 Task: Find connections with filter location Rajpur with filter topic #marketswith filter profile language German with filter current company C&S ELECTRIC LTD. with filter school Goa University with filter industry Research Services with filter service category Computer Networking with filter keywords title Line Cook
Action: Mouse moved to (616, 49)
Screenshot: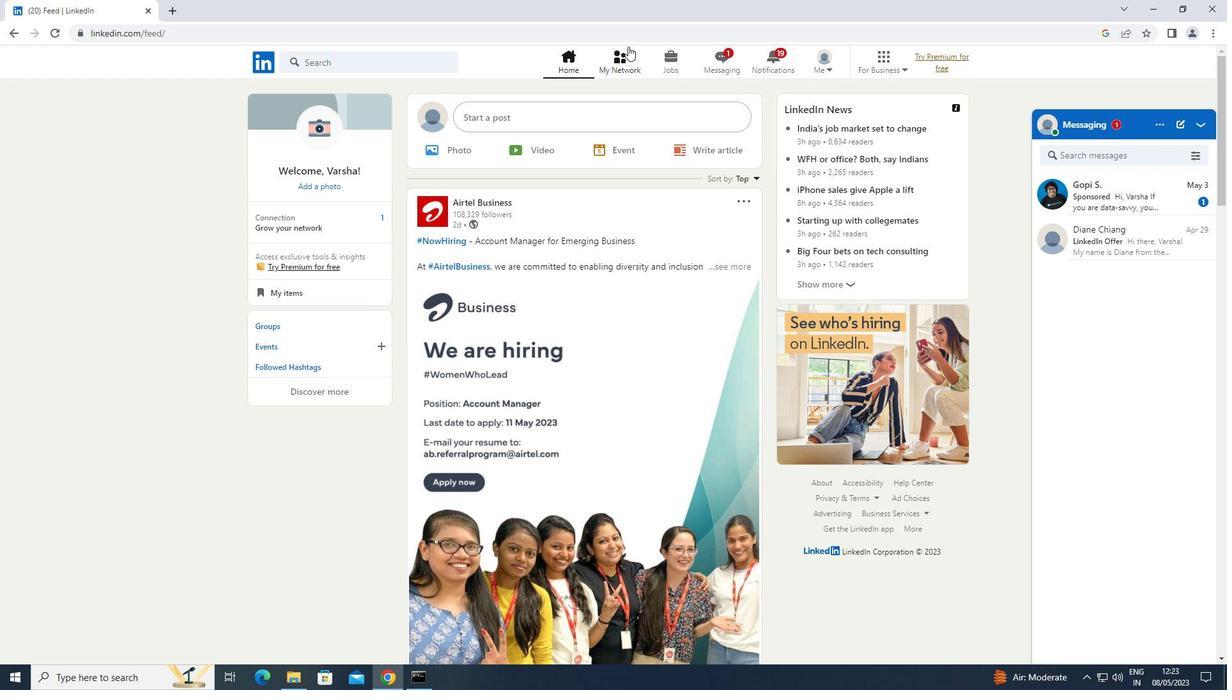 
Action: Mouse pressed left at (616, 49)
Screenshot: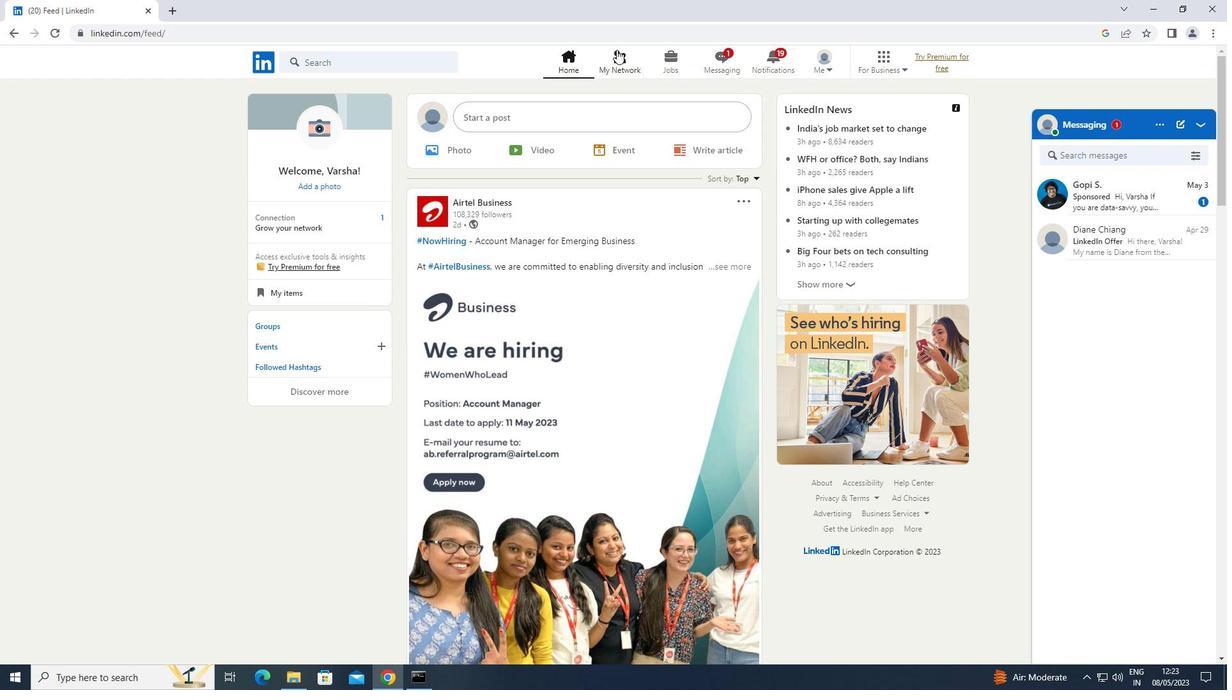 
Action: Mouse moved to (304, 131)
Screenshot: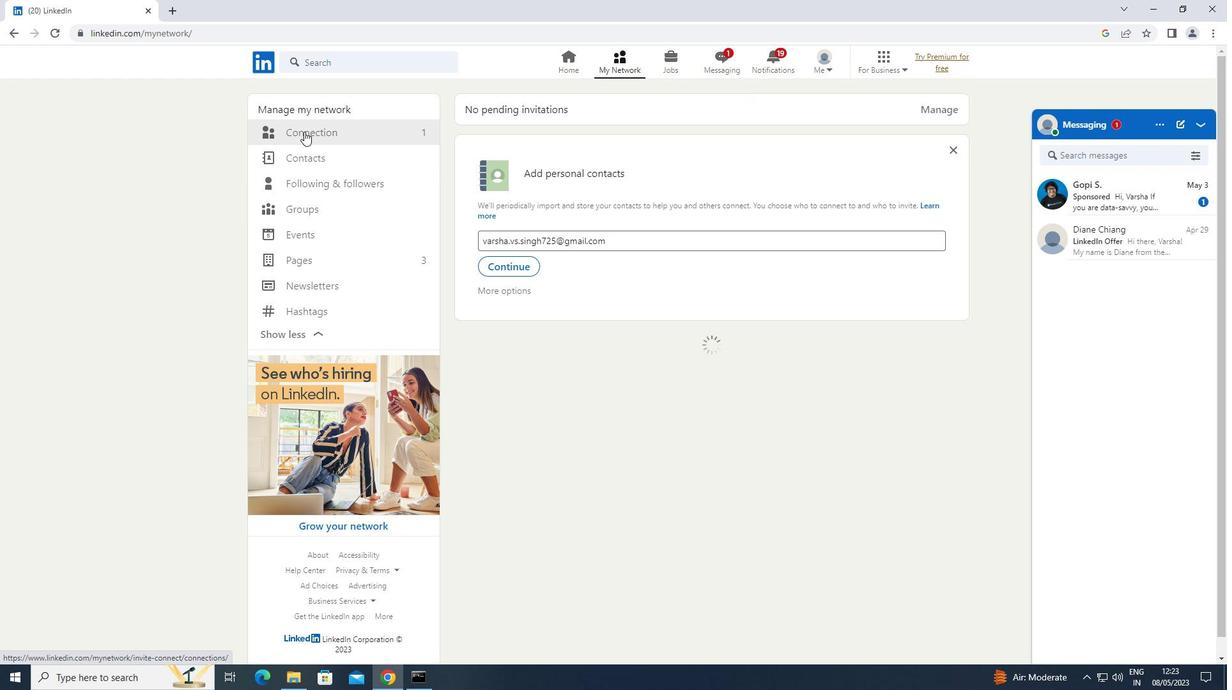 
Action: Mouse pressed left at (304, 131)
Screenshot: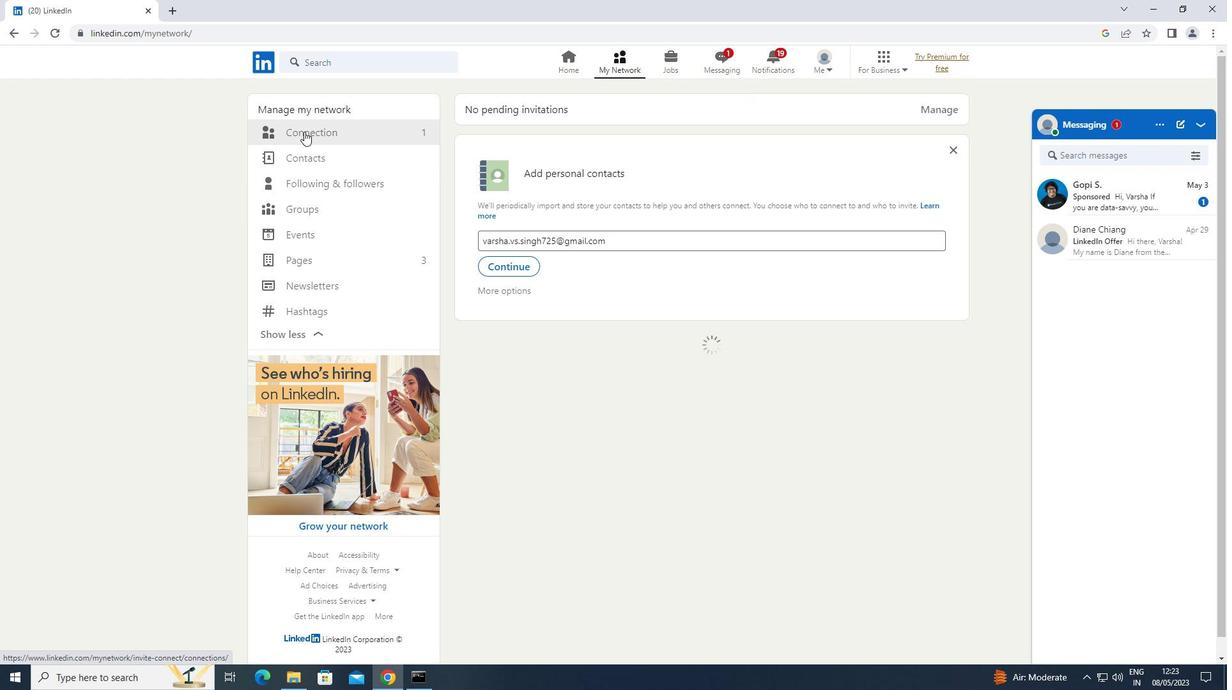 
Action: Mouse moved to (738, 136)
Screenshot: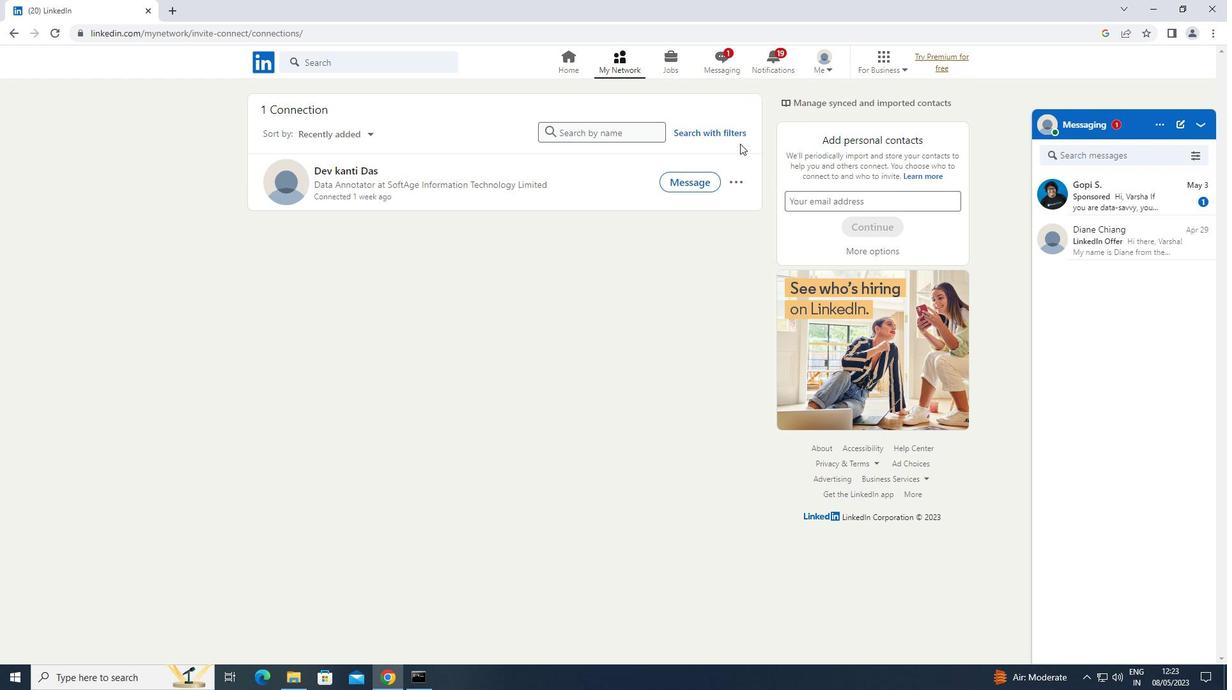 
Action: Mouse pressed left at (738, 136)
Screenshot: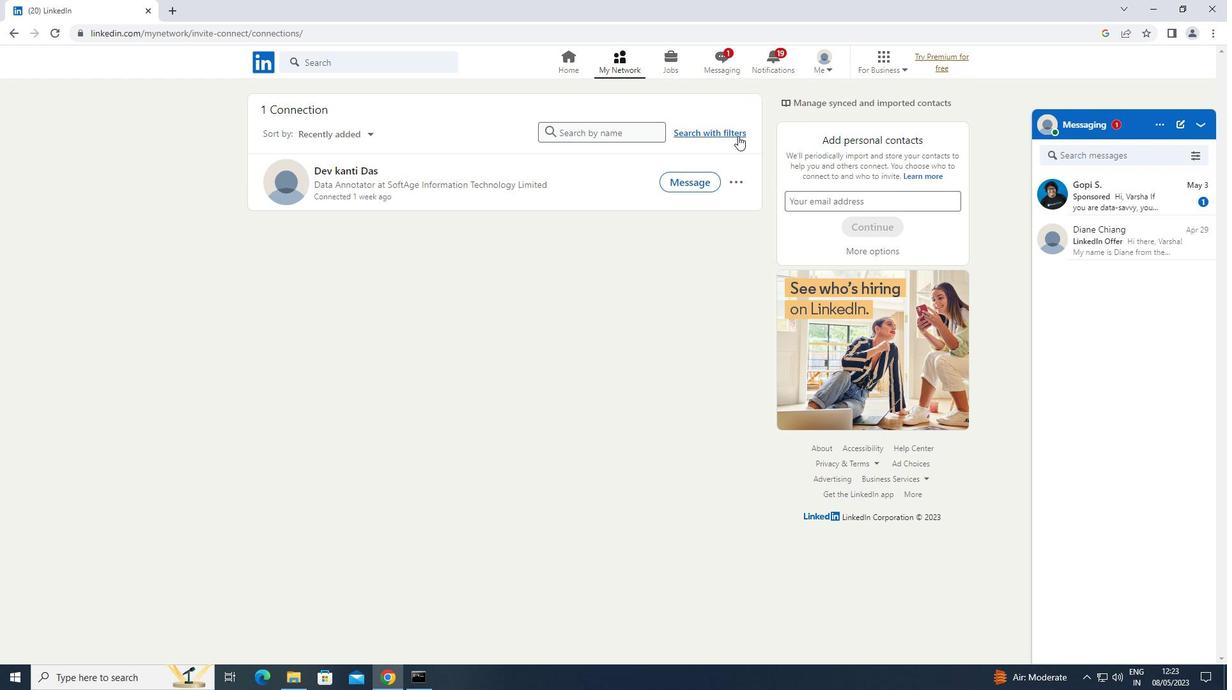 
Action: Mouse moved to (659, 94)
Screenshot: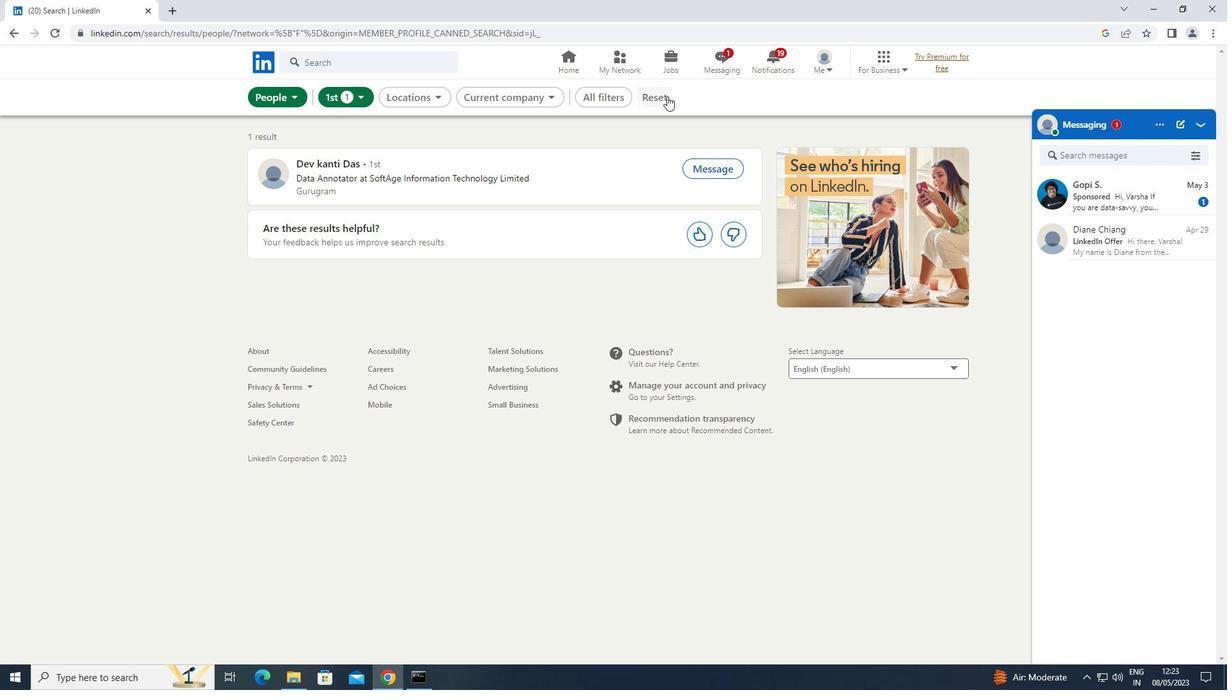 
Action: Mouse pressed left at (659, 94)
Screenshot: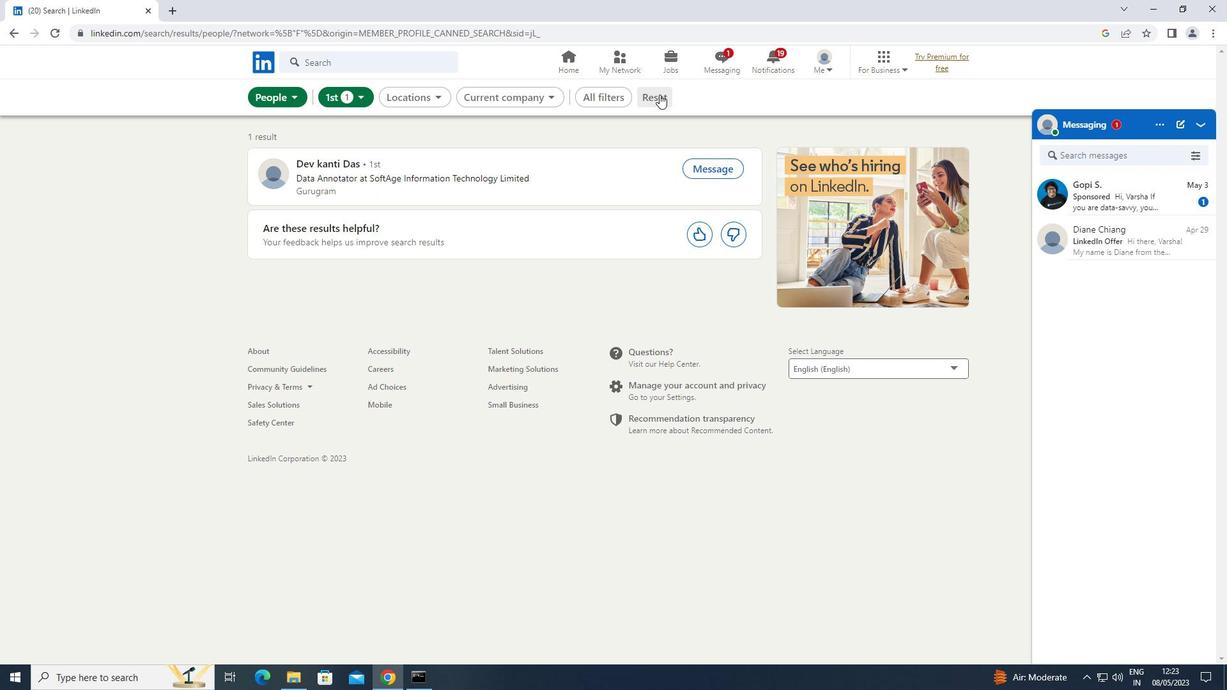 
Action: Mouse moved to (646, 99)
Screenshot: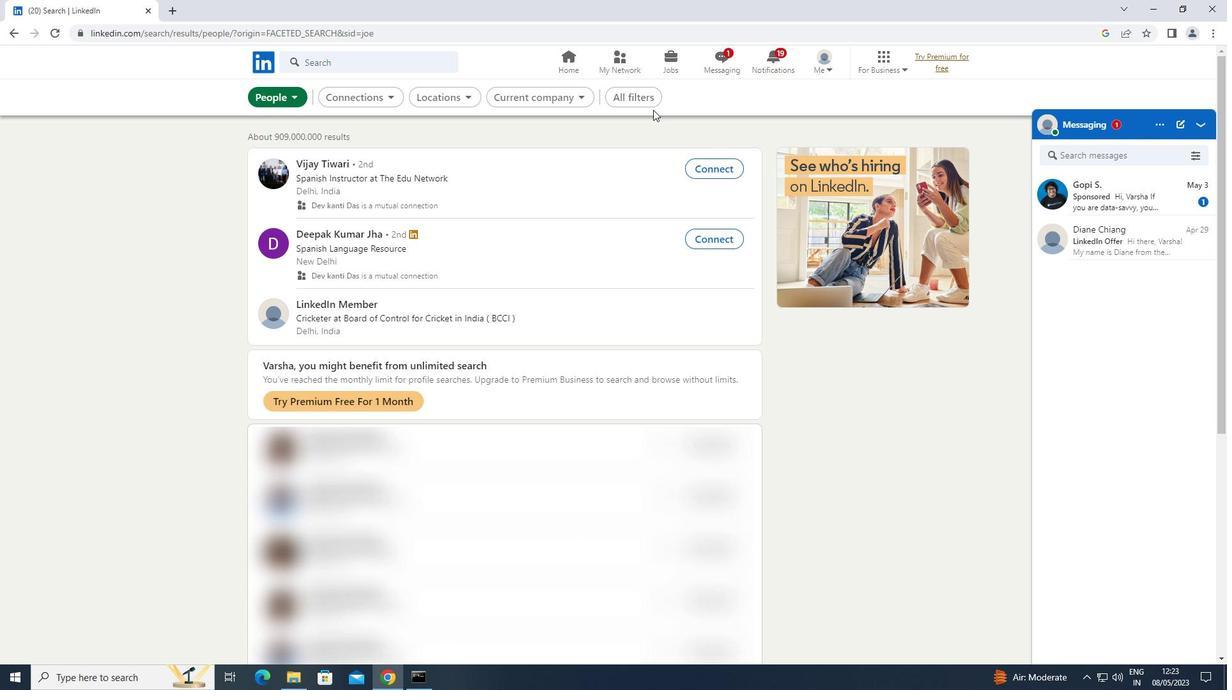 
Action: Mouse pressed left at (646, 99)
Screenshot: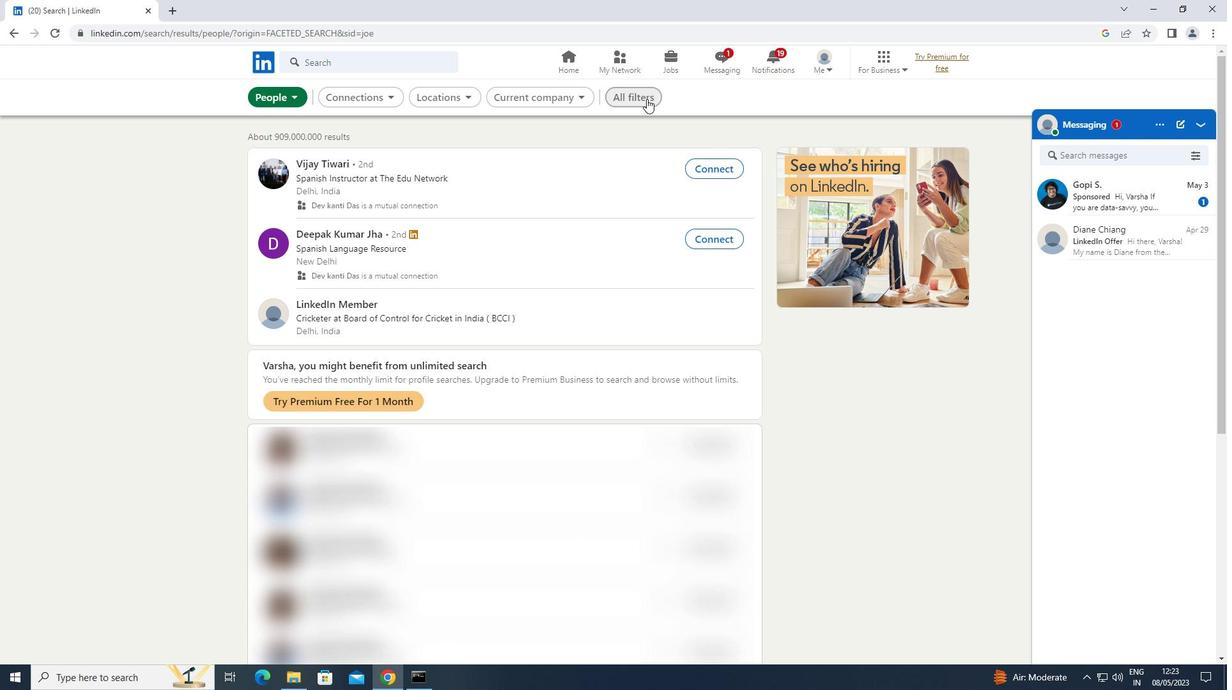 
Action: Mouse moved to (942, 242)
Screenshot: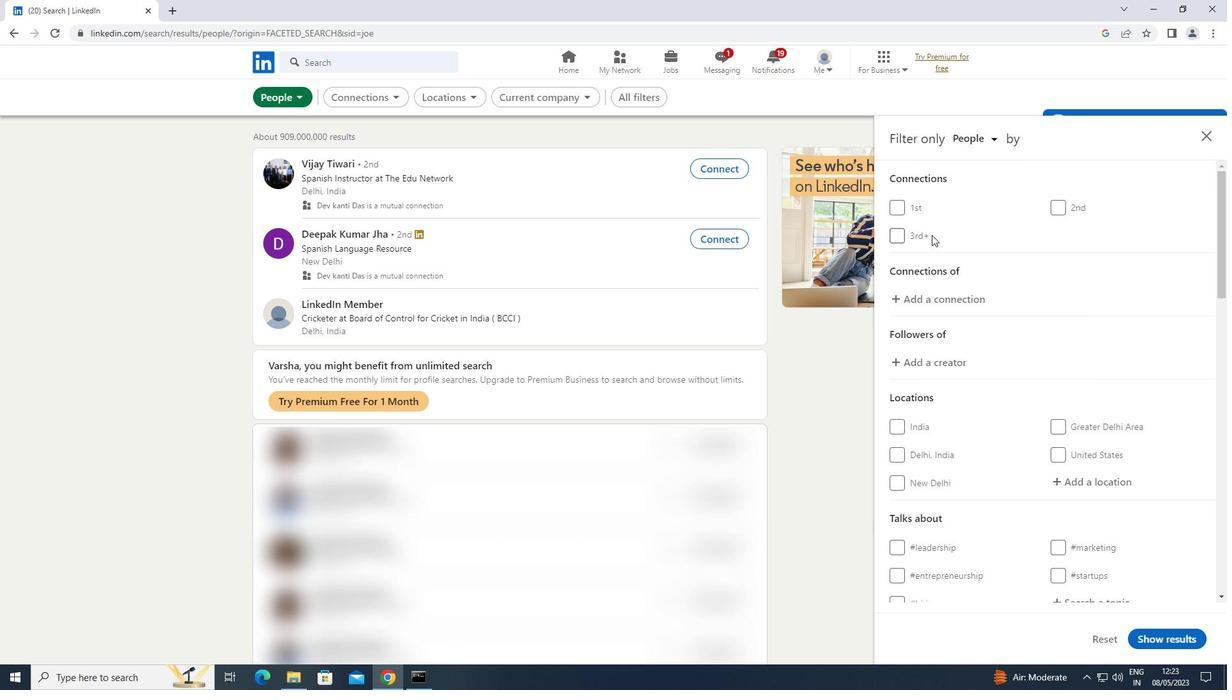 
Action: Mouse scrolled (942, 242) with delta (0, 0)
Screenshot: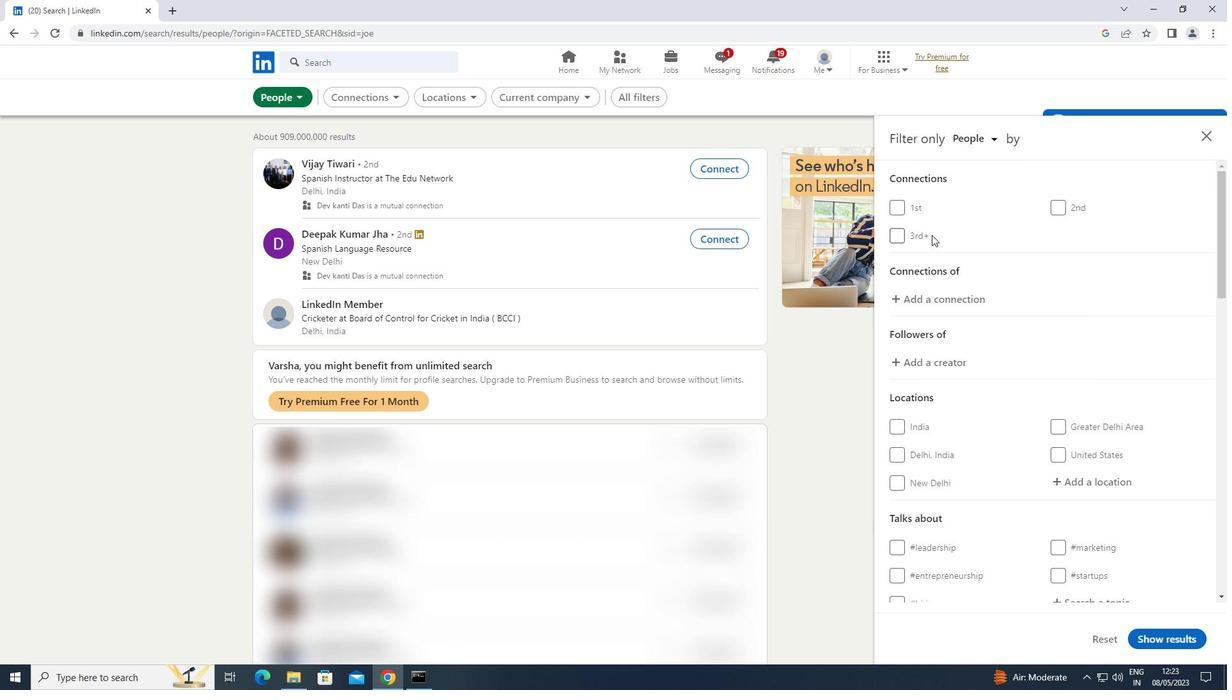 
Action: Mouse moved to (946, 245)
Screenshot: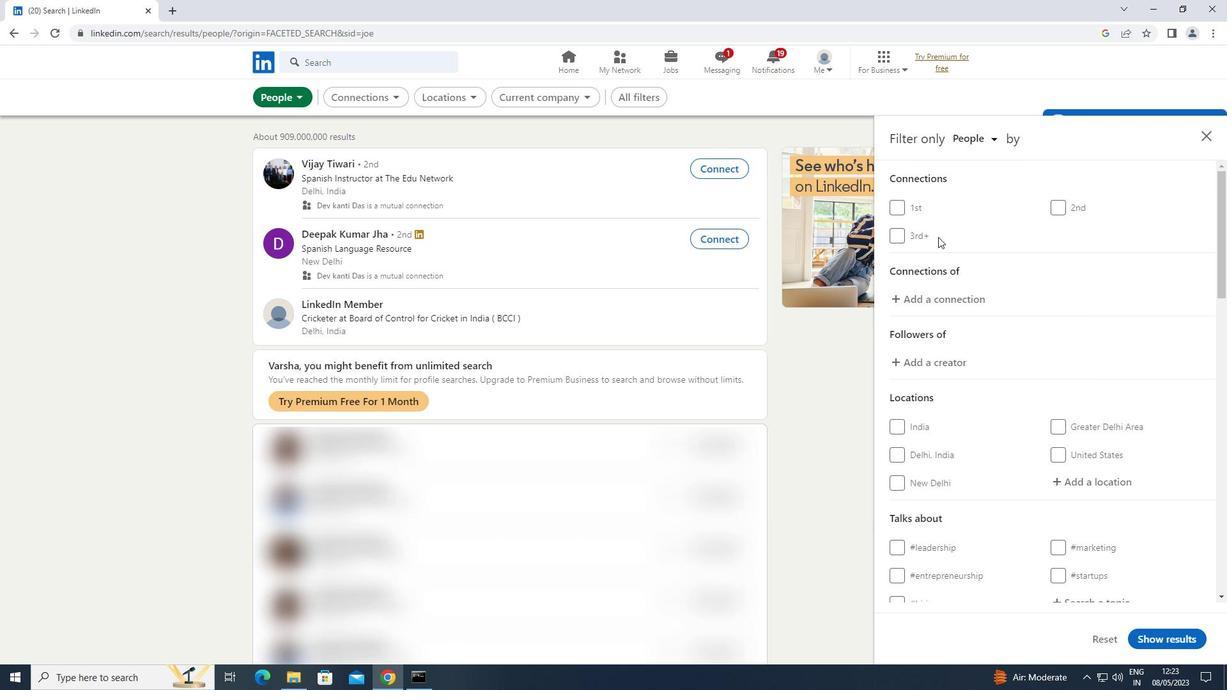
Action: Mouse scrolled (946, 244) with delta (0, 0)
Screenshot: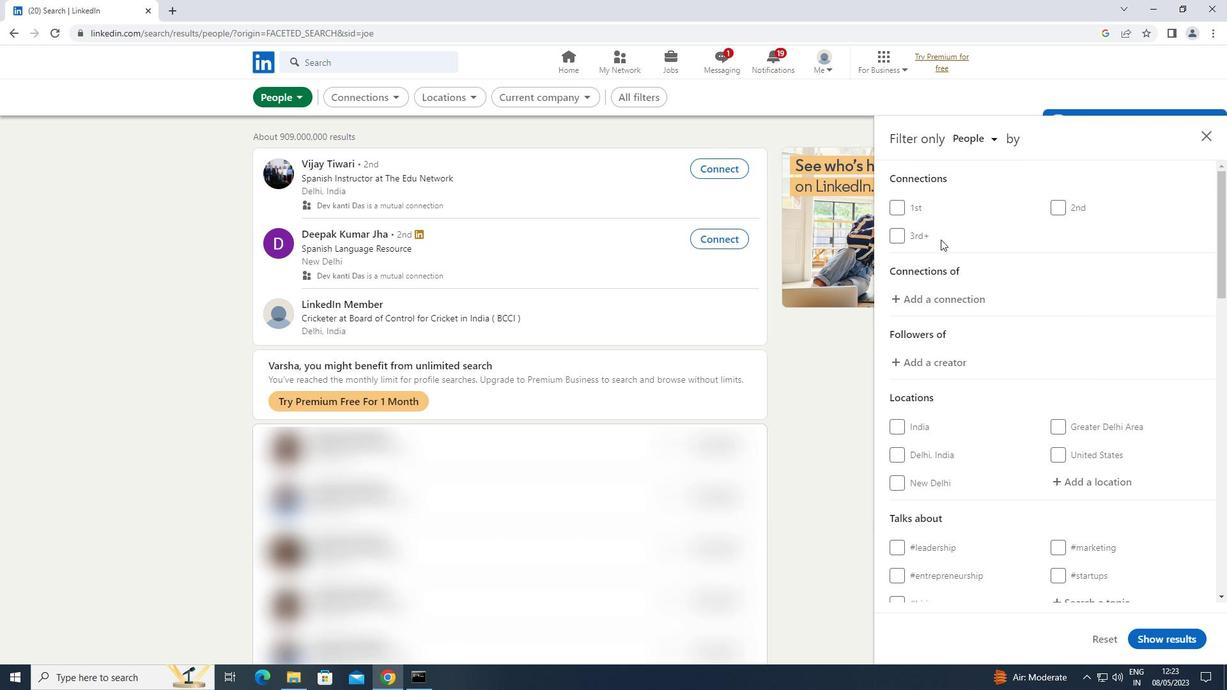 
Action: Mouse moved to (1070, 350)
Screenshot: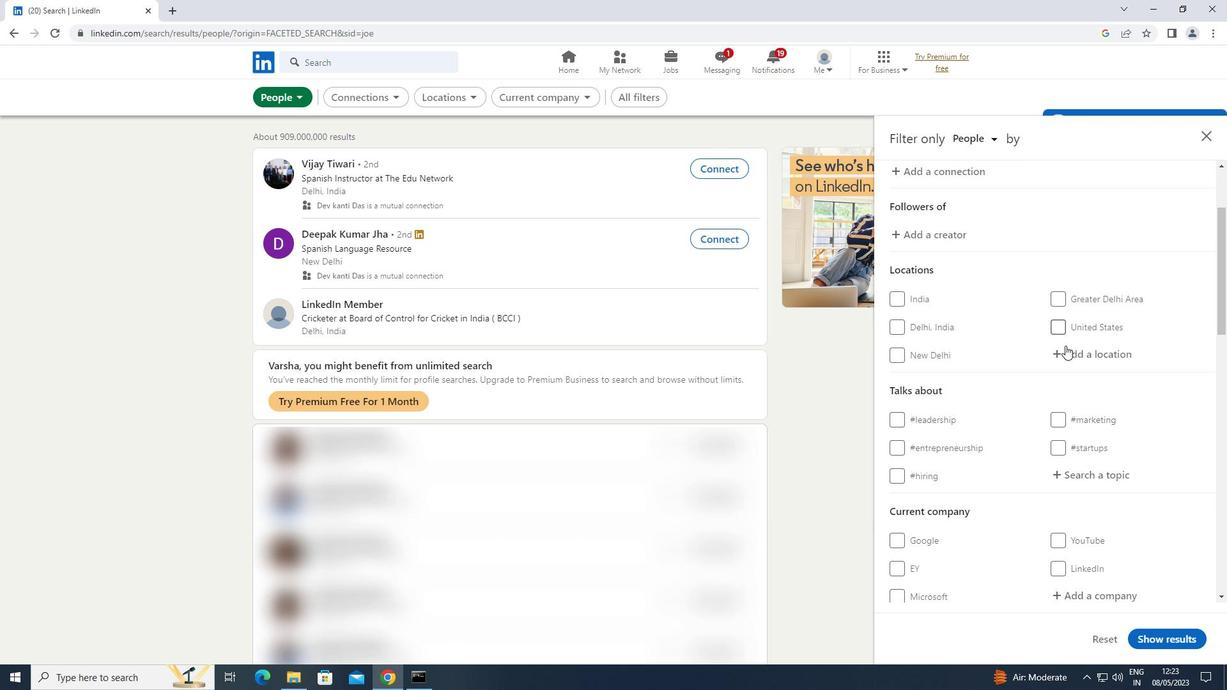 
Action: Mouse pressed left at (1070, 350)
Screenshot: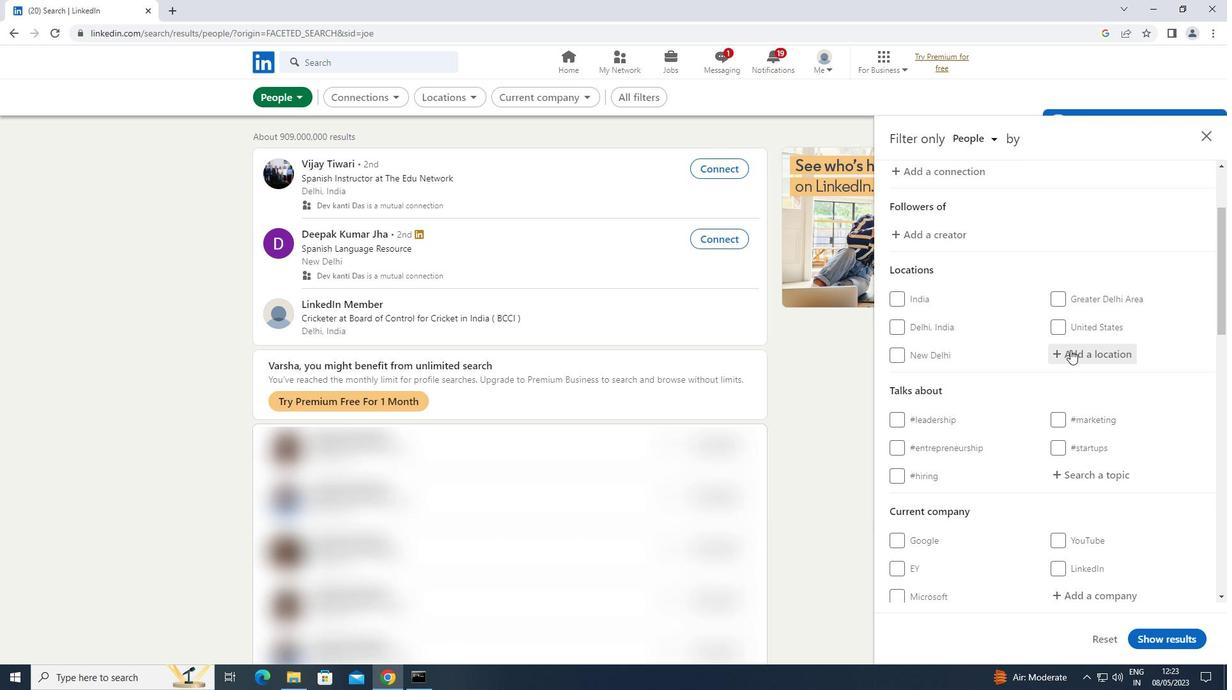 
Action: Mouse moved to (1072, 350)
Screenshot: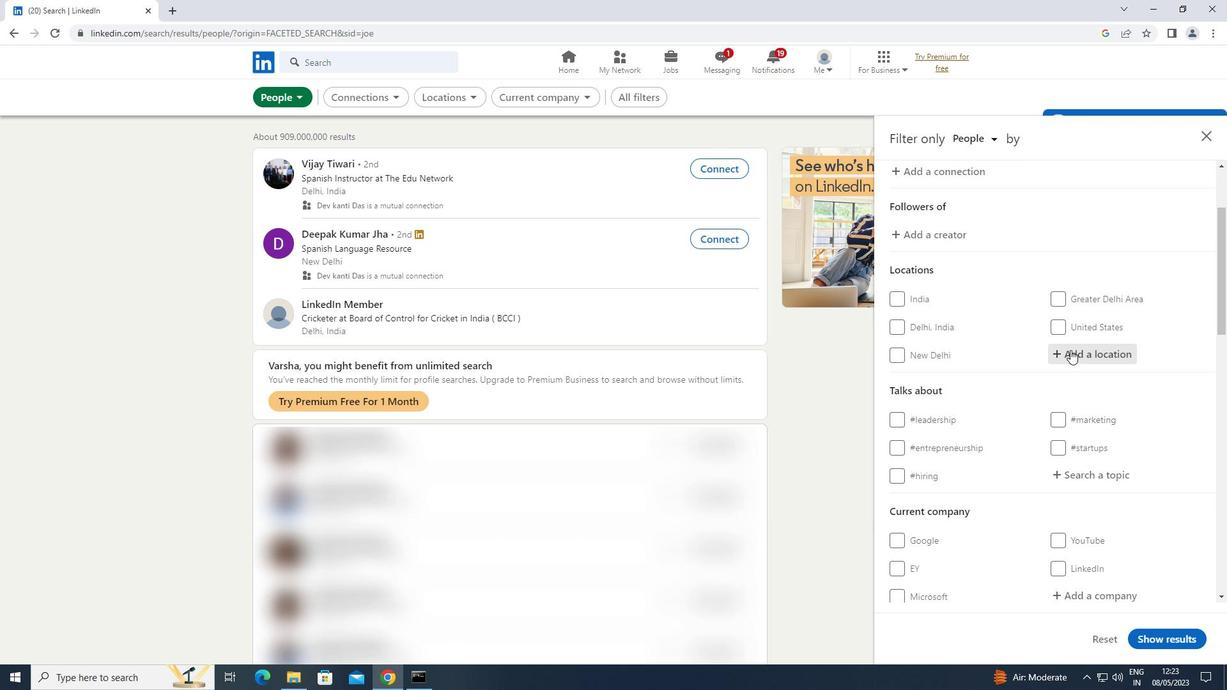 
Action: Key pressed <Key.shift>RAJPUR
Screenshot: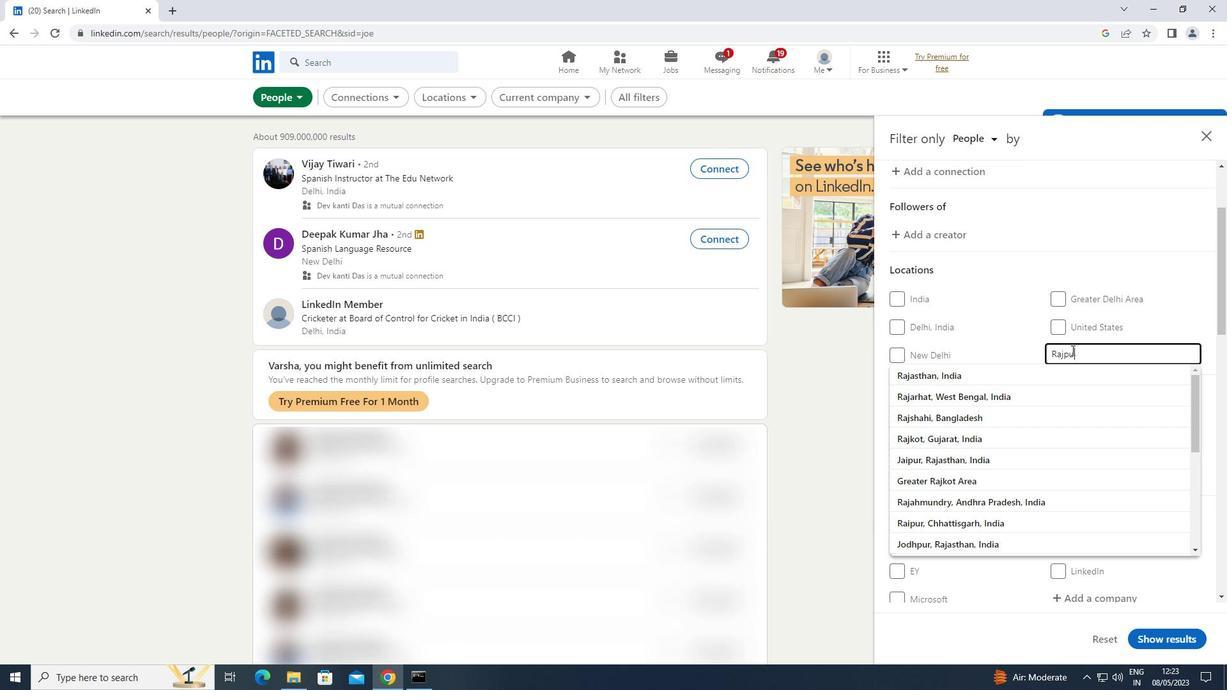 
Action: Mouse moved to (1072, 349)
Screenshot: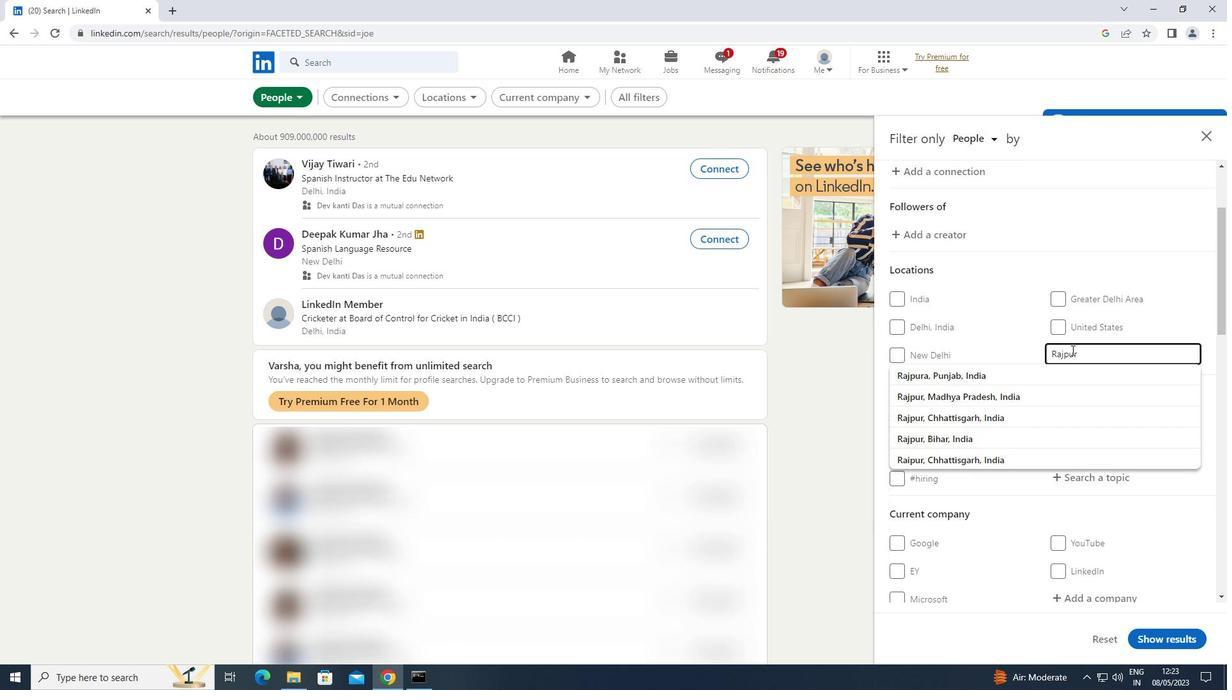 
Action: Mouse scrolled (1072, 349) with delta (0, 0)
Screenshot: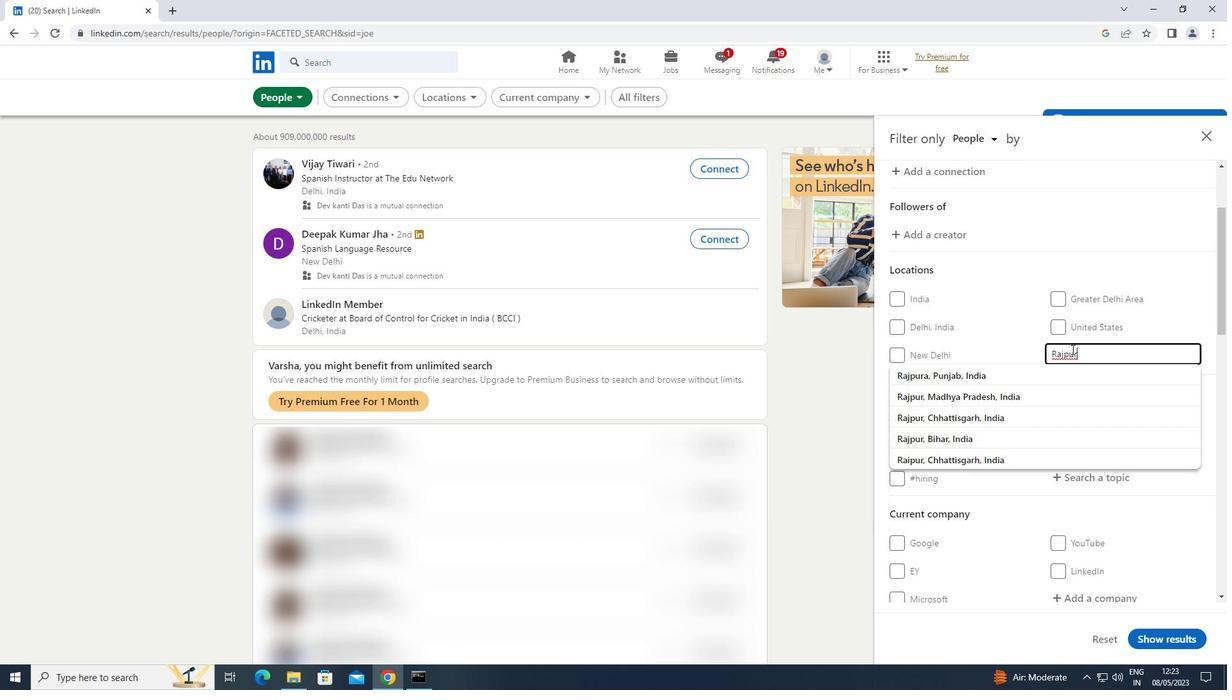 
Action: Mouse moved to (1102, 418)
Screenshot: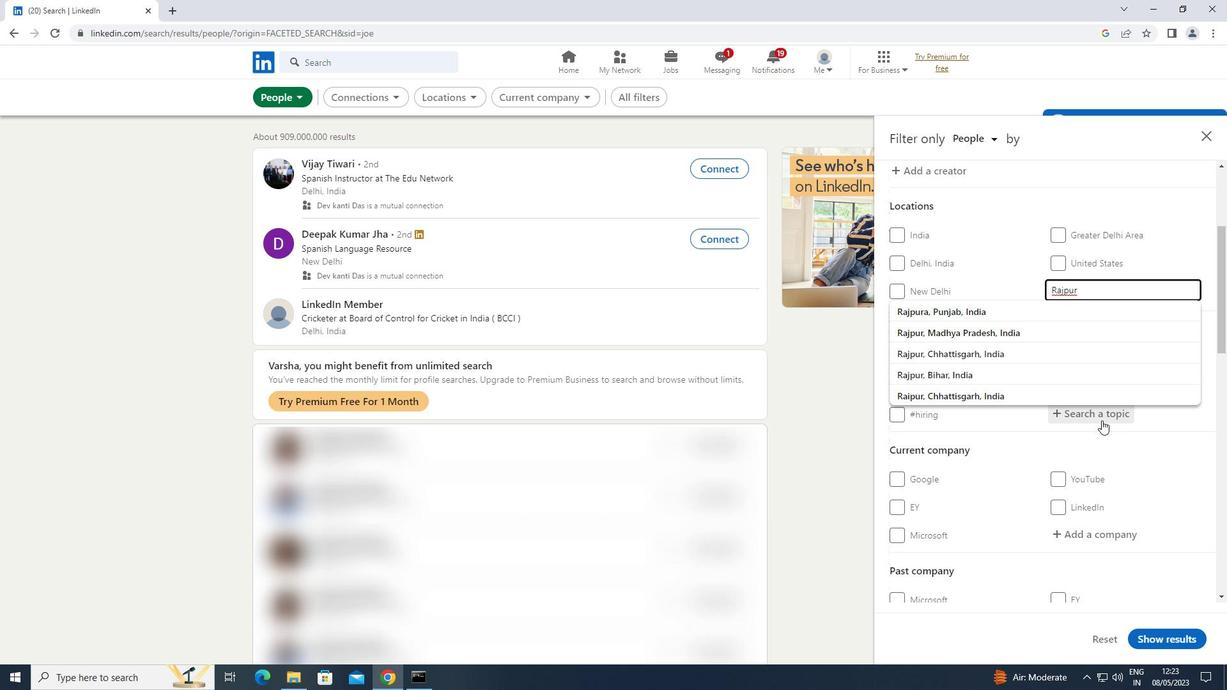 
Action: Mouse pressed left at (1102, 418)
Screenshot: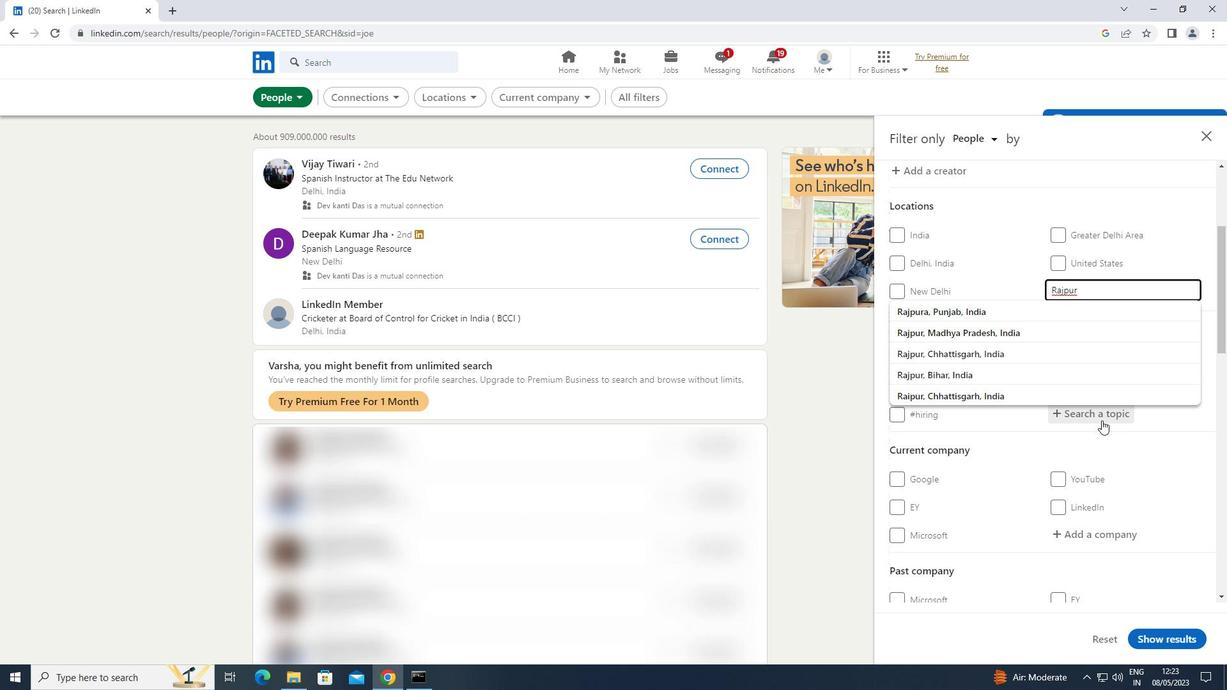 
Action: Mouse moved to (1102, 418)
Screenshot: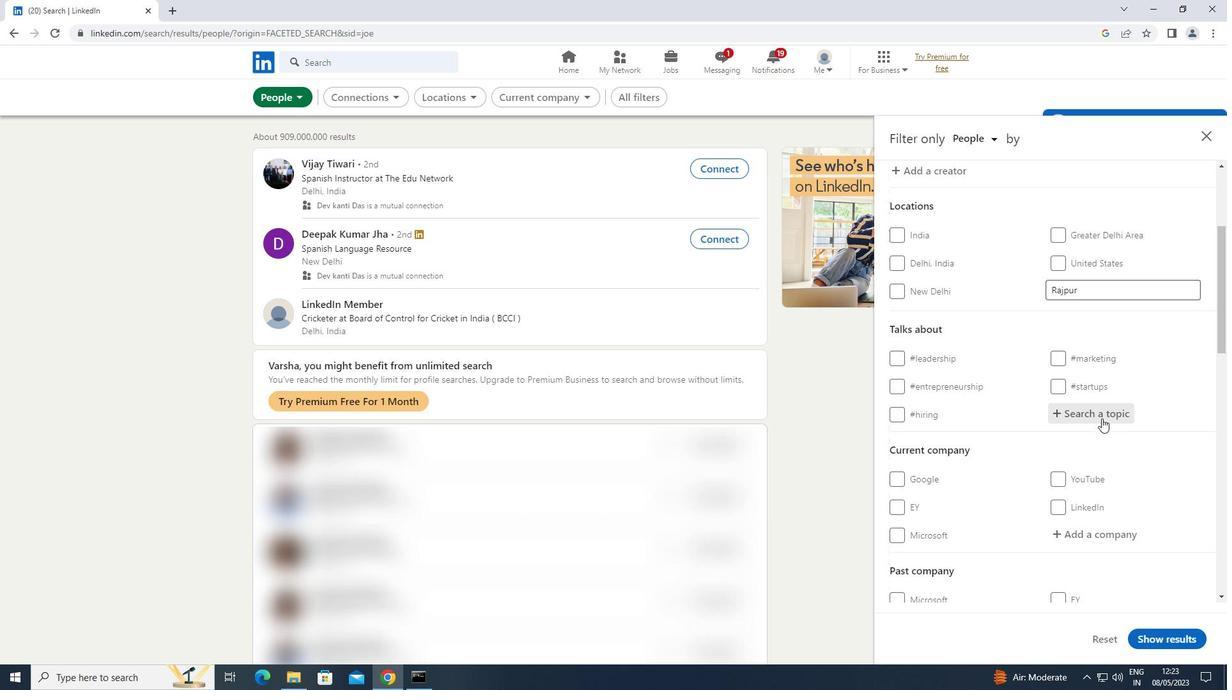
Action: Key pressed MARKETS
Screenshot: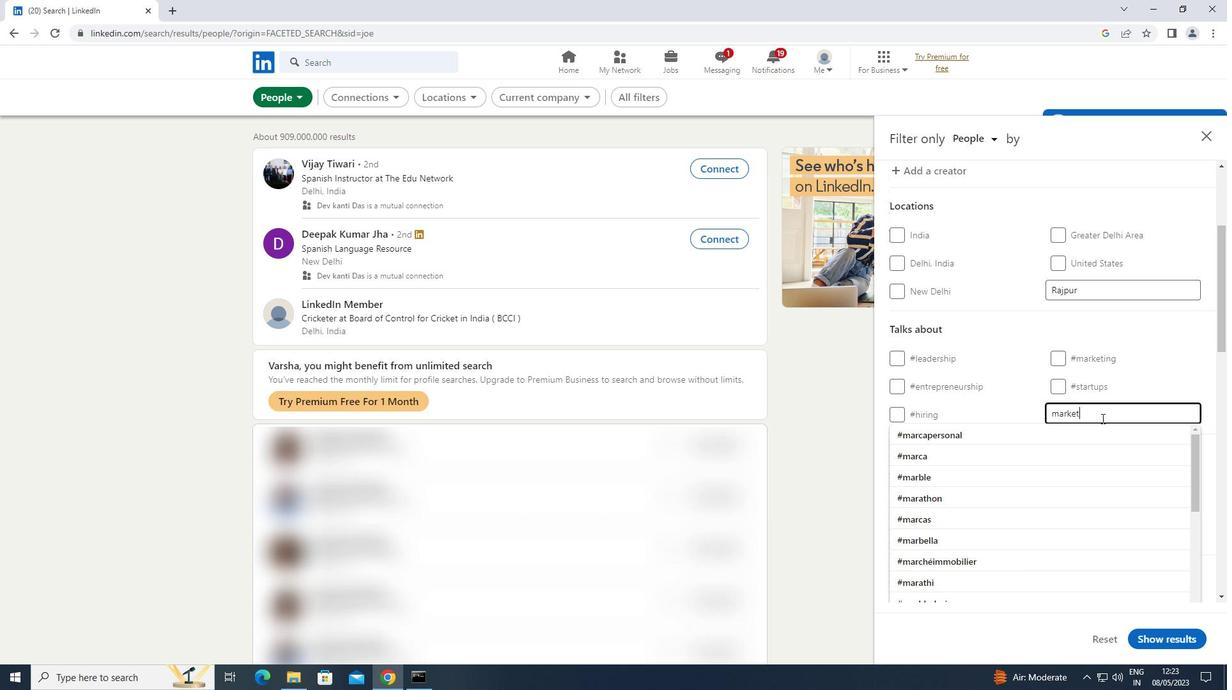 
Action: Mouse moved to (992, 432)
Screenshot: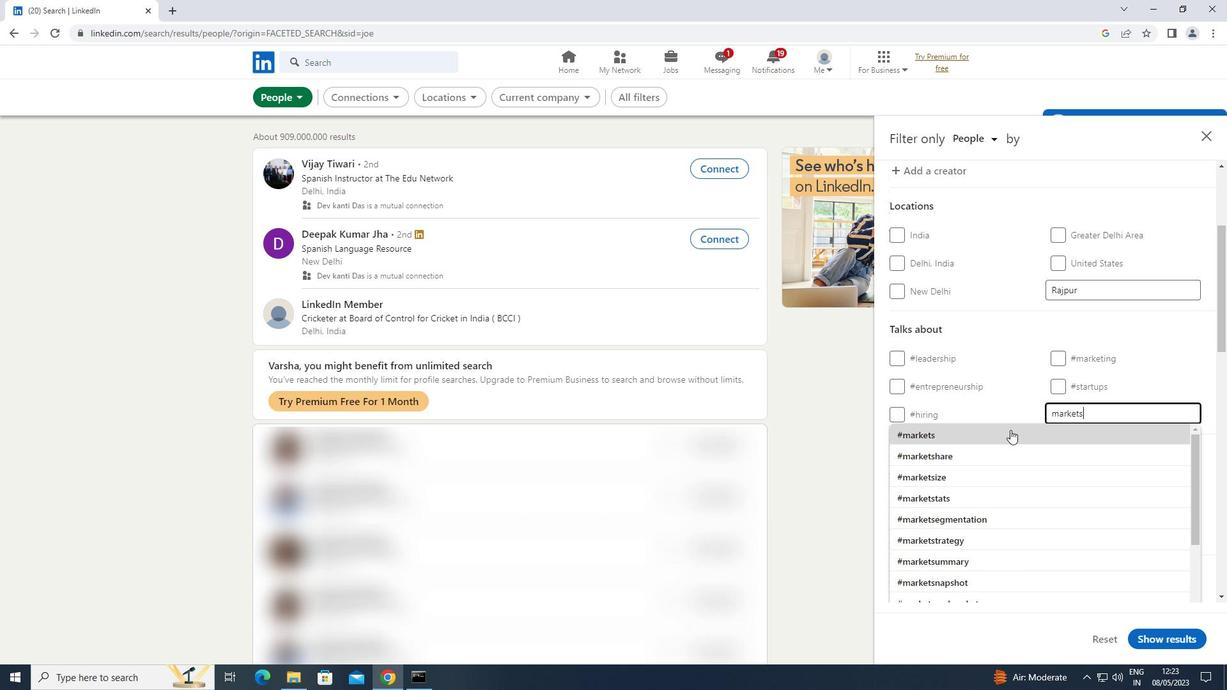 
Action: Mouse pressed left at (992, 432)
Screenshot: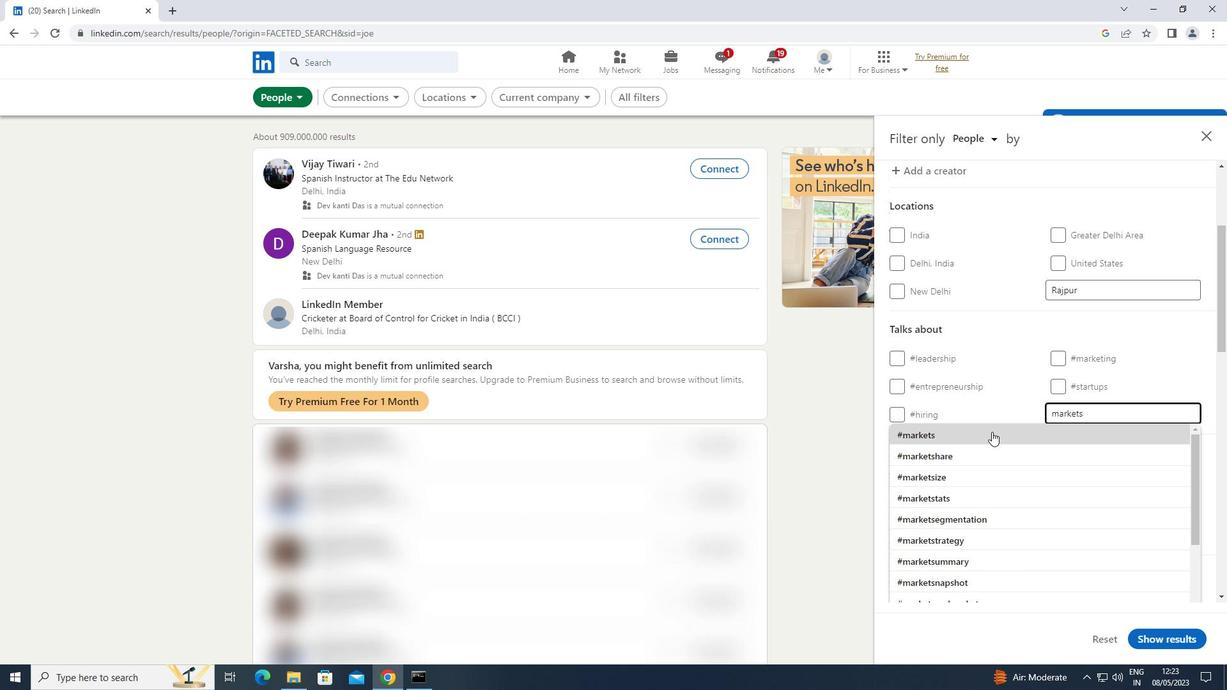 
Action: Mouse scrolled (992, 431) with delta (0, 0)
Screenshot: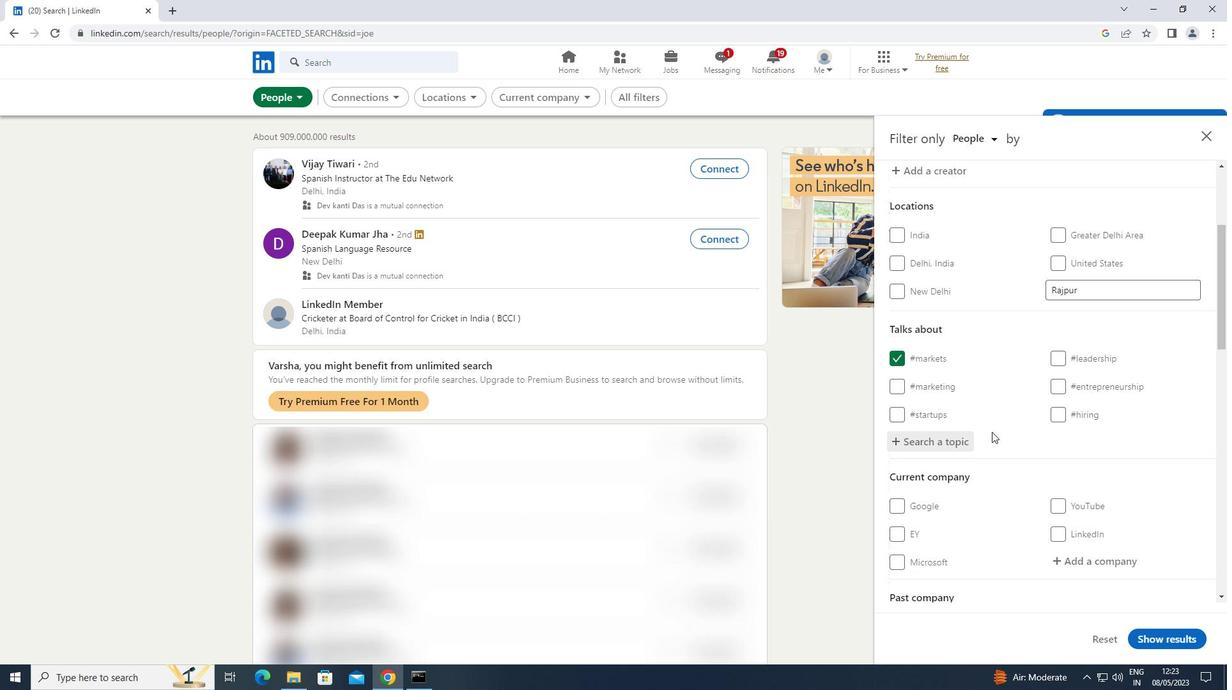 
Action: Mouse scrolled (992, 431) with delta (0, 0)
Screenshot: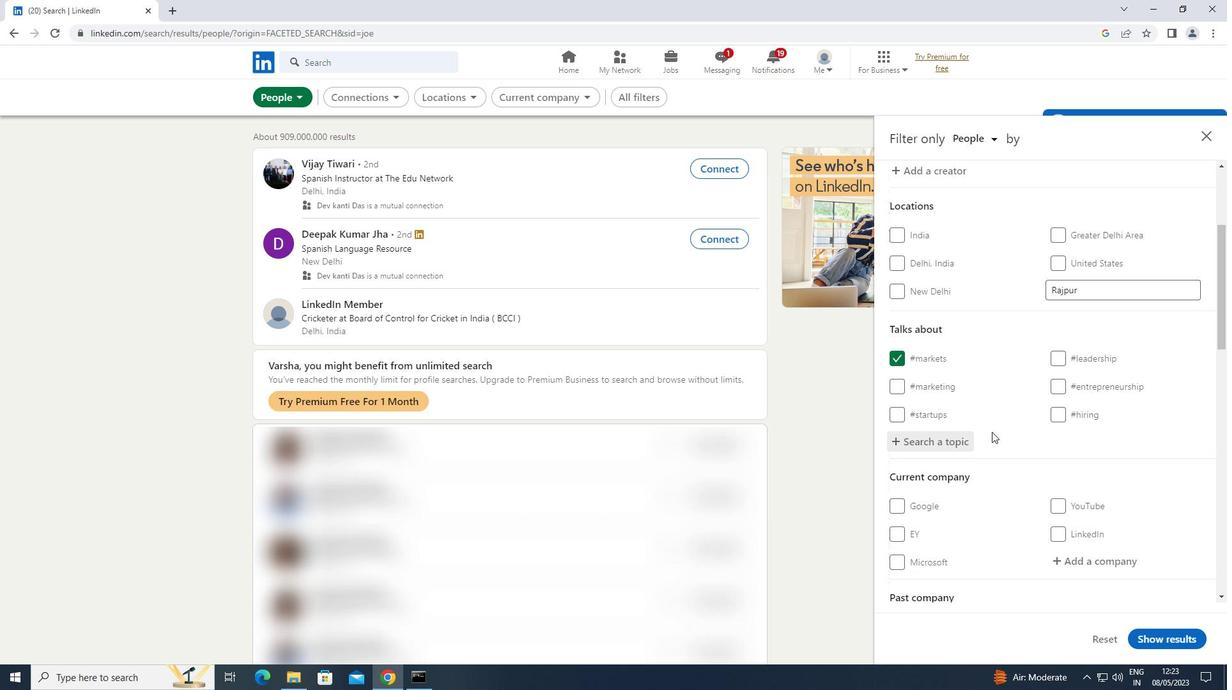 
Action: Mouse scrolled (992, 431) with delta (0, 0)
Screenshot: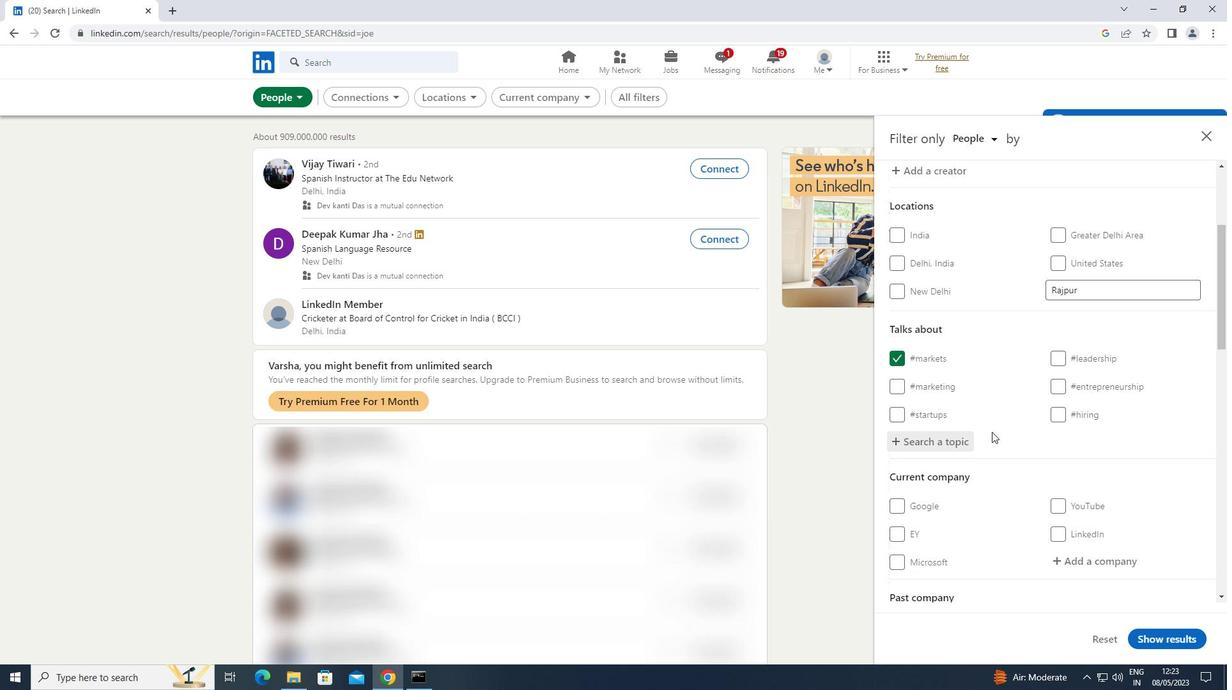 
Action: Mouse scrolled (992, 431) with delta (0, 0)
Screenshot: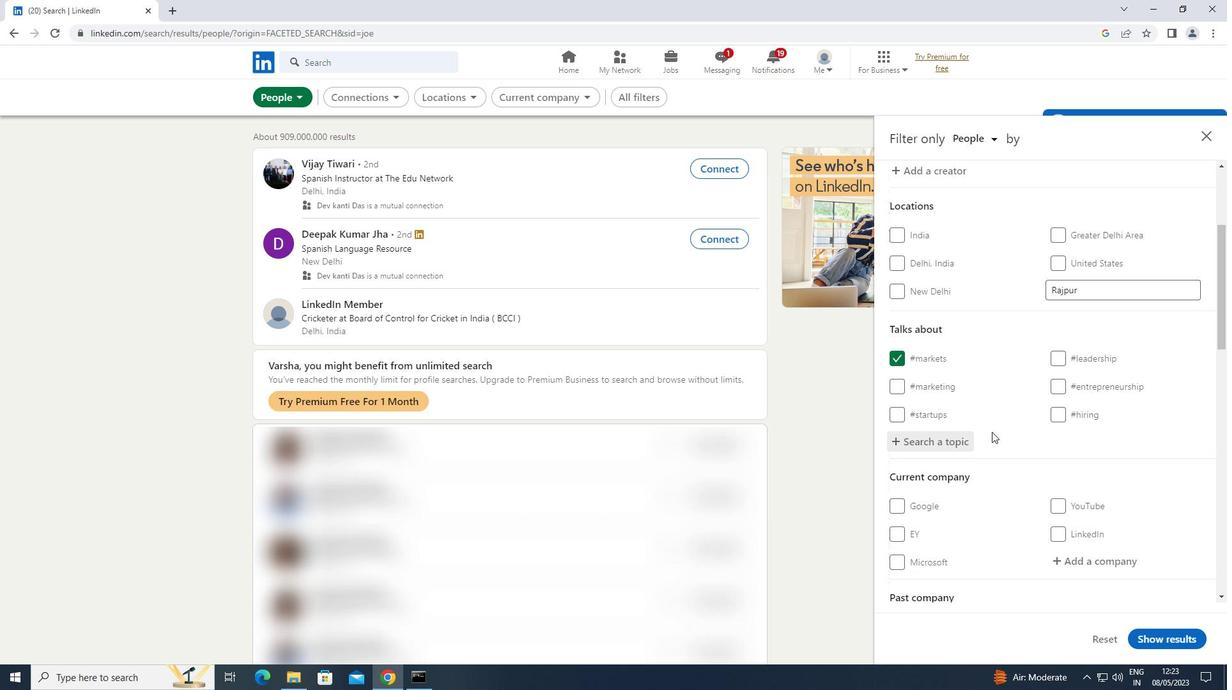 
Action: Mouse scrolled (992, 431) with delta (0, 0)
Screenshot: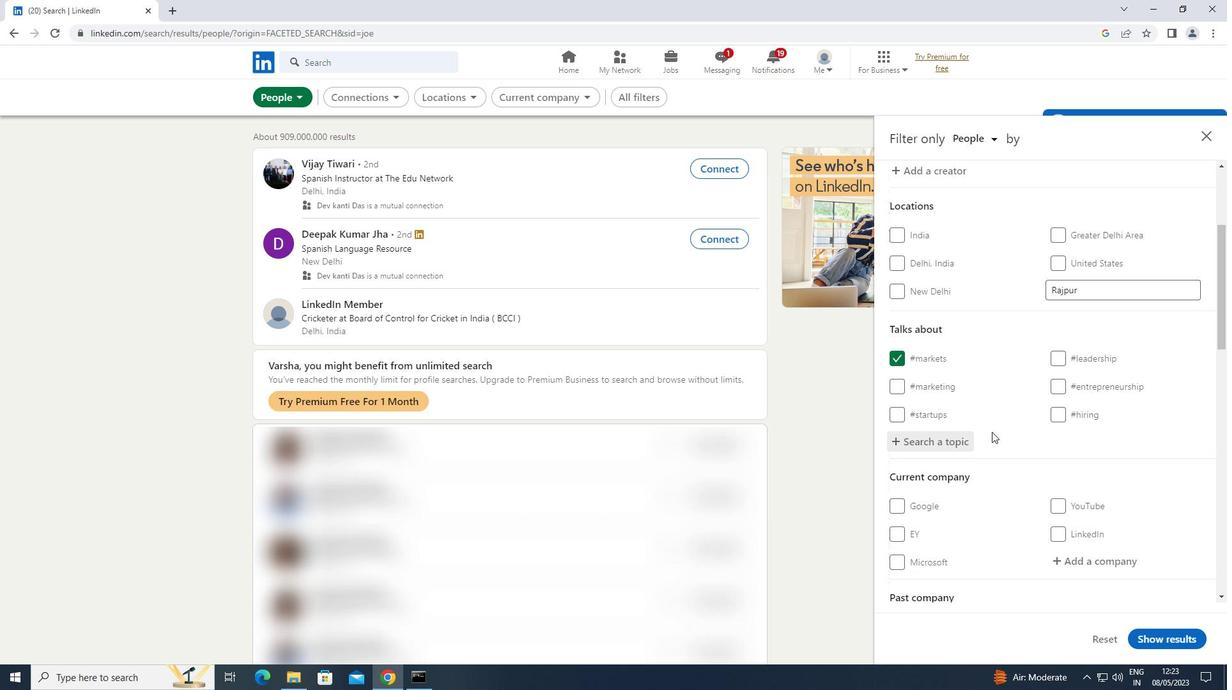 
Action: Mouse scrolled (992, 431) with delta (0, 0)
Screenshot: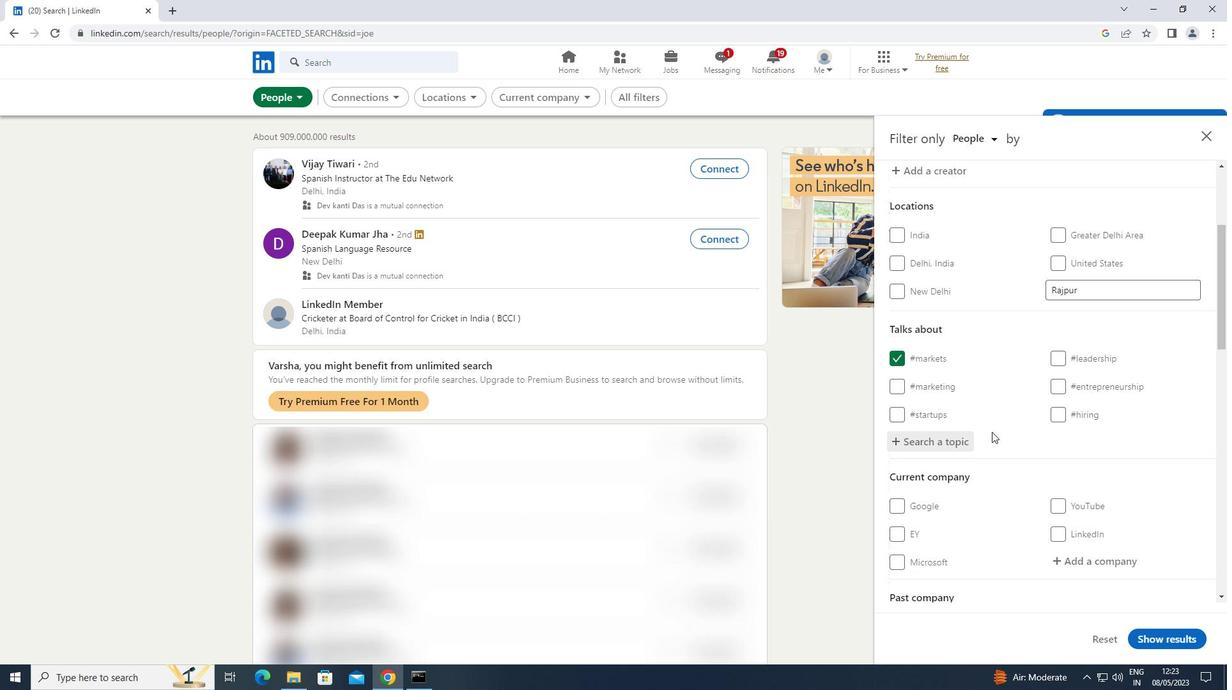 
Action: Mouse moved to (992, 432)
Screenshot: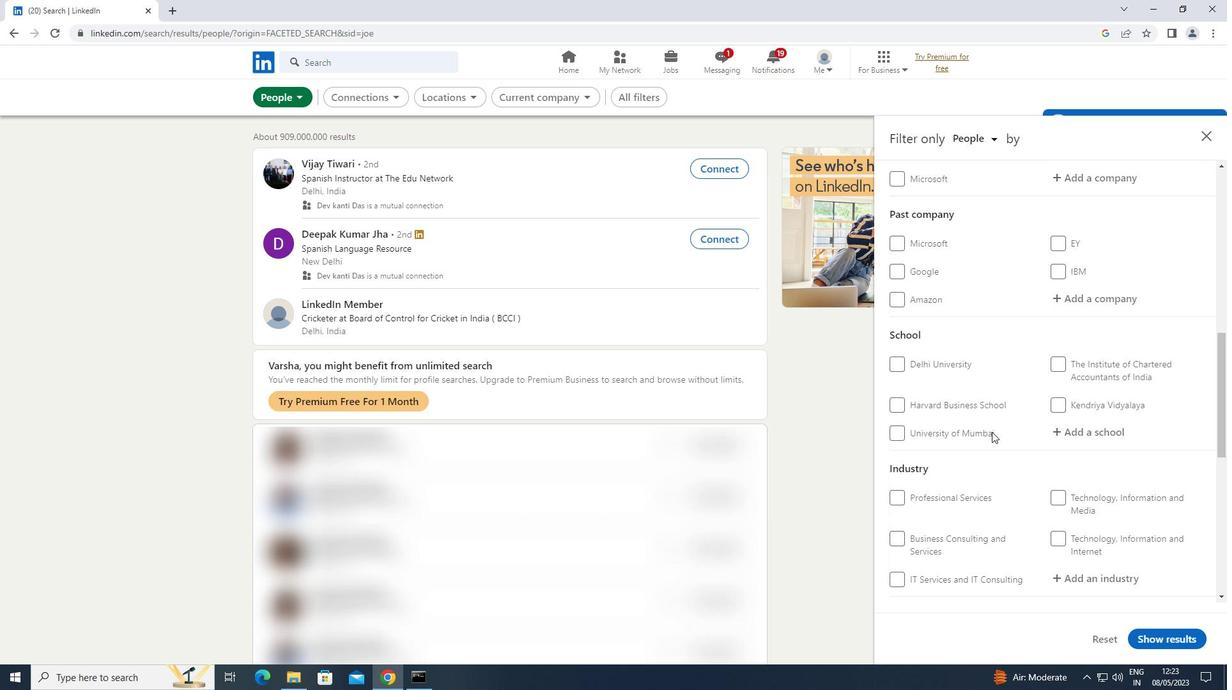 
Action: Mouse scrolled (992, 431) with delta (0, 0)
Screenshot: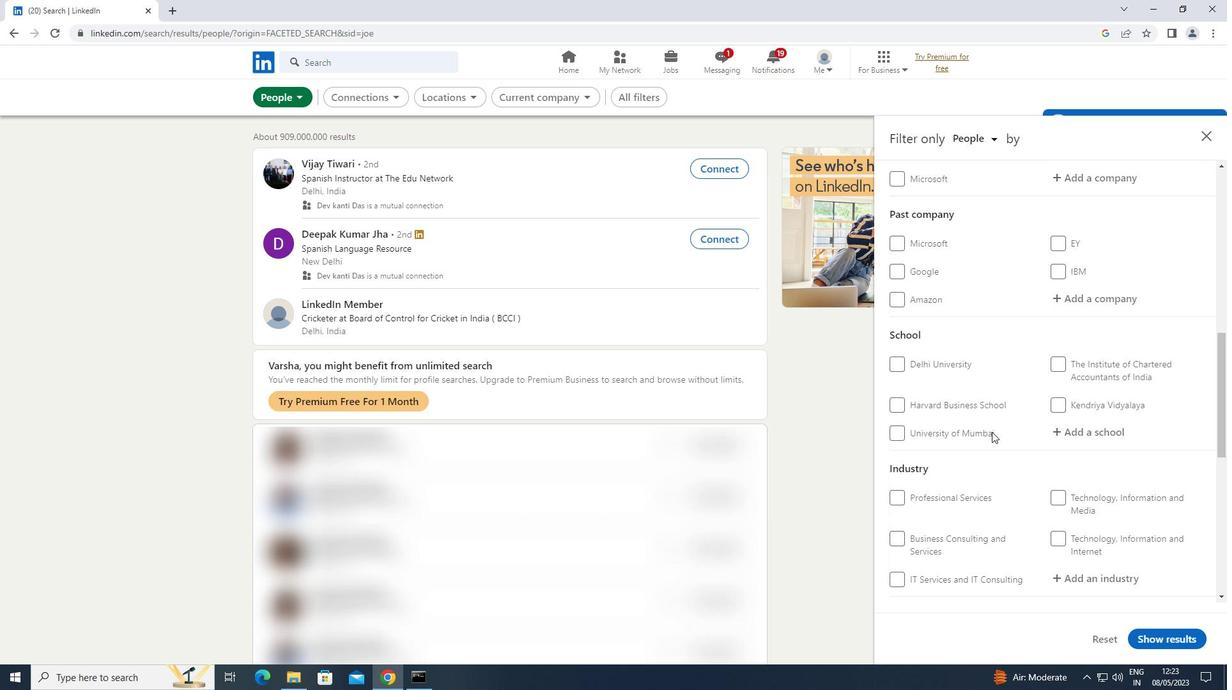 
Action: Mouse scrolled (992, 431) with delta (0, 0)
Screenshot: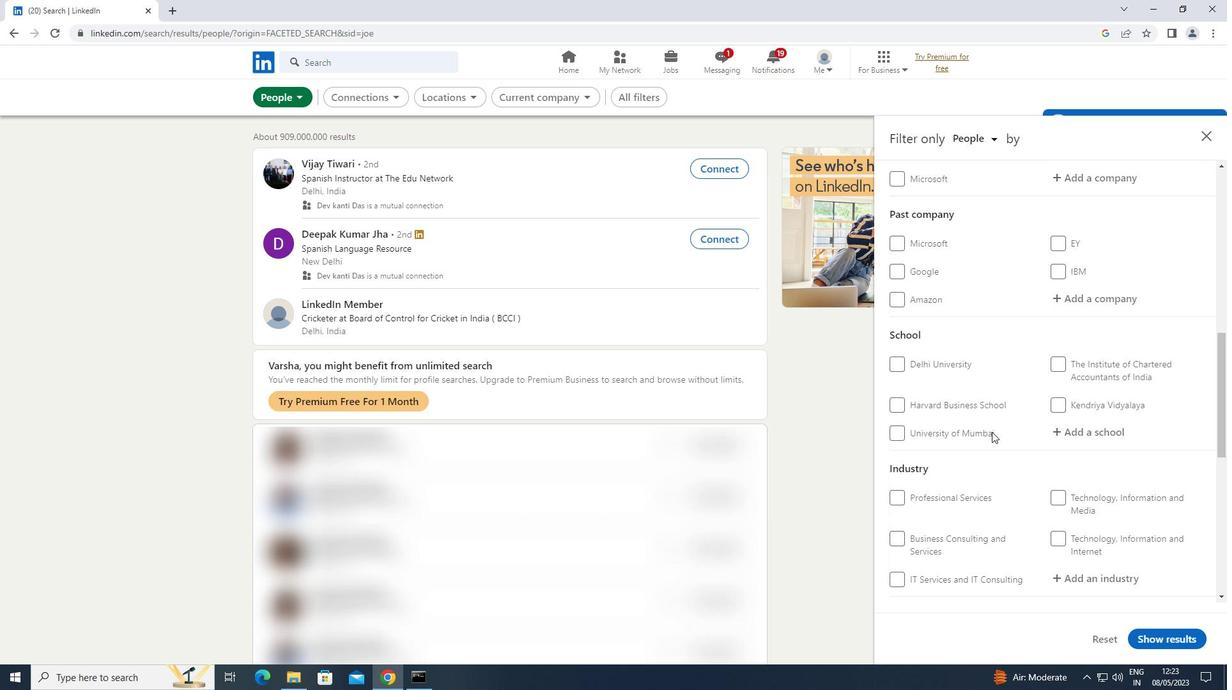 
Action: Mouse scrolled (992, 431) with delta (0, 0)
Screenshot: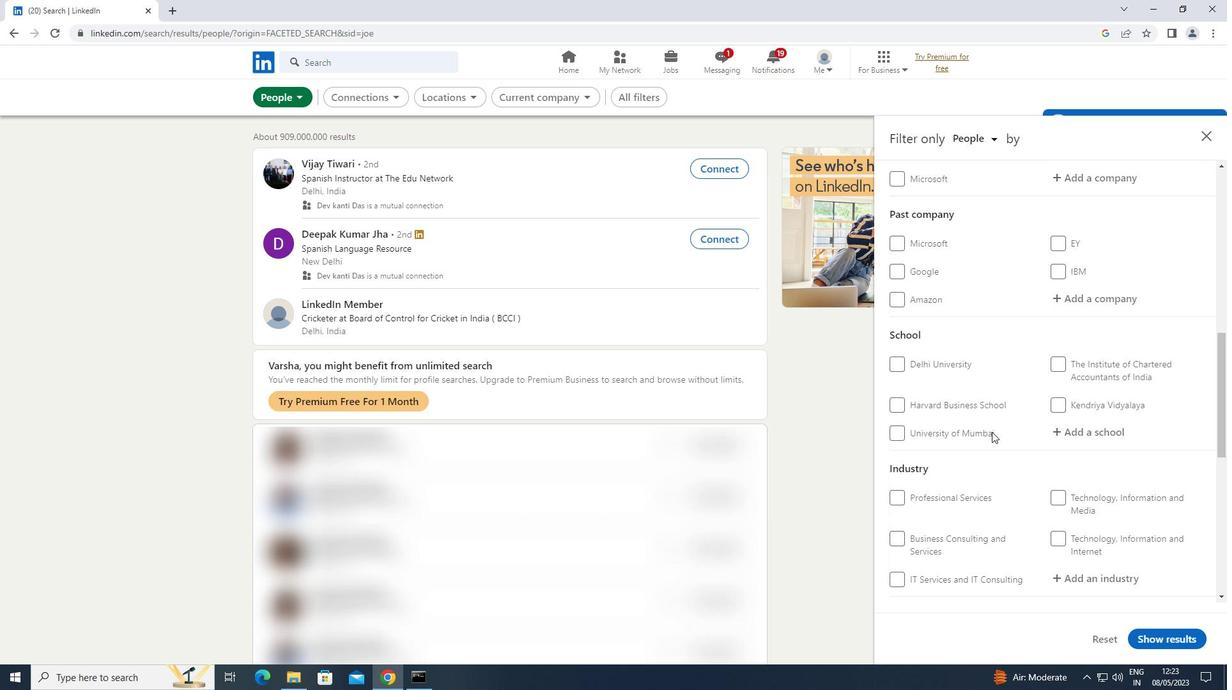 
Action: Mouse scrolled (992, 431) with delta (0, 0)
Screenshot: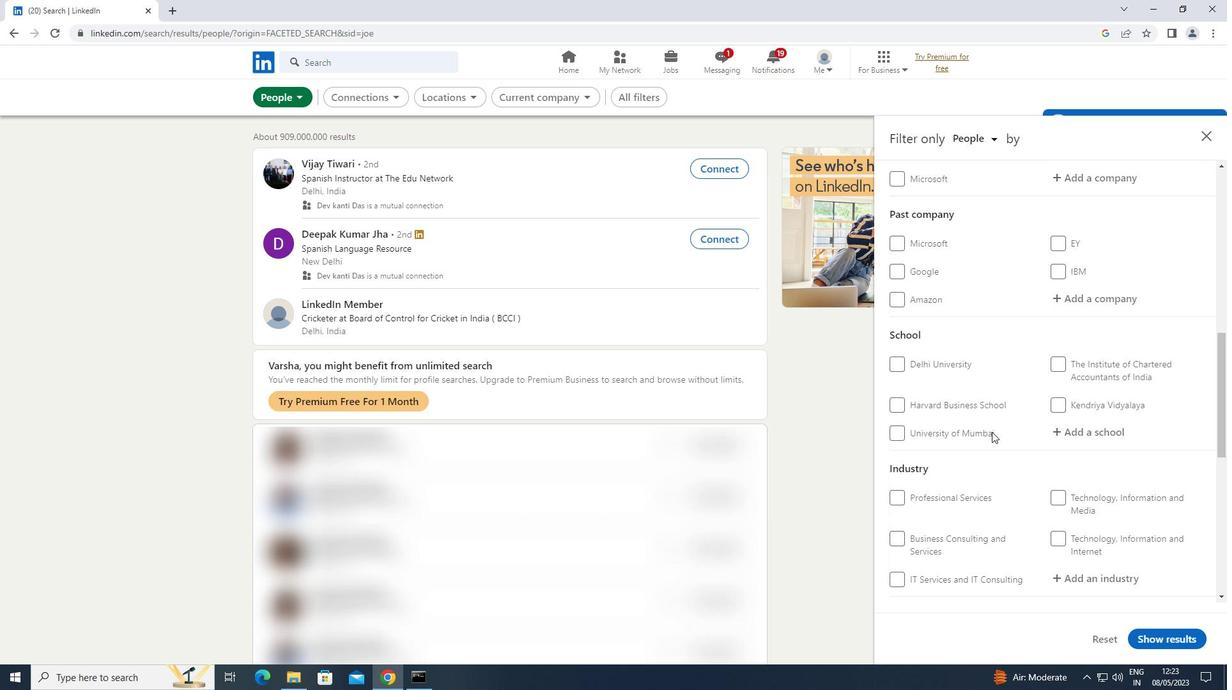 
Action: Mouse moved to (896, 436)
Screenshot: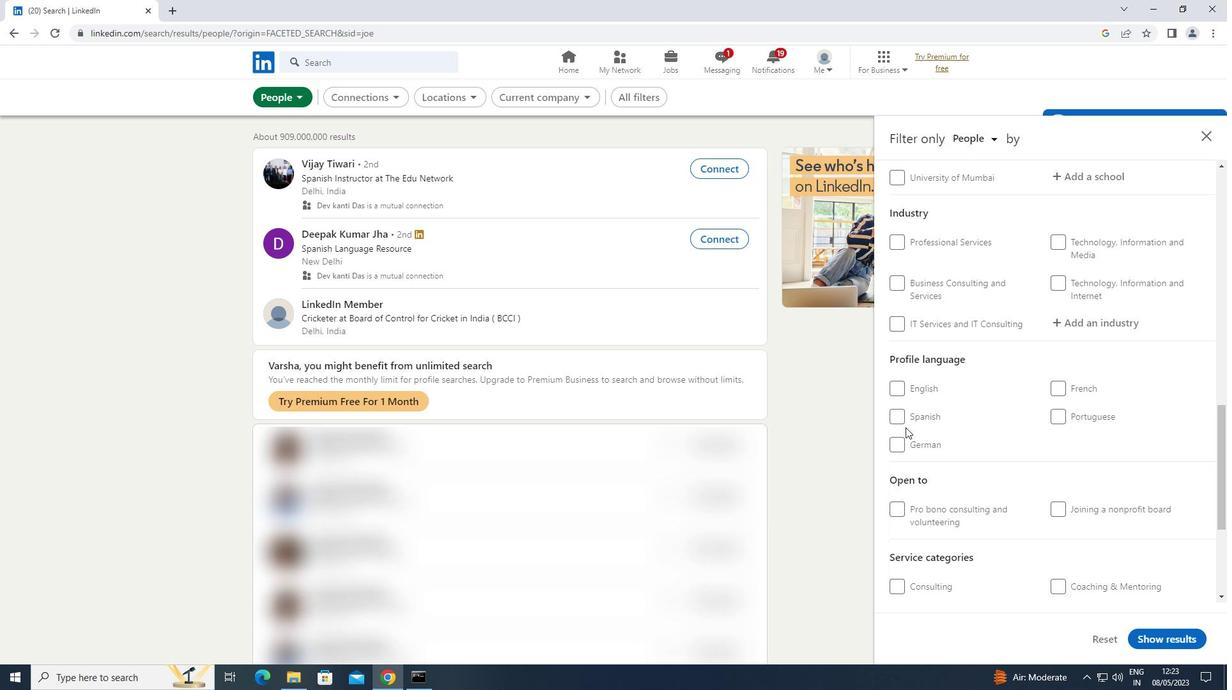 
Action: Mouse pressed left at (896, 436)
Screenshot: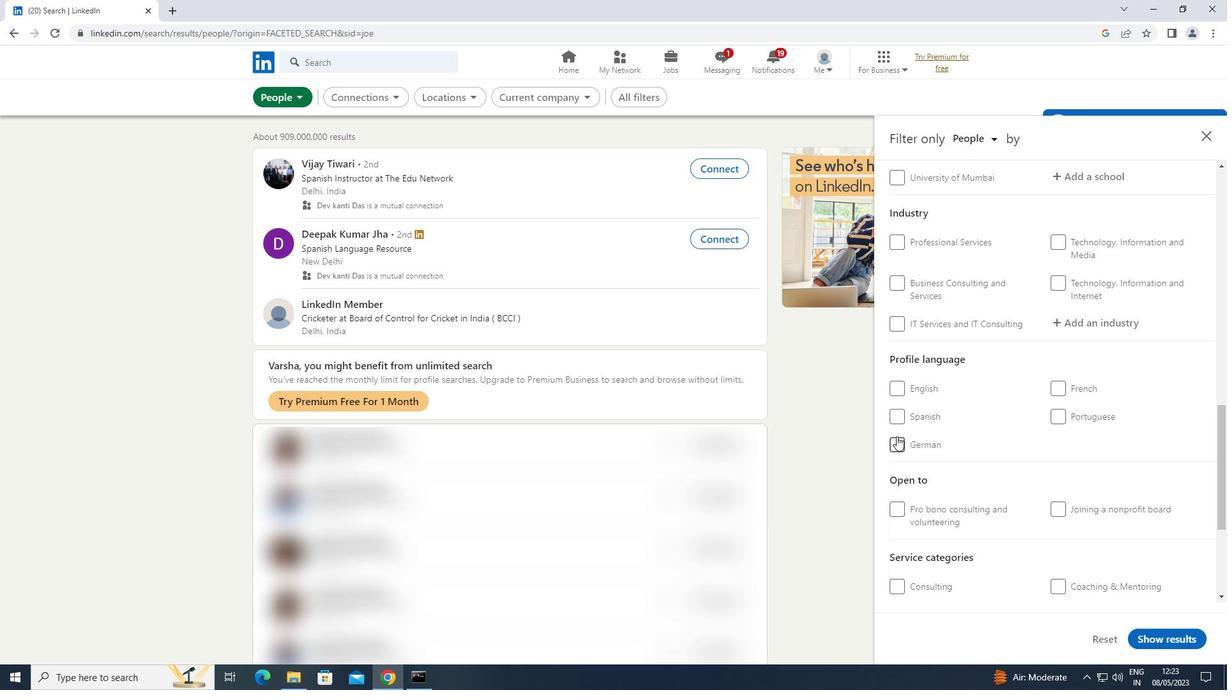 
Action: Mouse moved to (902, 435)
Screenshot: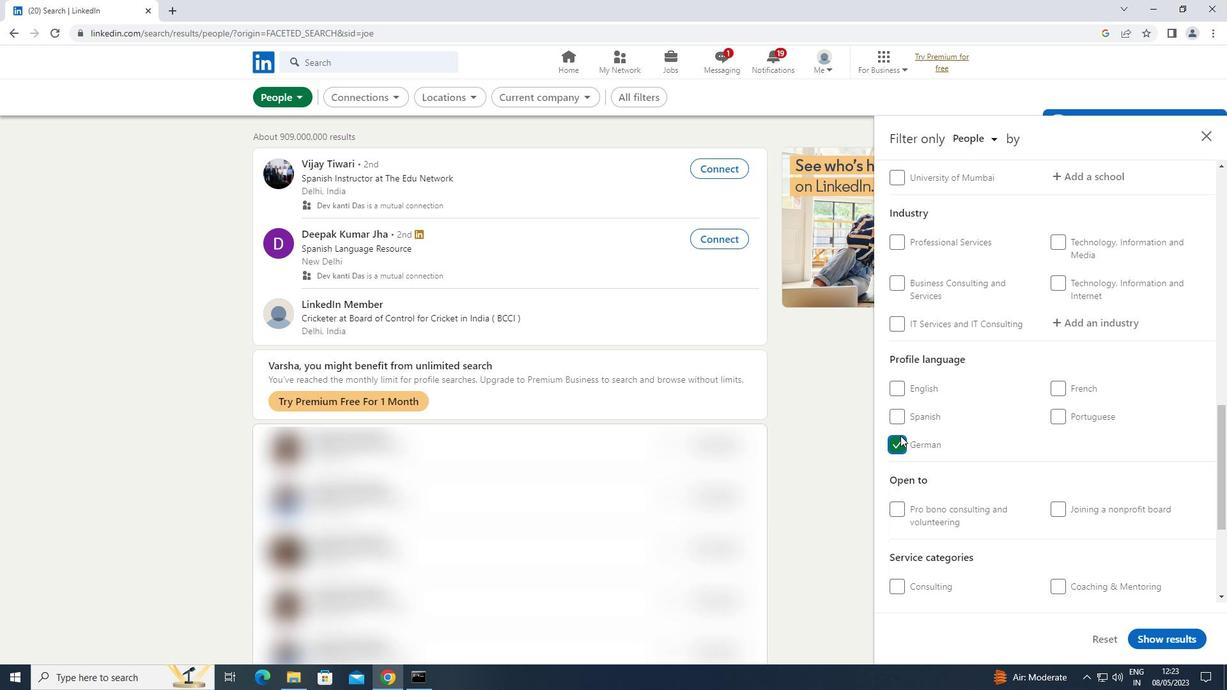 
Action: Mouse scrolled (902, 435) with delta (0, 0)
Screenshot: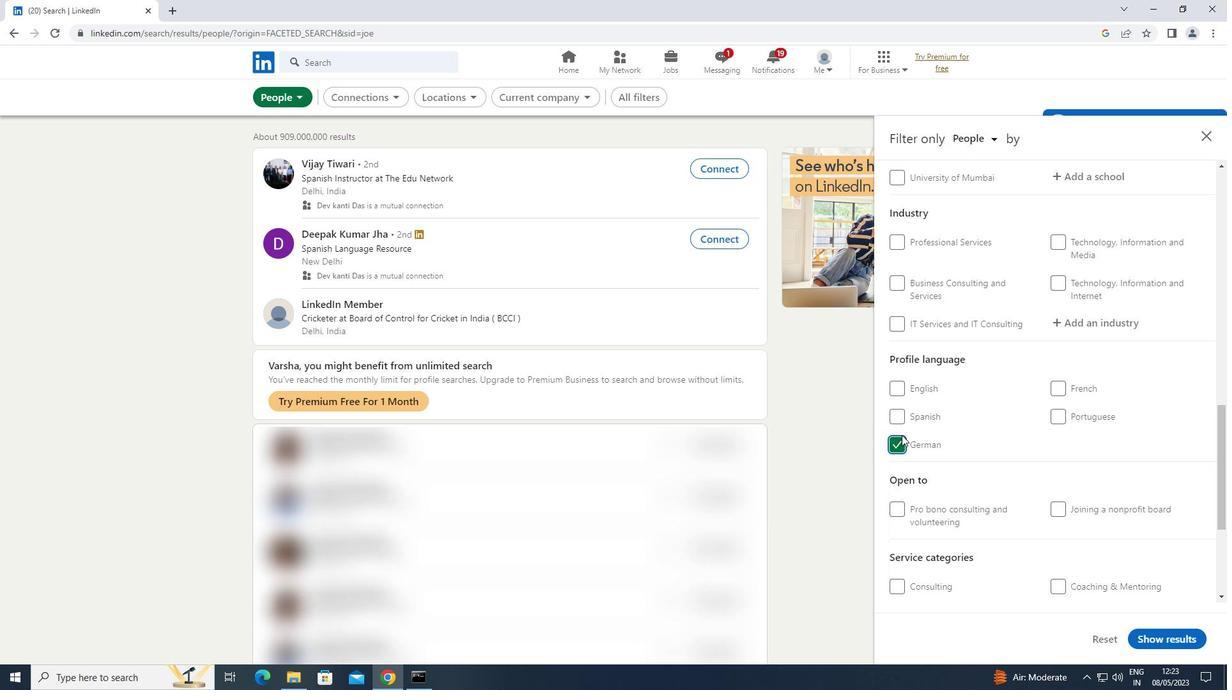 
Action: Mouse scrolled (902, 435) with delta (0, 0)
Screenshot: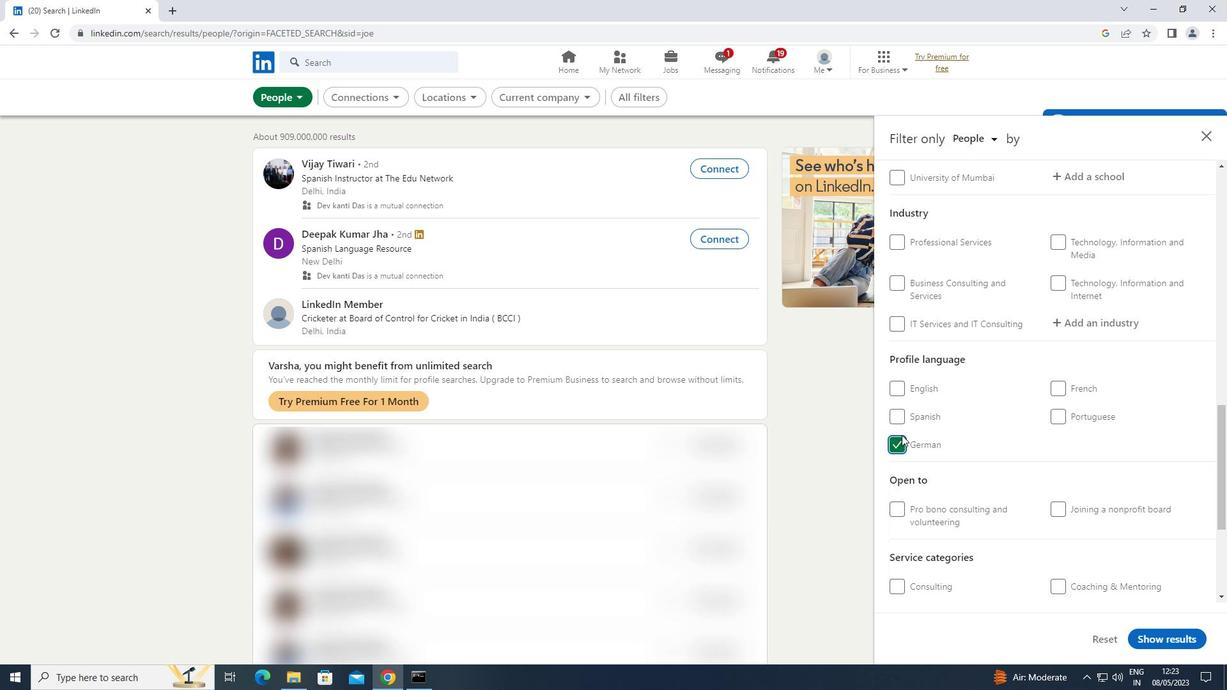 
Action: Mouse moved to (902, 435)
Screenshot: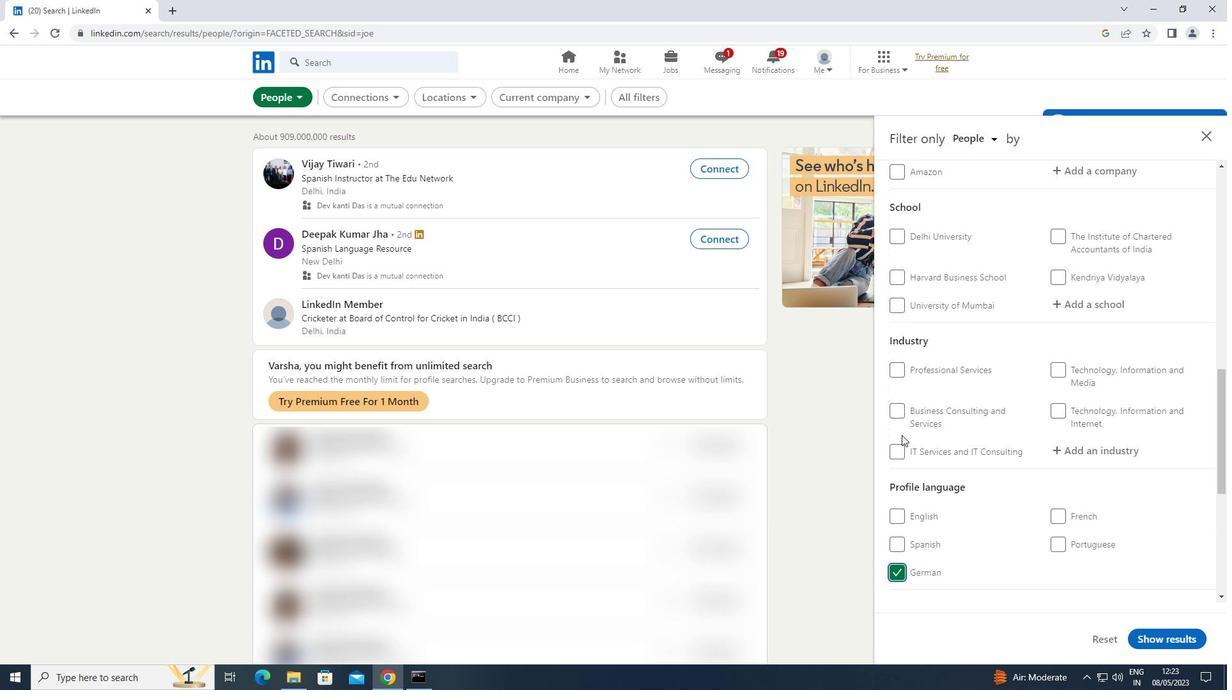 
Action: Mouse scrolled (902, 435) with delta (0, 0)
Screenshot: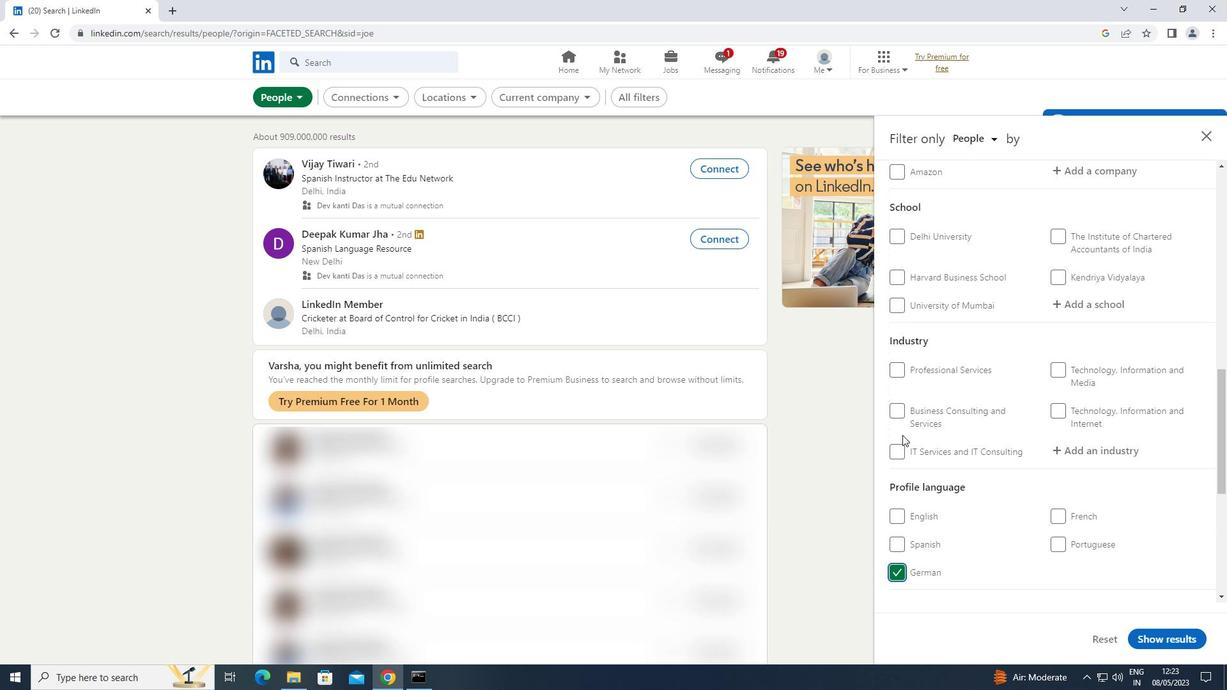 
Action: Mouse scrolled (902, 435) with delta (0, 0)
Screenshot: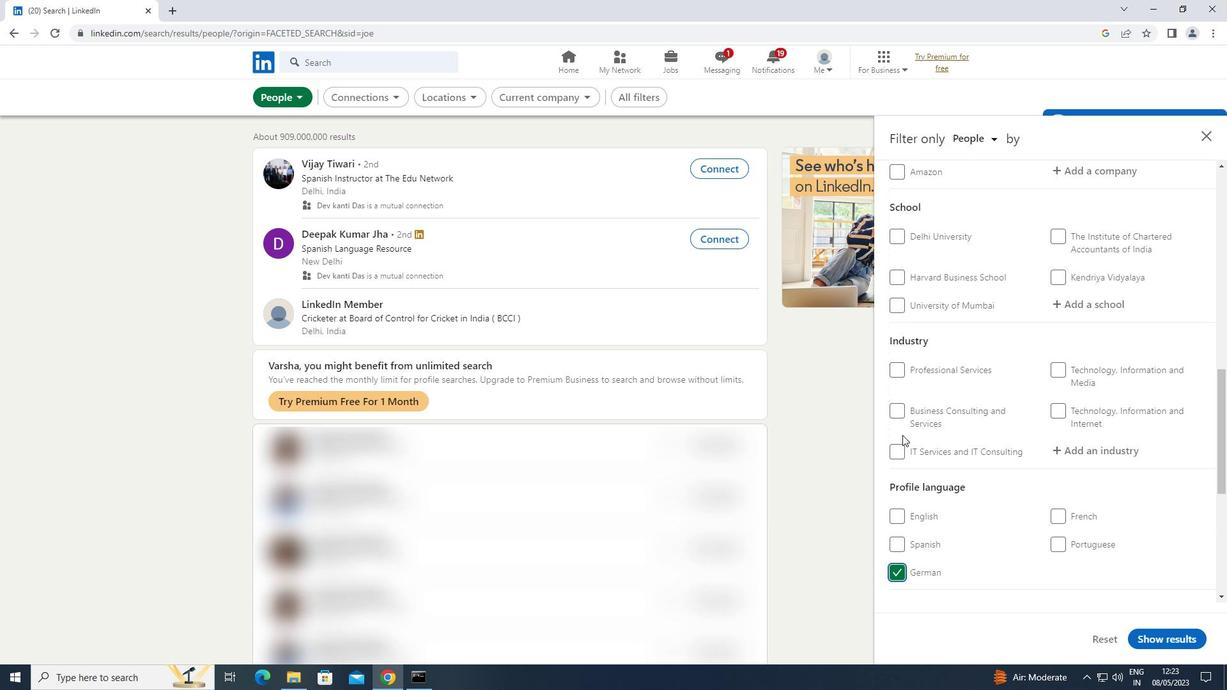
Action: Mouse scrolled (902, 435) with delta (0, 0)
Screenshot: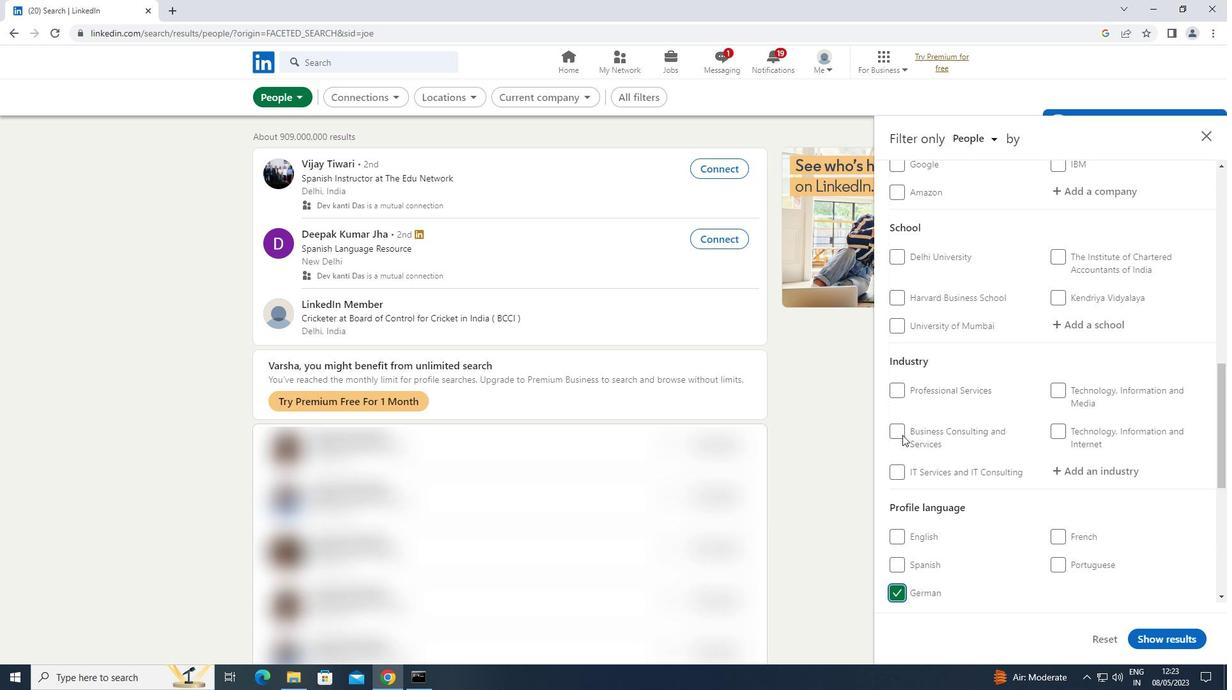 
Action: Mouse scrolled (902, 435) with delta (0, 0)
Screenshot: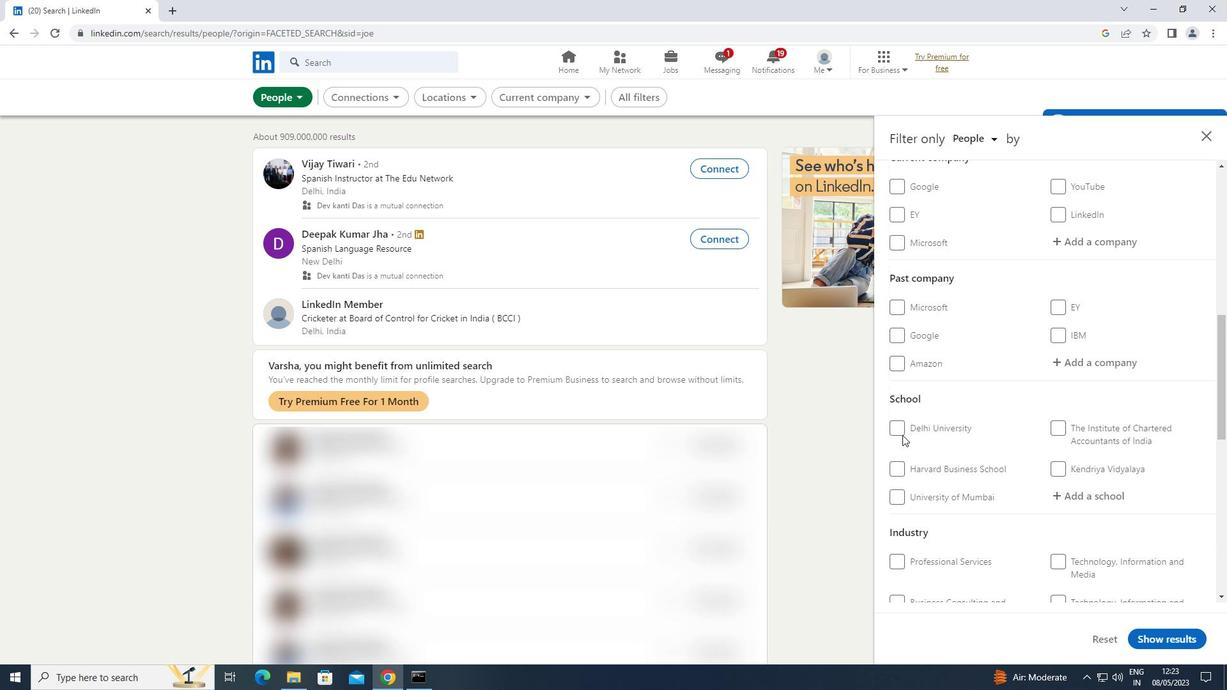 
Action: Mouse moved to (1084, 301)
Screenshot: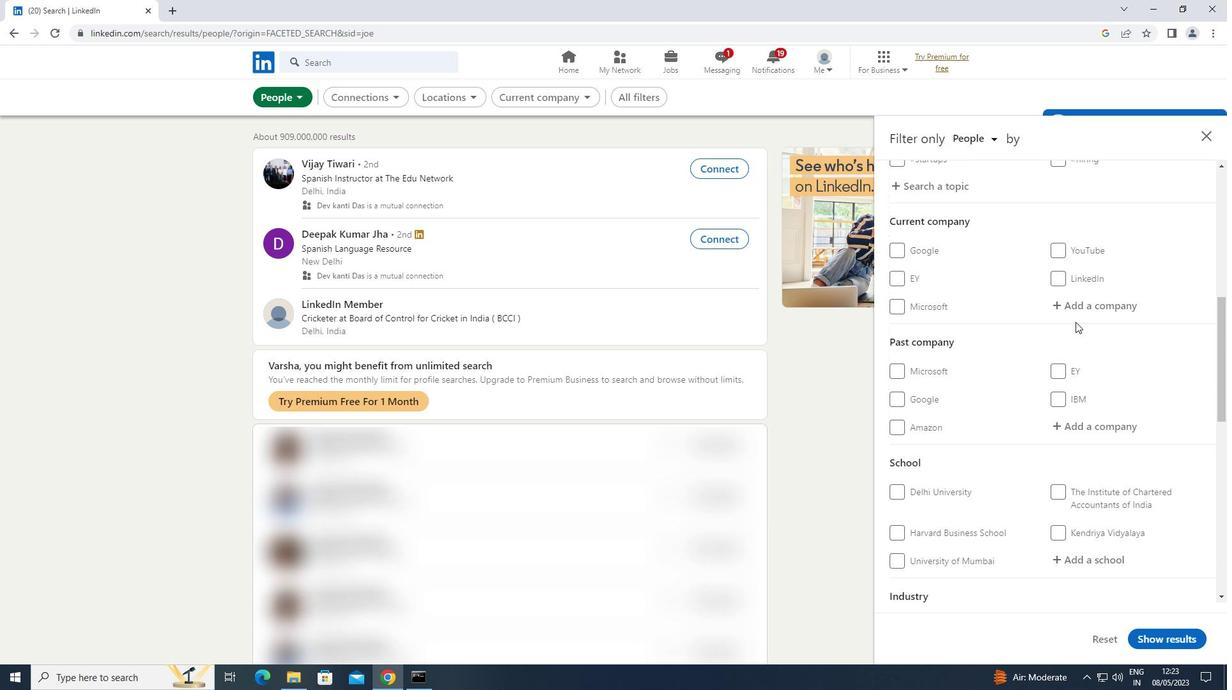 
Action: Mouse pressed left at (1084, 301)
Screenshot: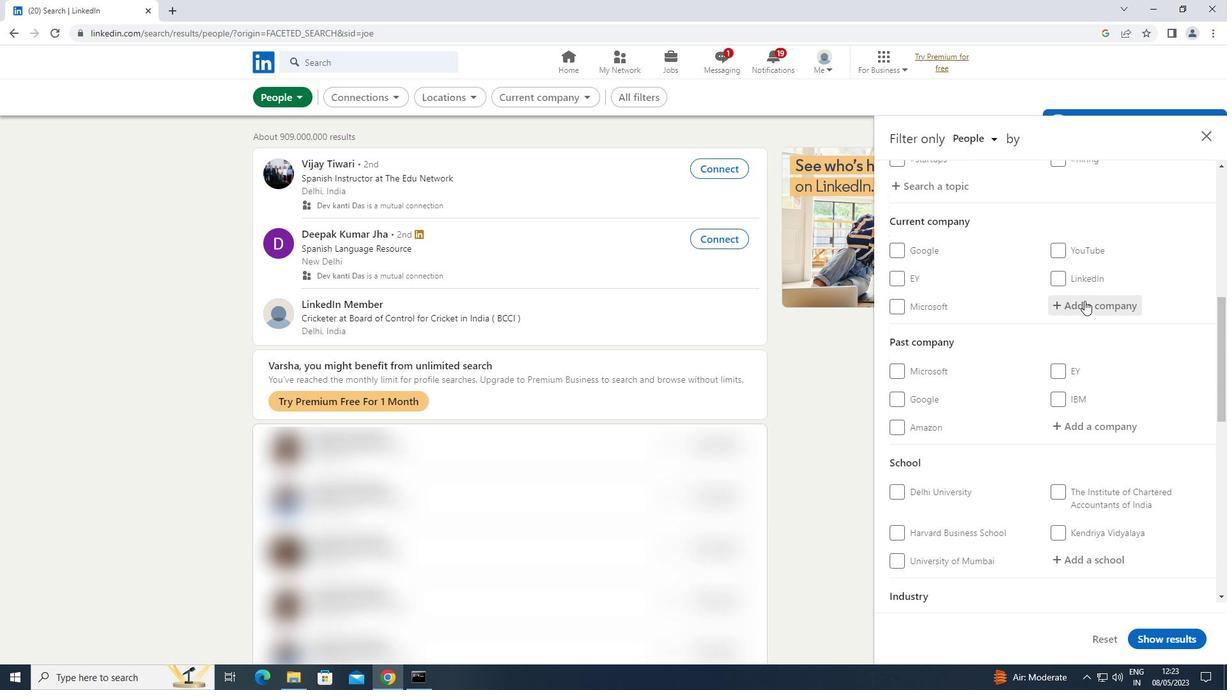 
Action: Key pressed <Key.shift>C<Key.shift>&<Key.shift>S
Screenshot: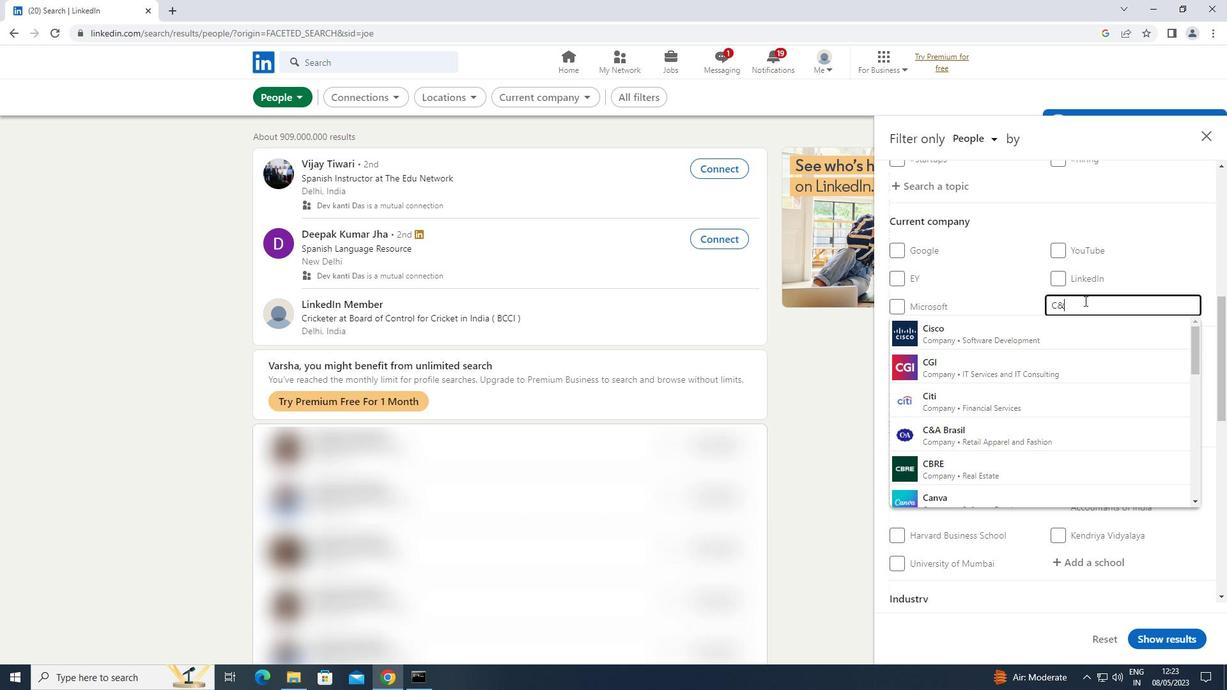 
Action: Mouse moved to (968, 425)
Screenshot: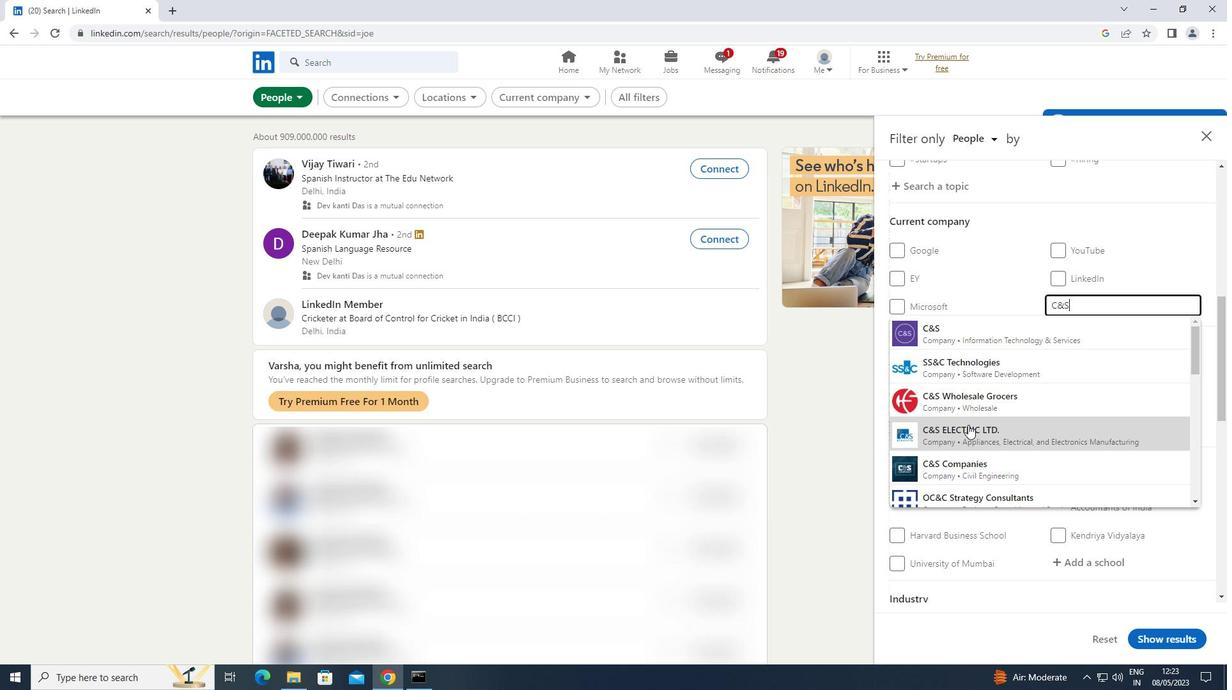 
Action: Mouse pressed left at (968, 425)
Screenshot: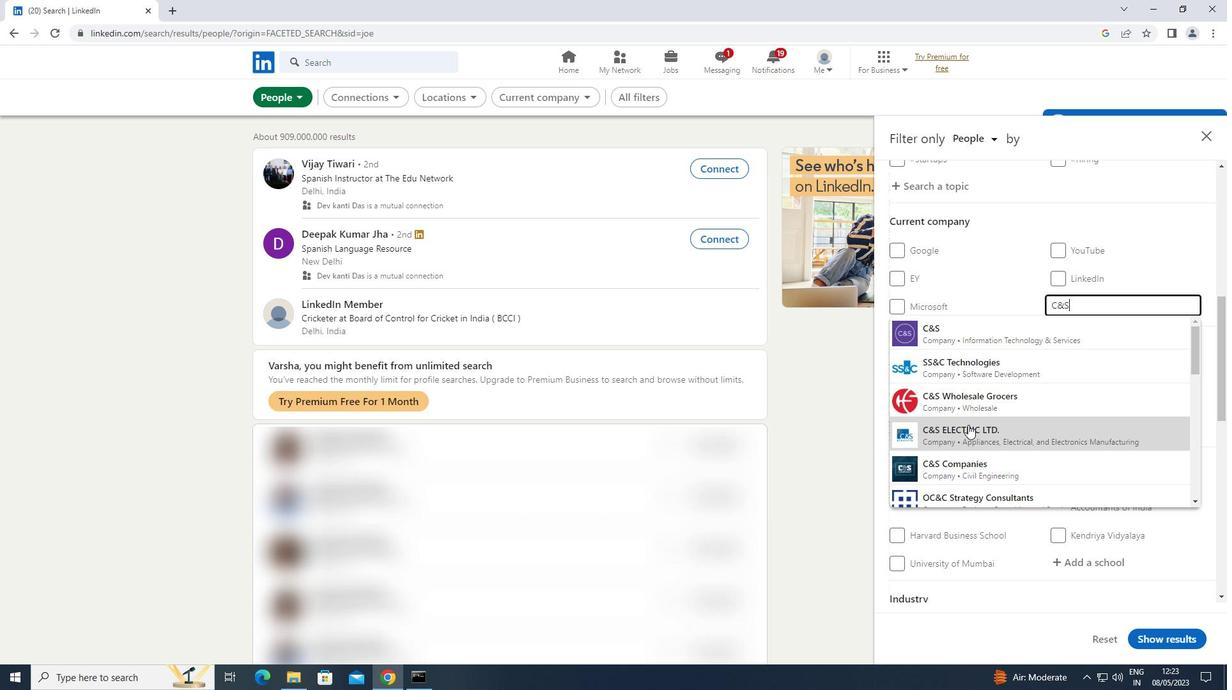 
Action: Mouse moved to (972, 421)
Screenshot: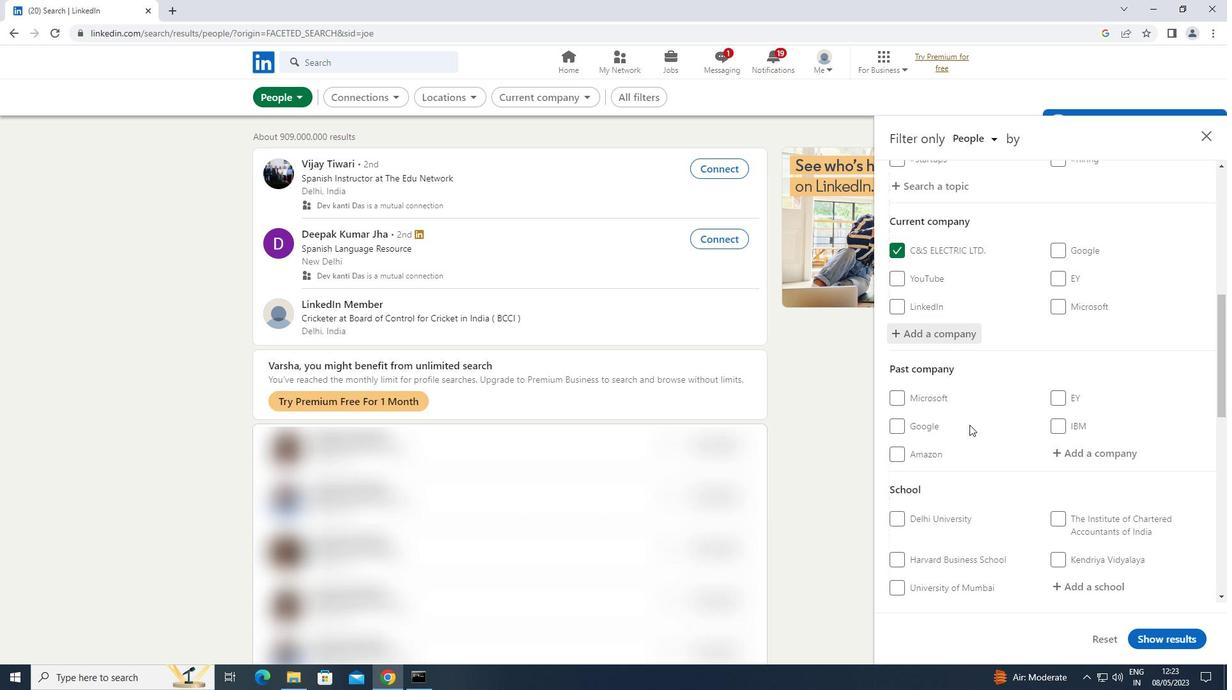 
Action: Mouse scrolled (972, 421) with delta (0, 0)
Screenshot: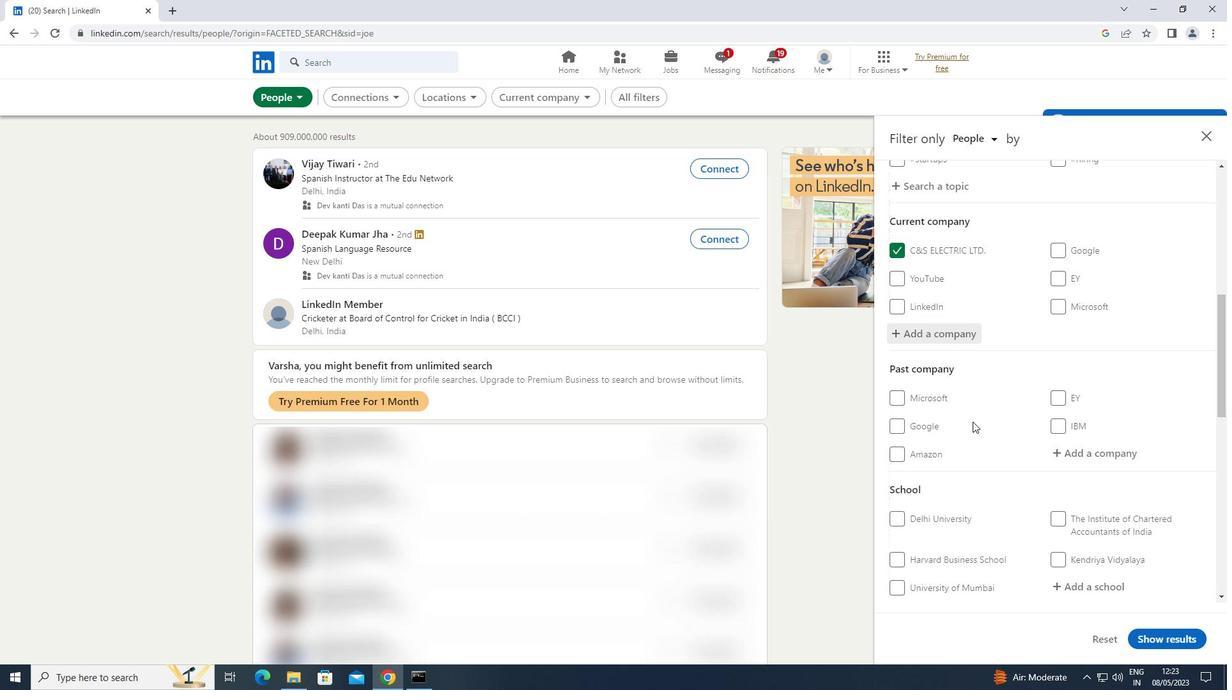 
Action: Mouse scrolled (972, 421) with delta (0, 0)
Screenshot: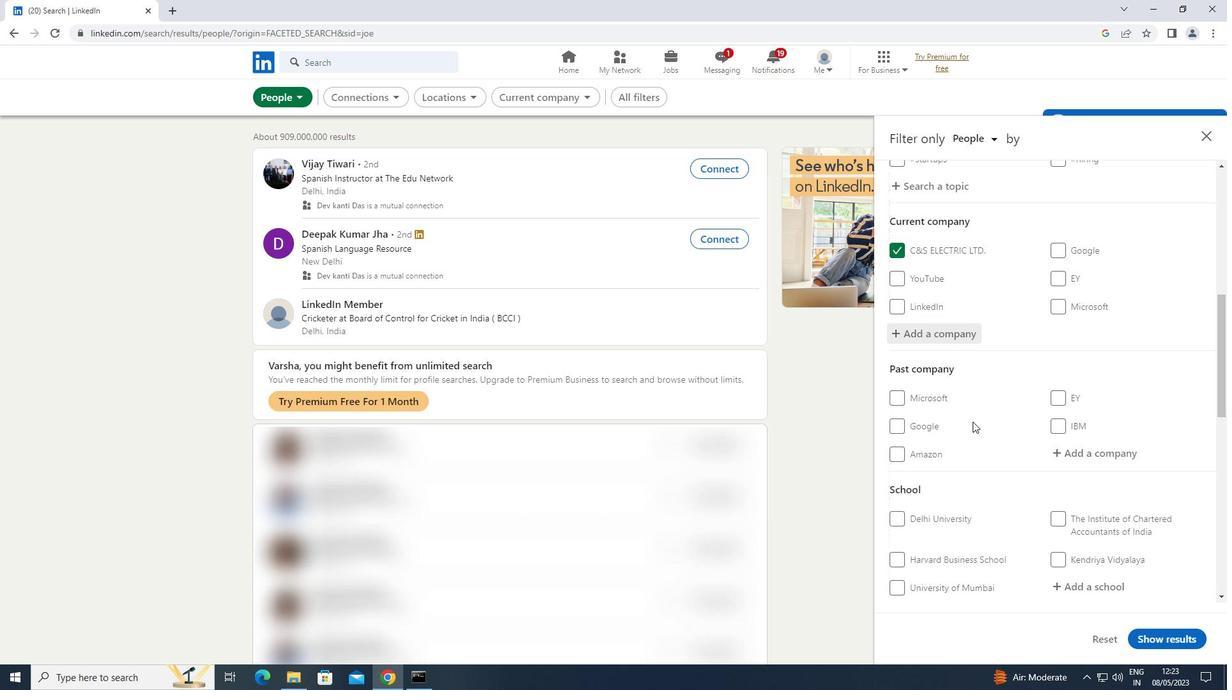 
Action: Mouse scrolled (972, 421) with delta (0, 0)
Screenshot: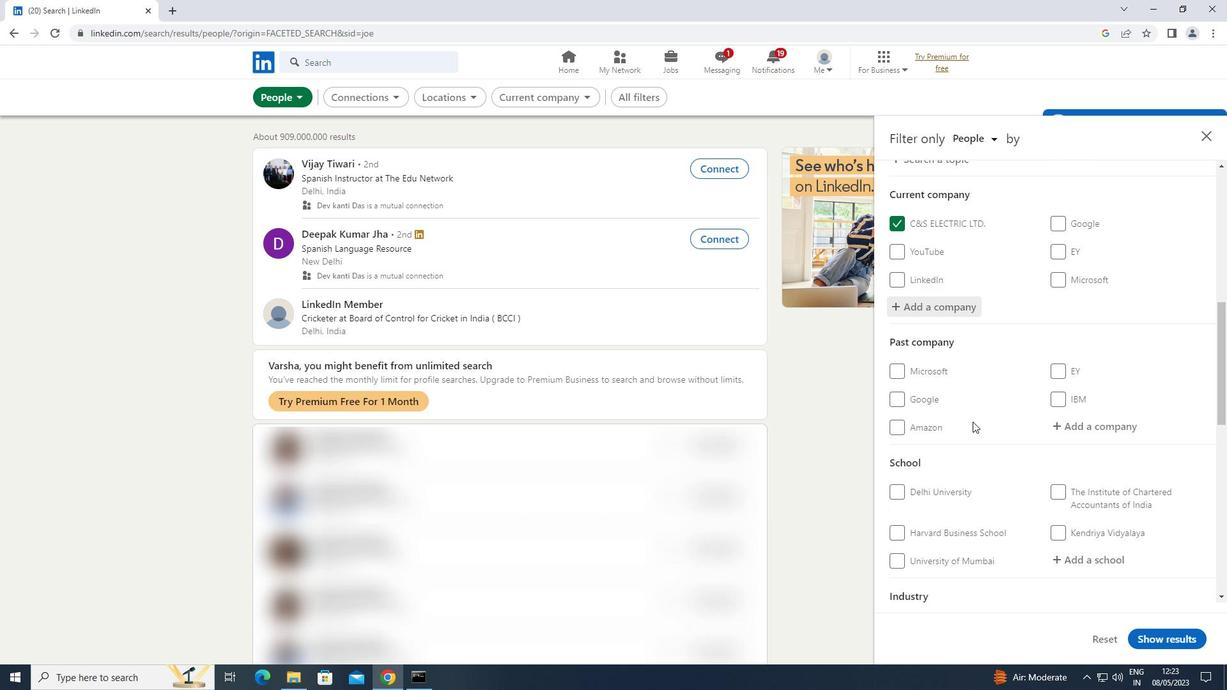 
Action: Mouse moved to (1084, 394)
Screenshot: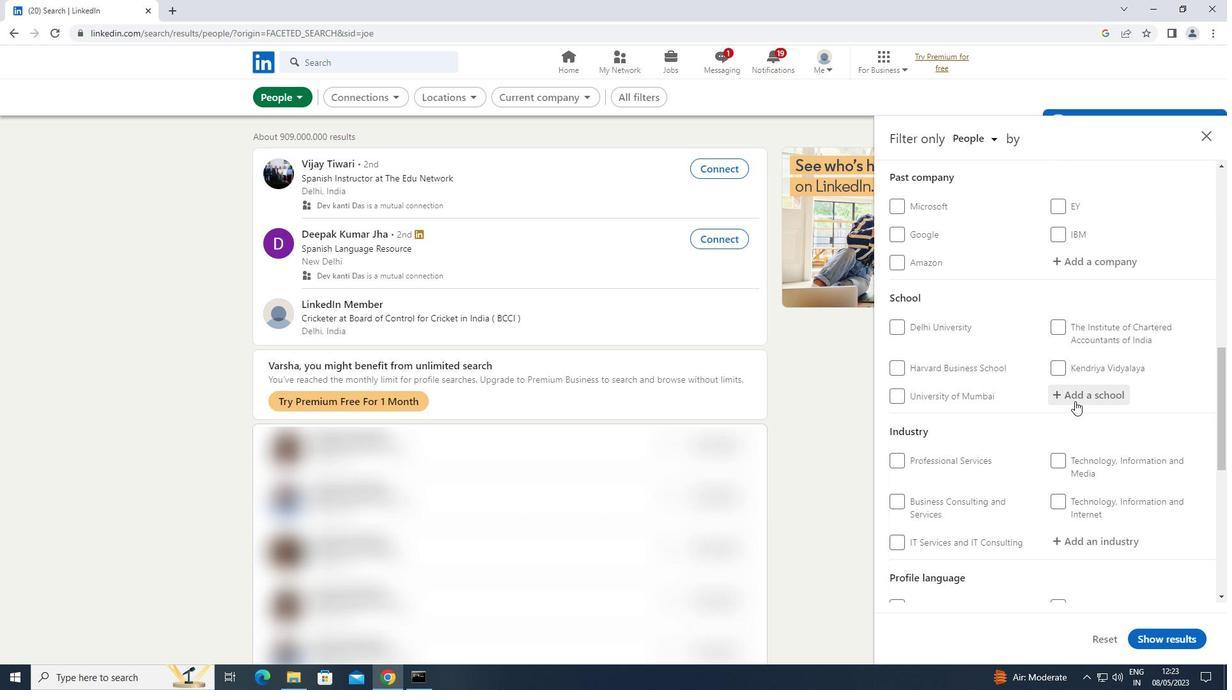 
Action: Mouse pressed left at (1084, 394)
Screenshot: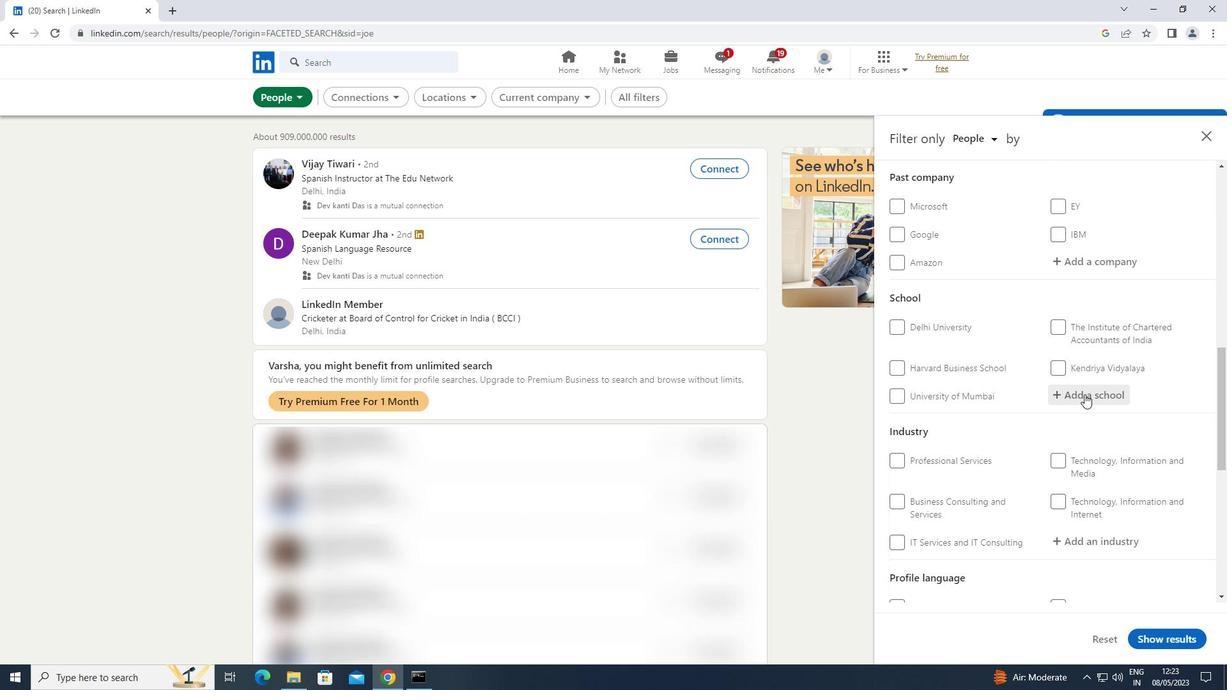 
Action: Key pressed <Key.shift>GOA<Key.space><Key.shift>UNIVE
Screenshot: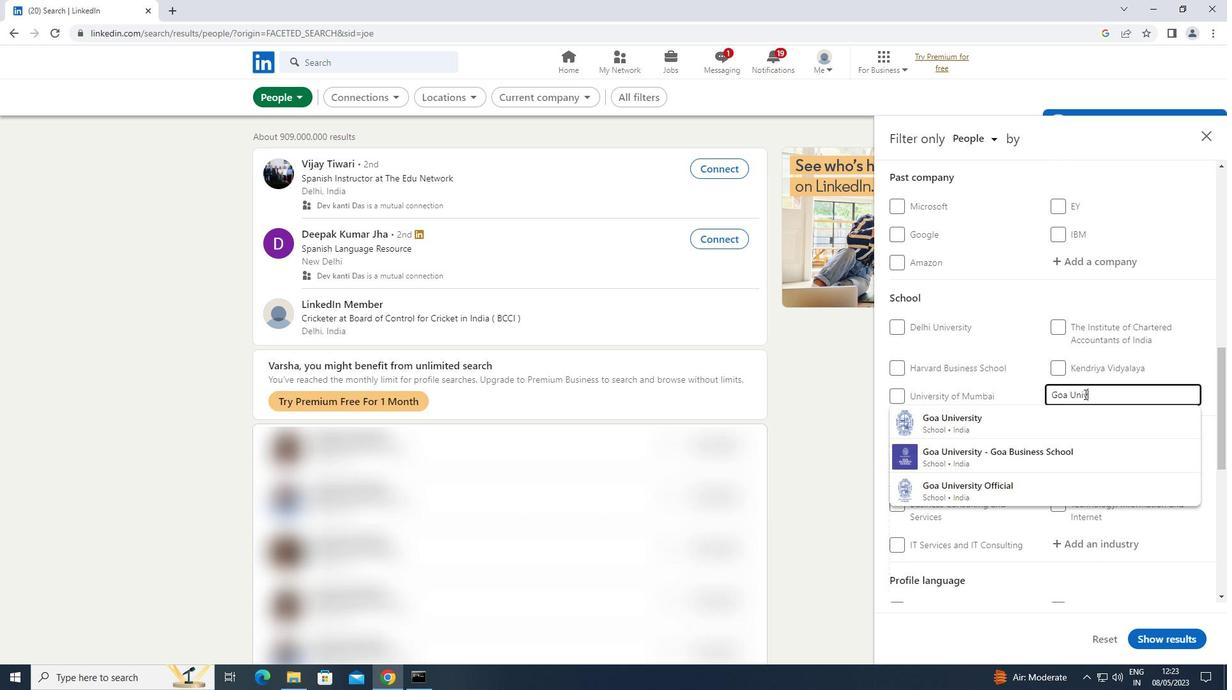 
Action: Mouse moved to (989, 414)
Screenshot: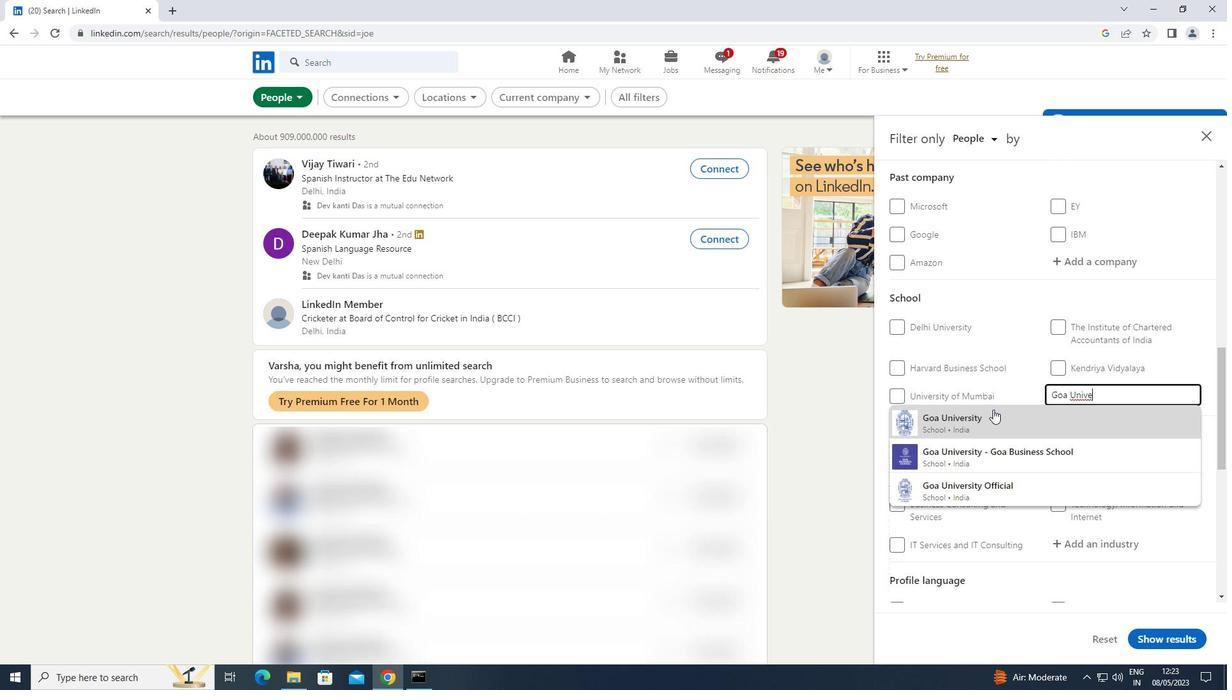 
Action: Mouse pressed left at (989, 414)
Screenshot: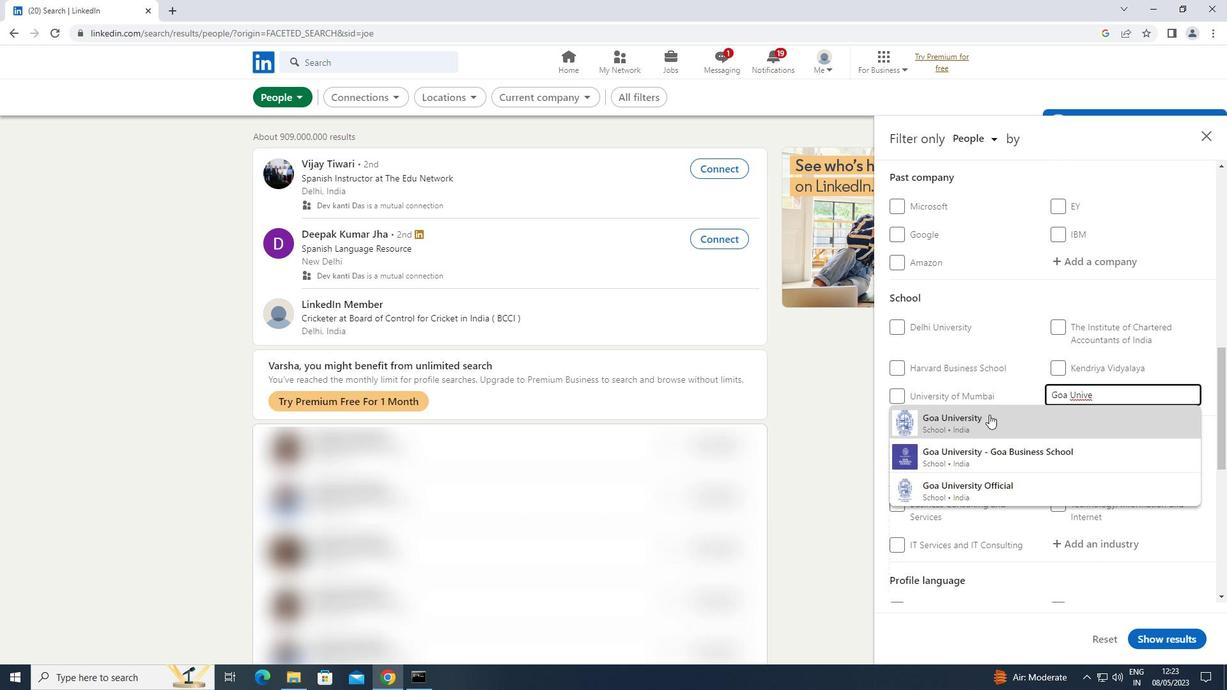 
Action: Mouse scrolled (989, 414) with delta (0, 0)
Screenshot: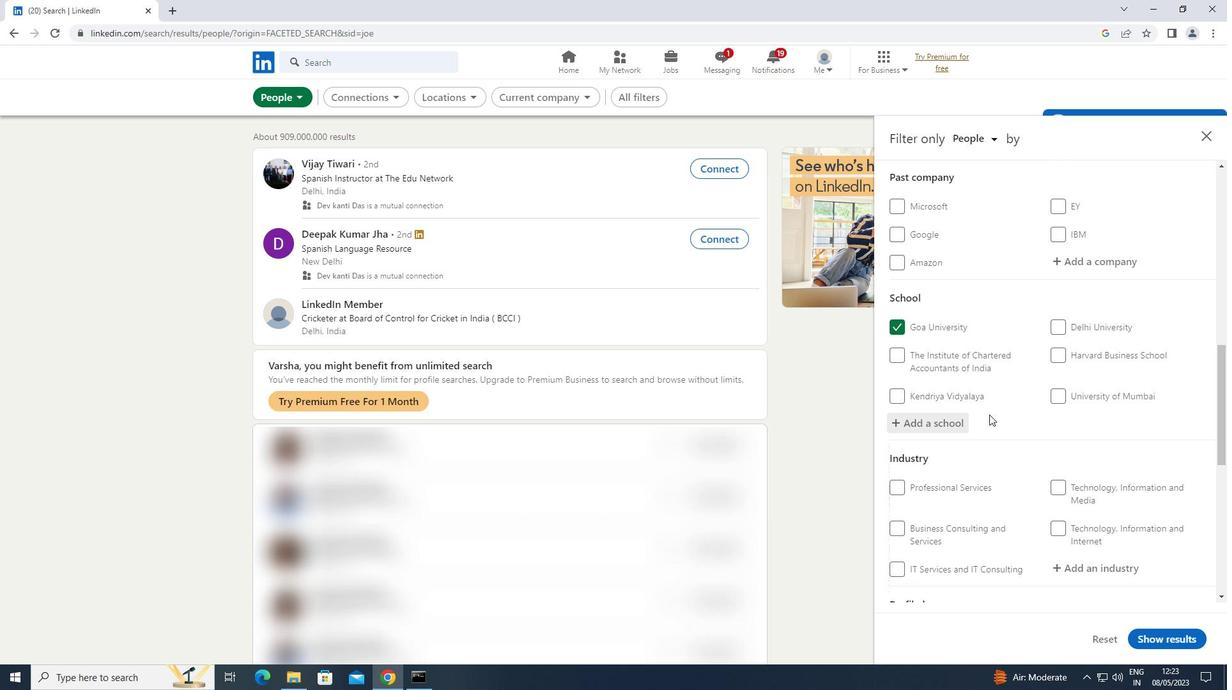 
Action: Mouse scrolled (989, 414) with delta (0, 0)
Screenshot: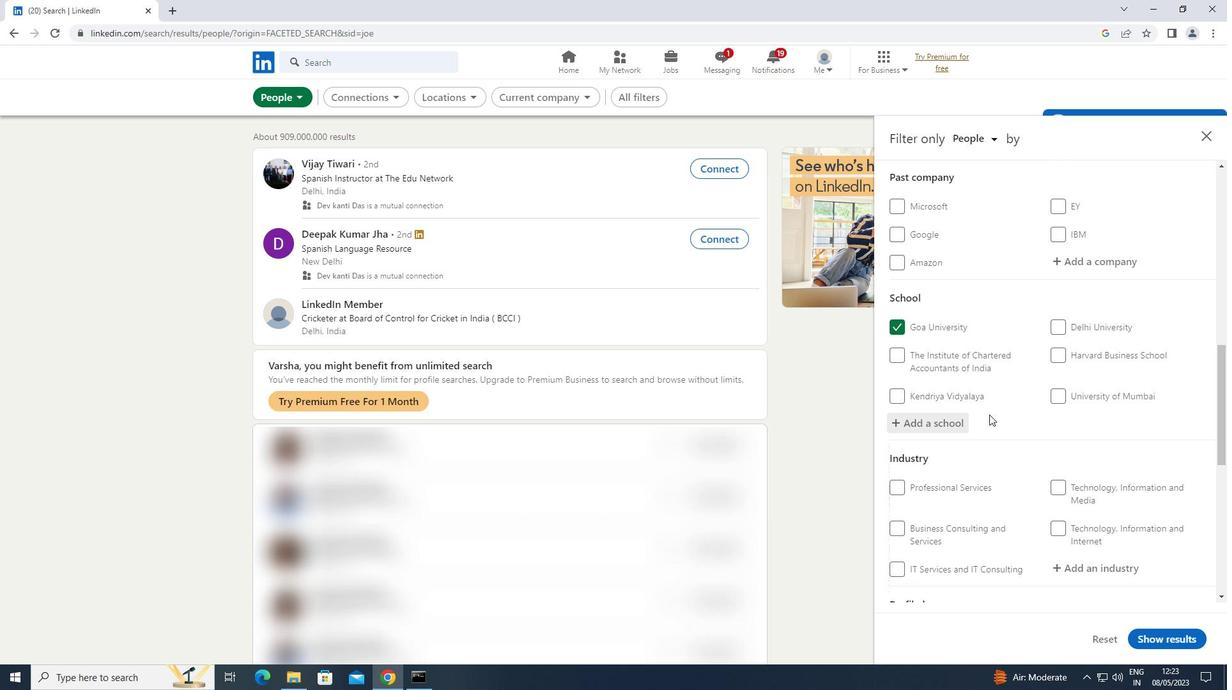 
Action: Mouse scrolled (989, 414) with delta (0, 0)
Screenshot: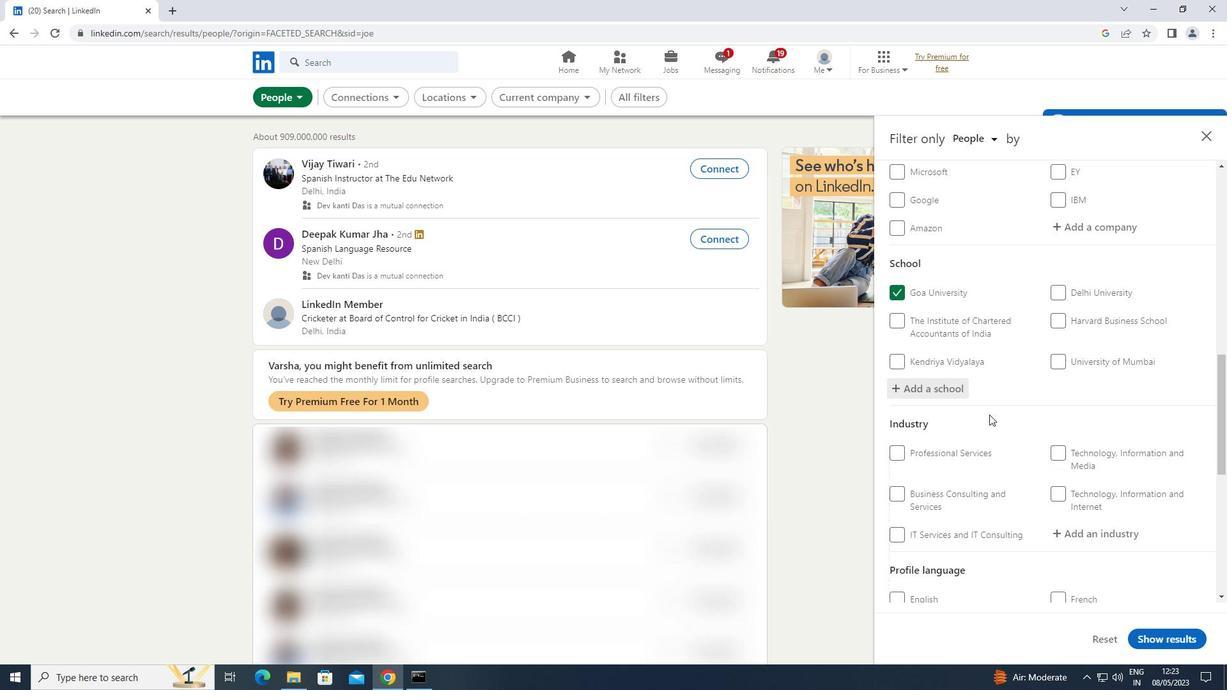 
Action: Mouse moved to (1077, 375)
Screenshot: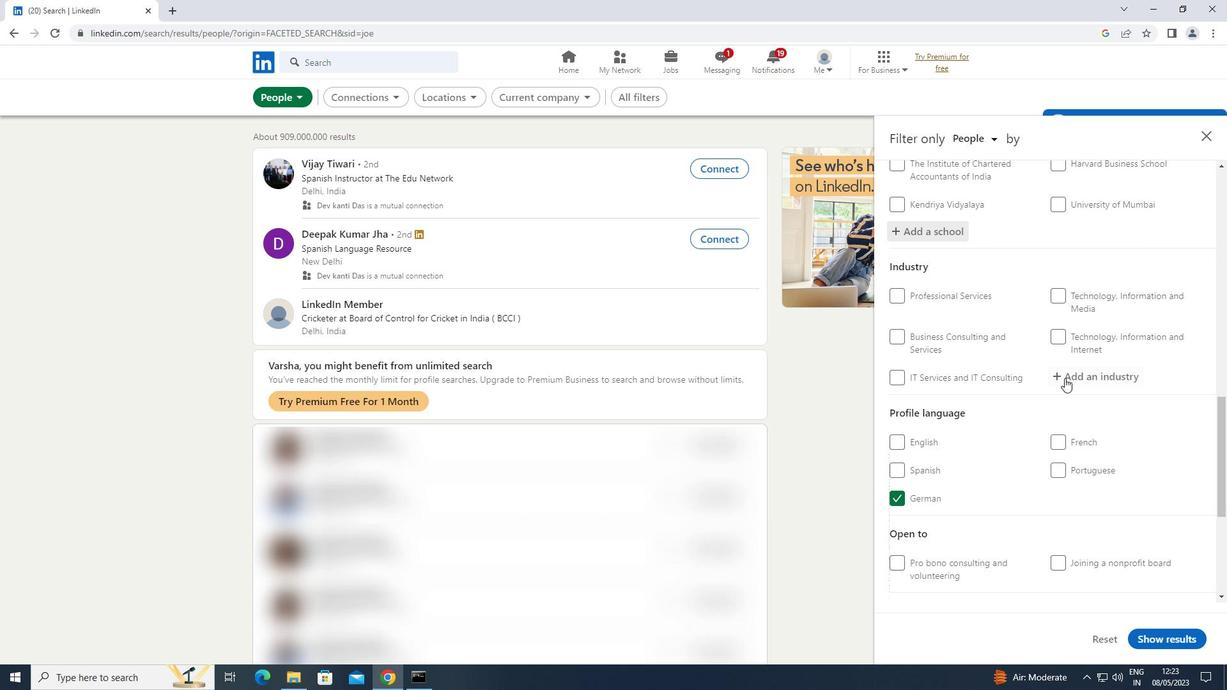 
Action: Mouse pressed left at (1077, 375)
Screenshot: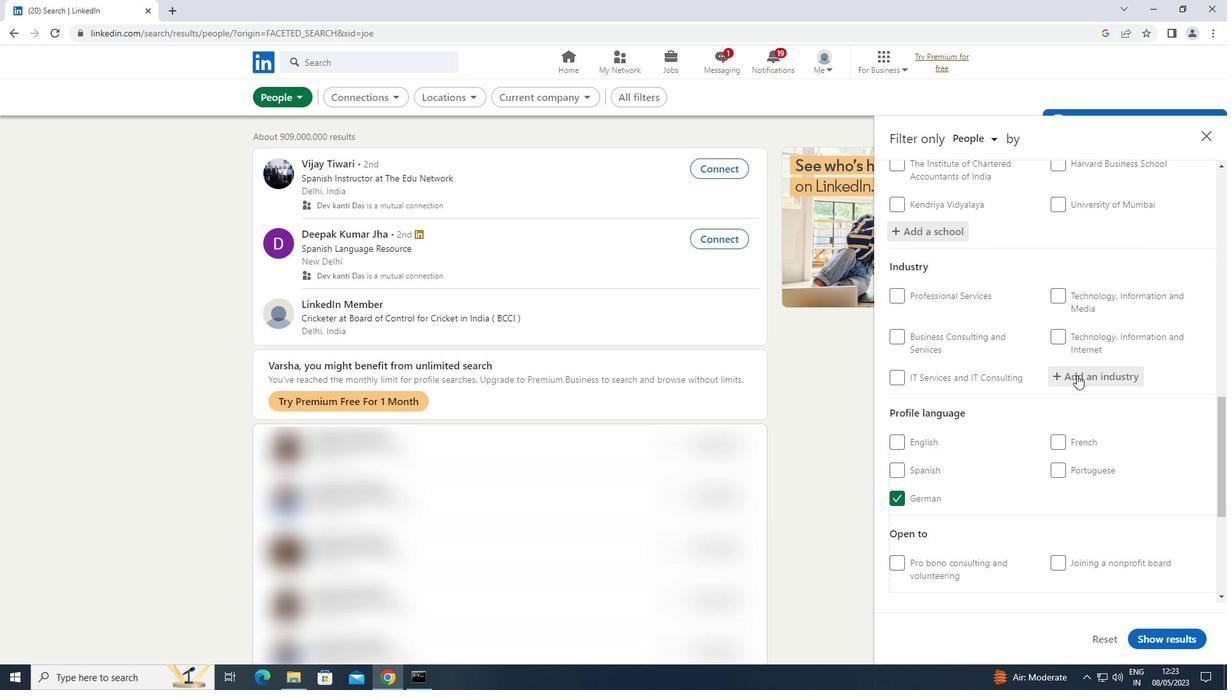 
Action: Key pressed <Key.shift>RESEARCH
Screenshot: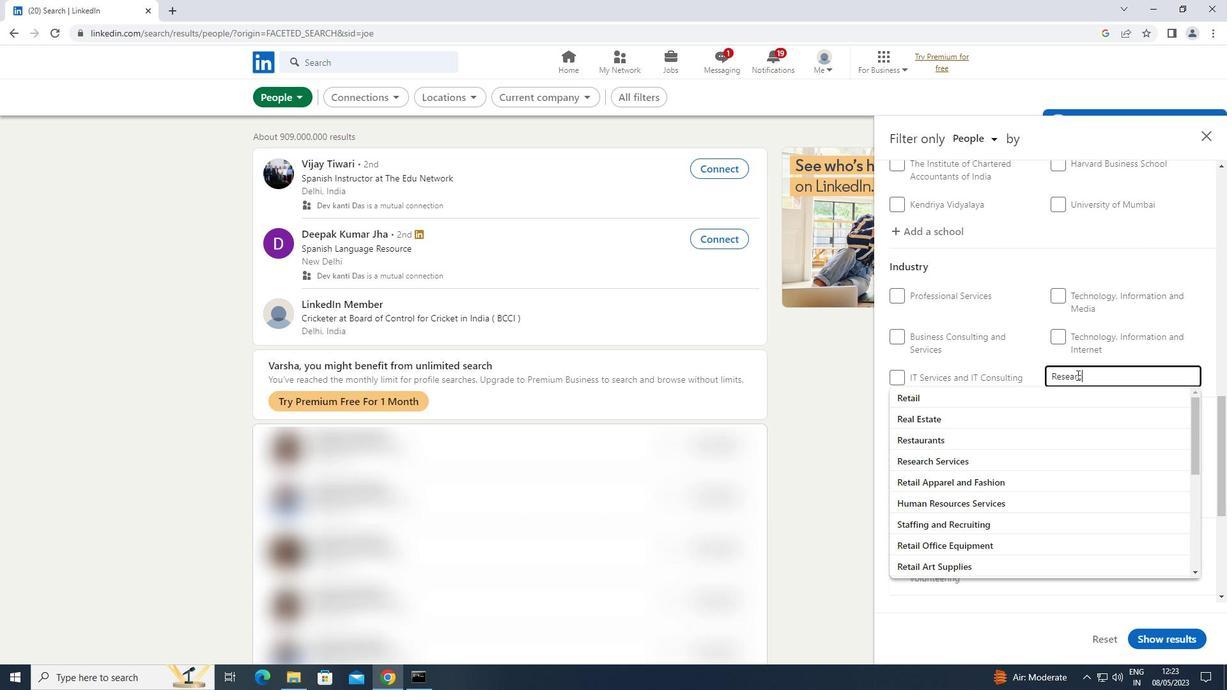 
Action: Mouse moved to (988, 392)
Screenshot: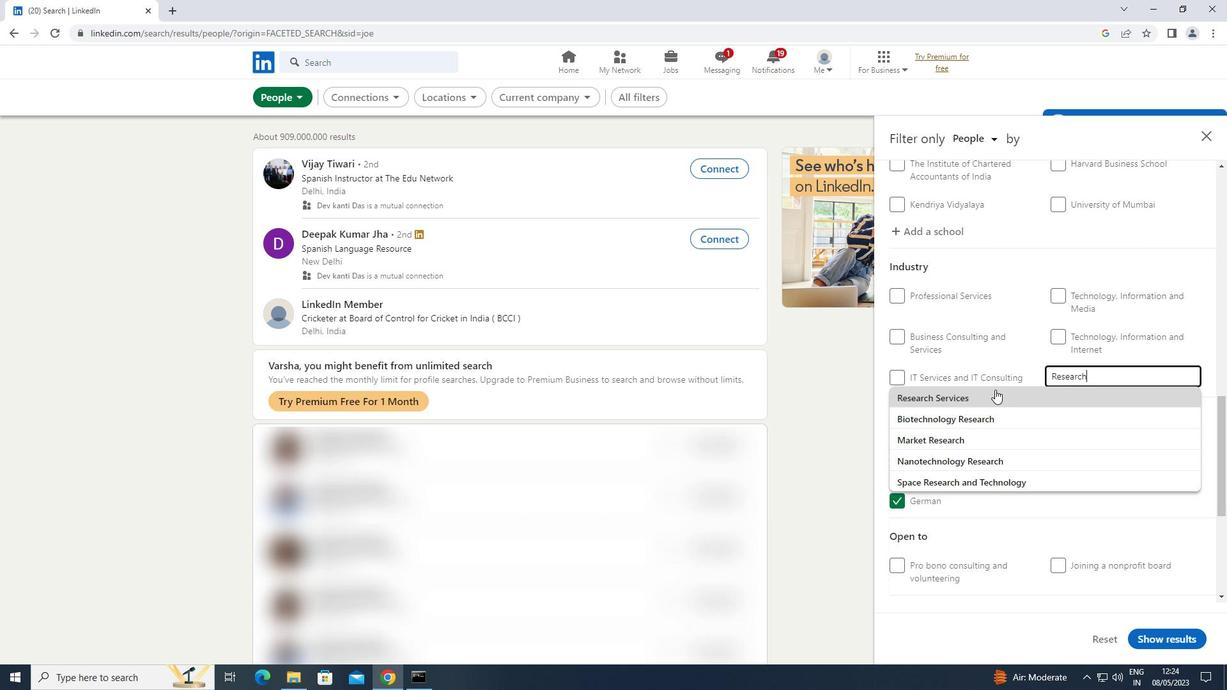 
Action: Mouse pressed left at (988, 392)
Screenshot: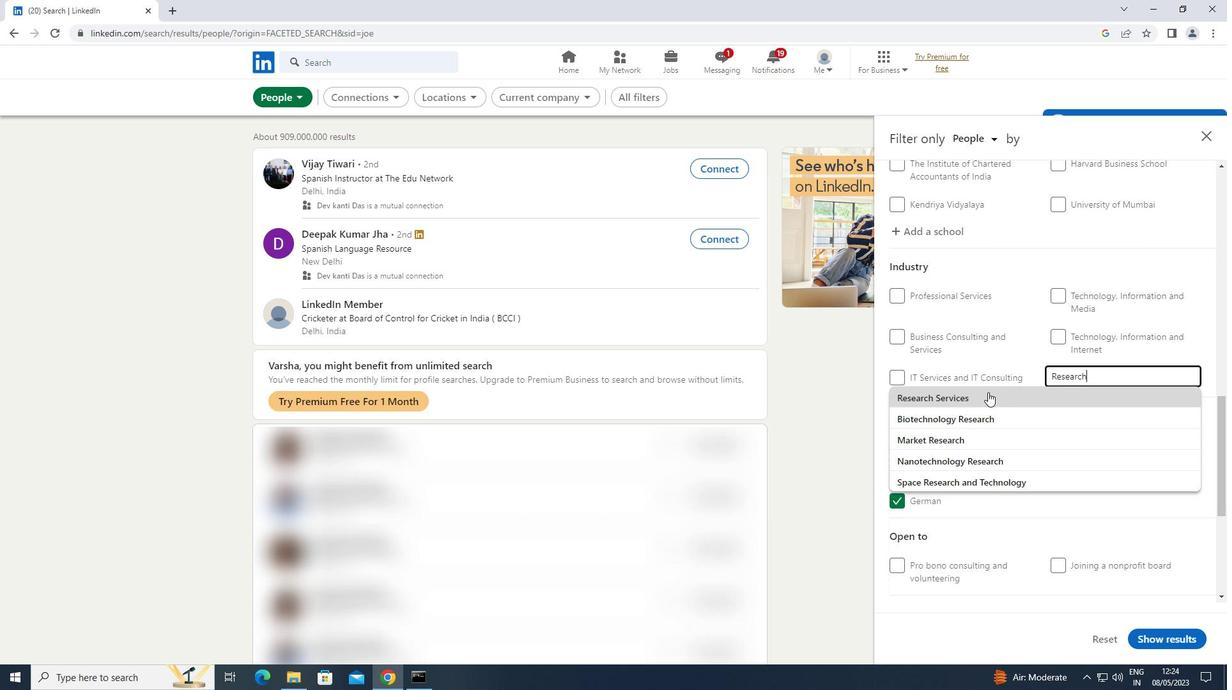 
Action: Mouse scrolled (988, 391) with delta (0, 0)
Screenshot: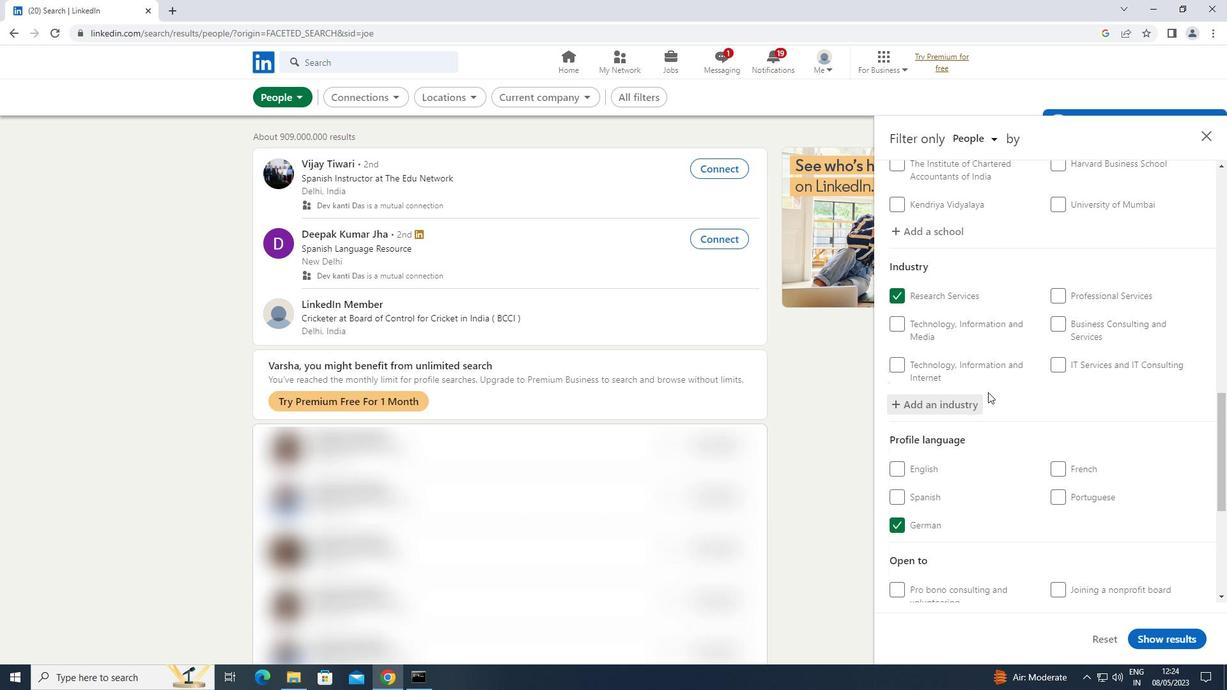 
Action: Mouse scrolled (988, 391) with delta (0, 0)
Screenshot: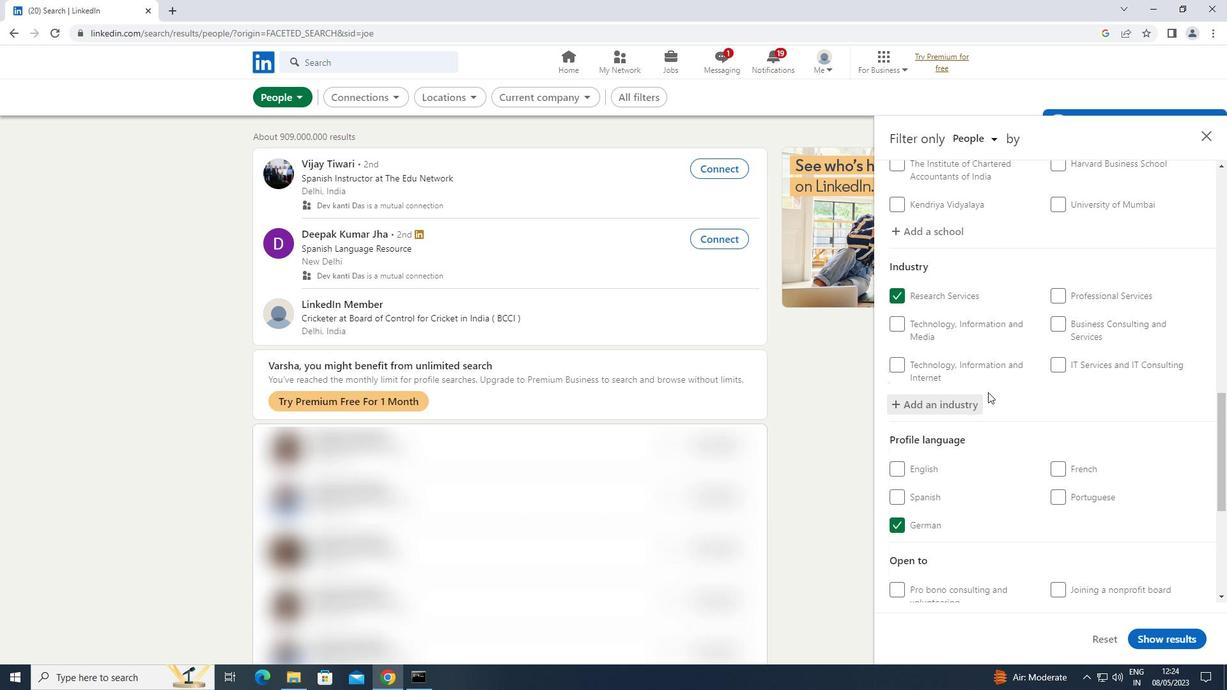
Action: Mouse scrolled (988, 391) with delta (0, 0)
Screenshot: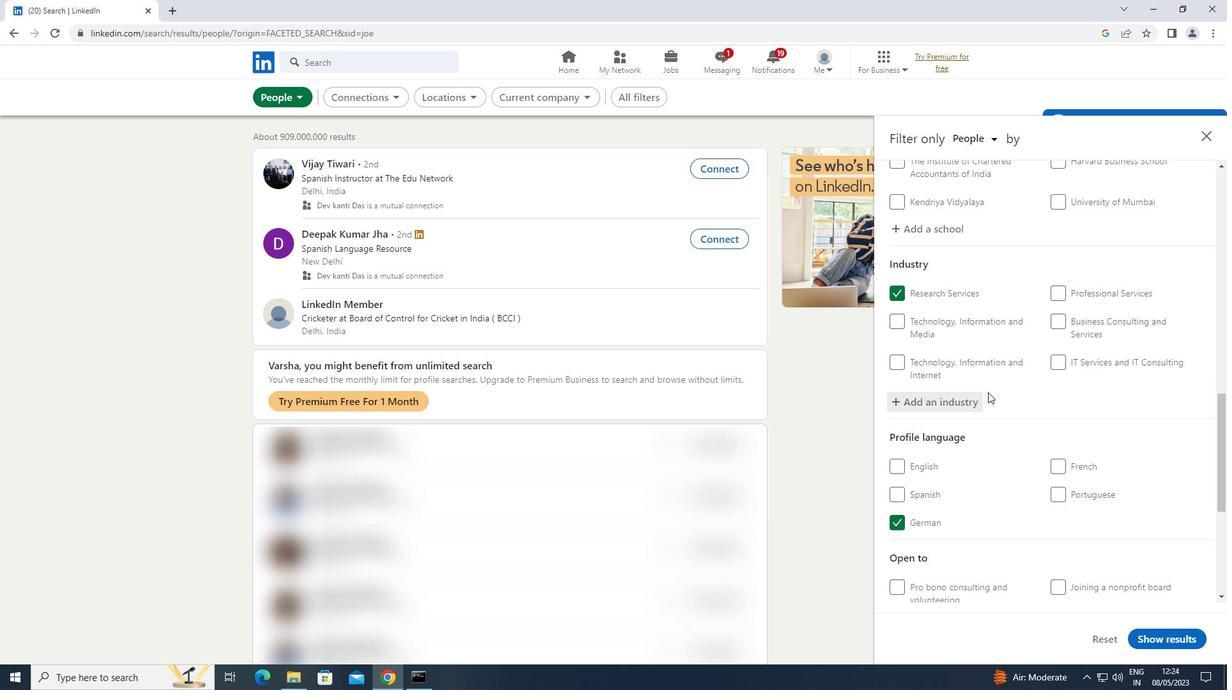 
Action: Mouse scrolled (988, 391) with delta (0, 0)
Screenshot: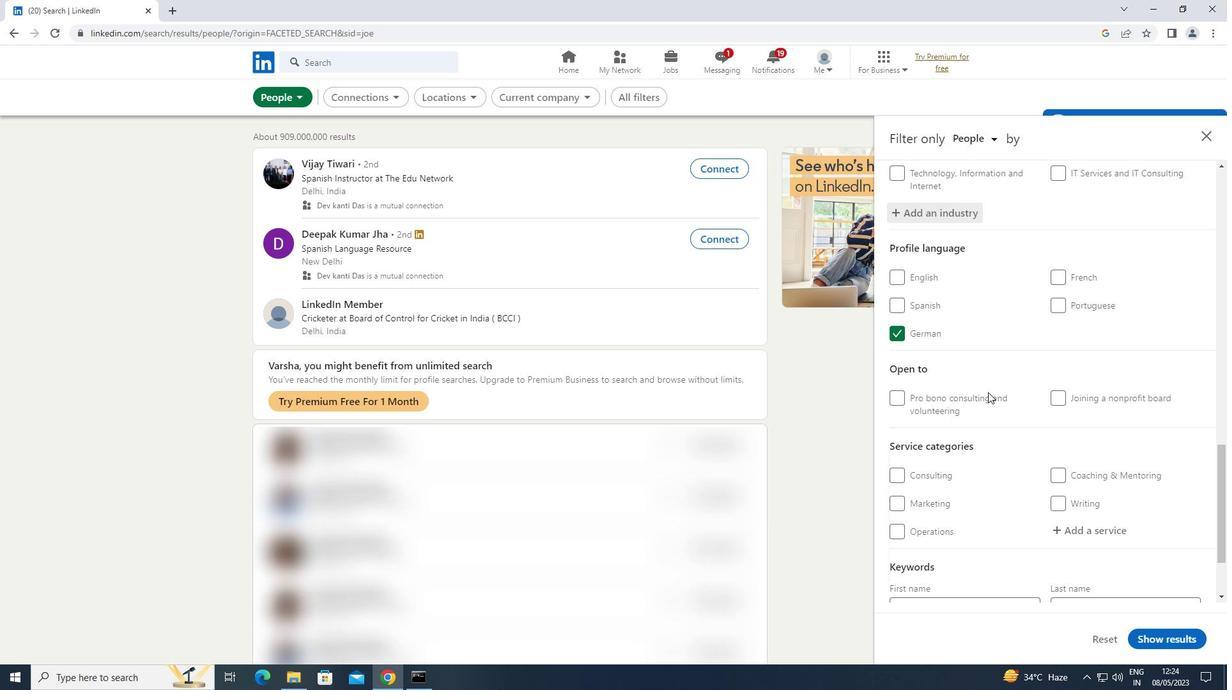 
Action: Mouse scrolled (988, 391) with delta (0, 0)
Screenshot: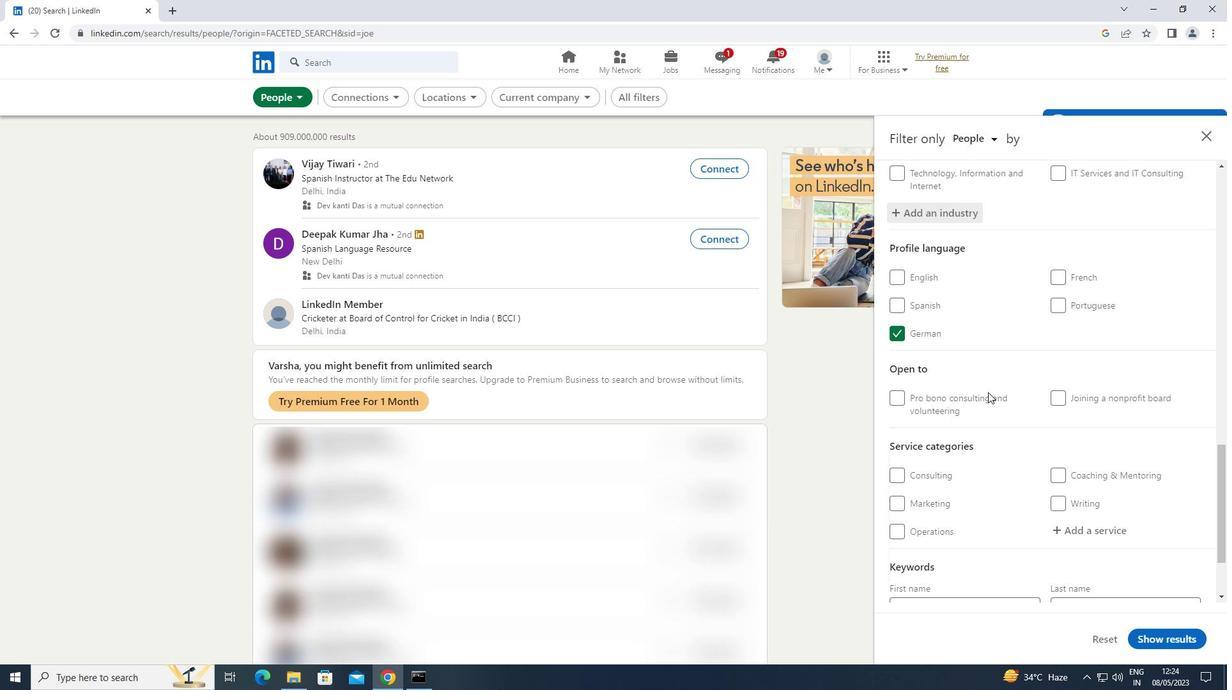 
Action: Mouse moved to (1086, 424)
Screenshot: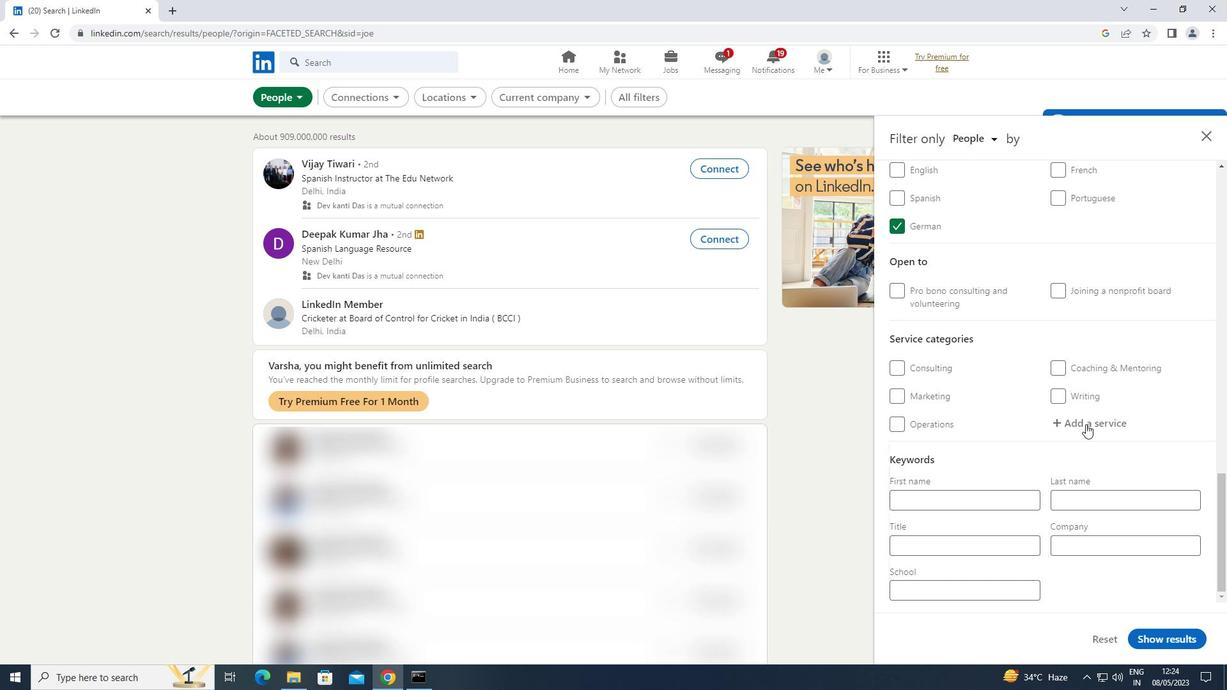 
Action: Mouse pressed left at (1086, 424)
Screenshot: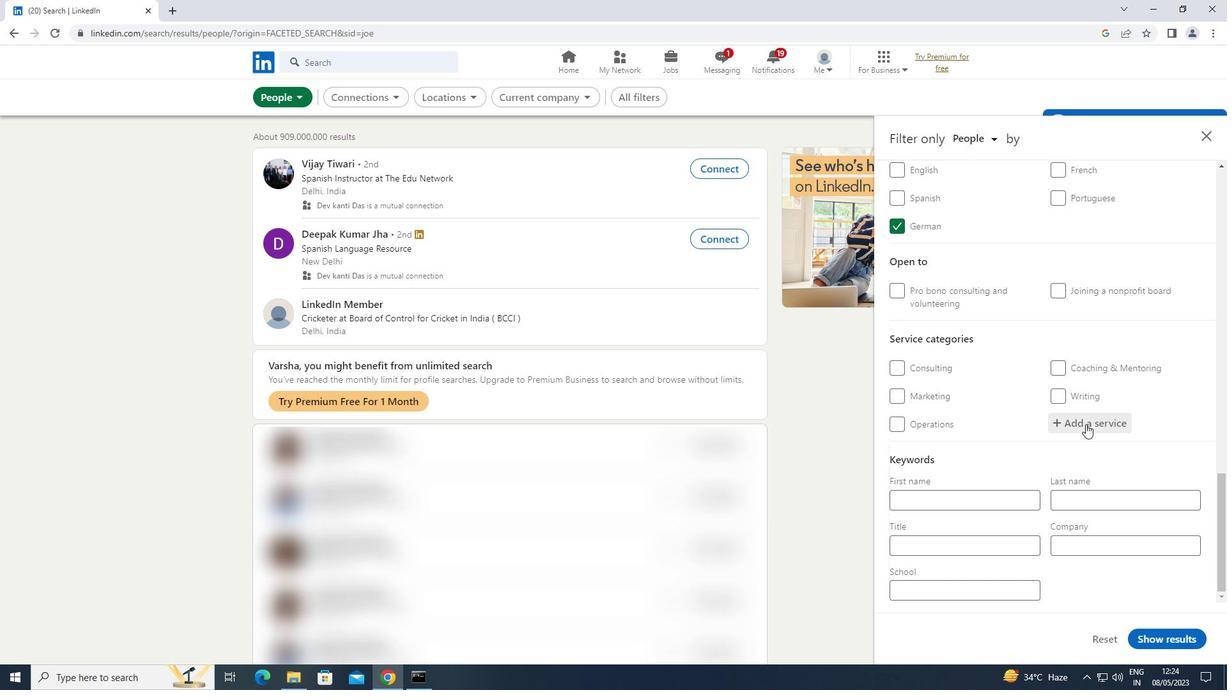 
Action: Key pressed <Key.shift>COMPUTER
Screenshot: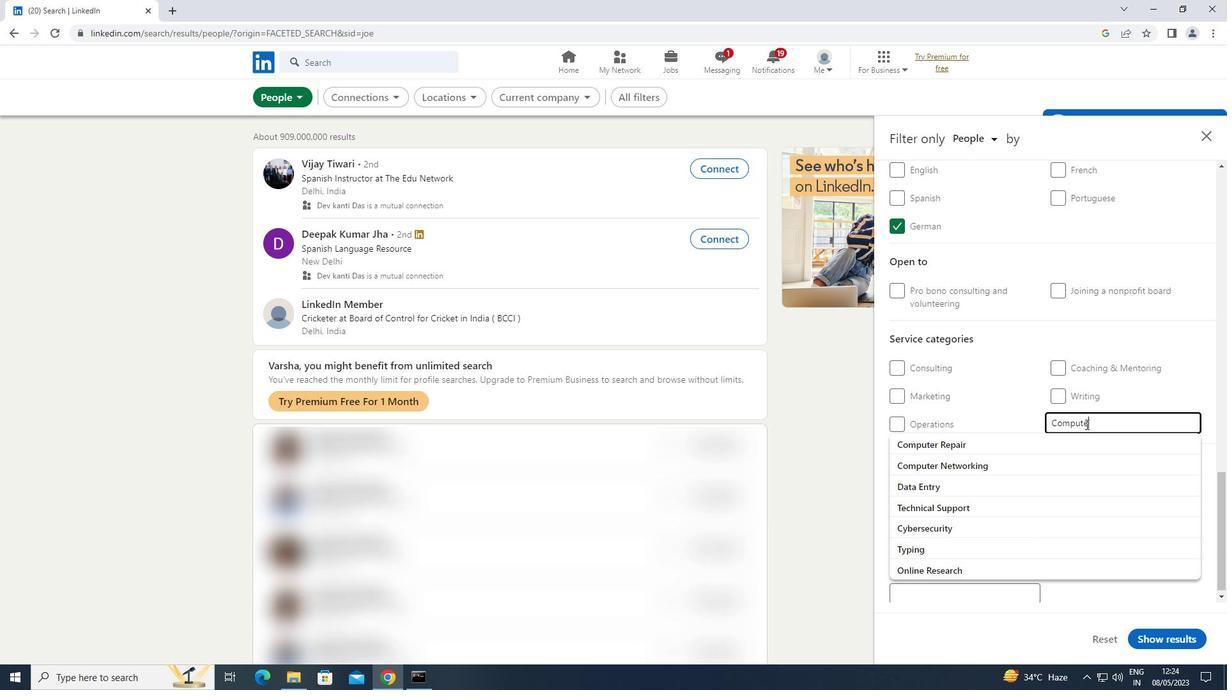 
Action: Mouse moved to (995, 460)
Screenshot: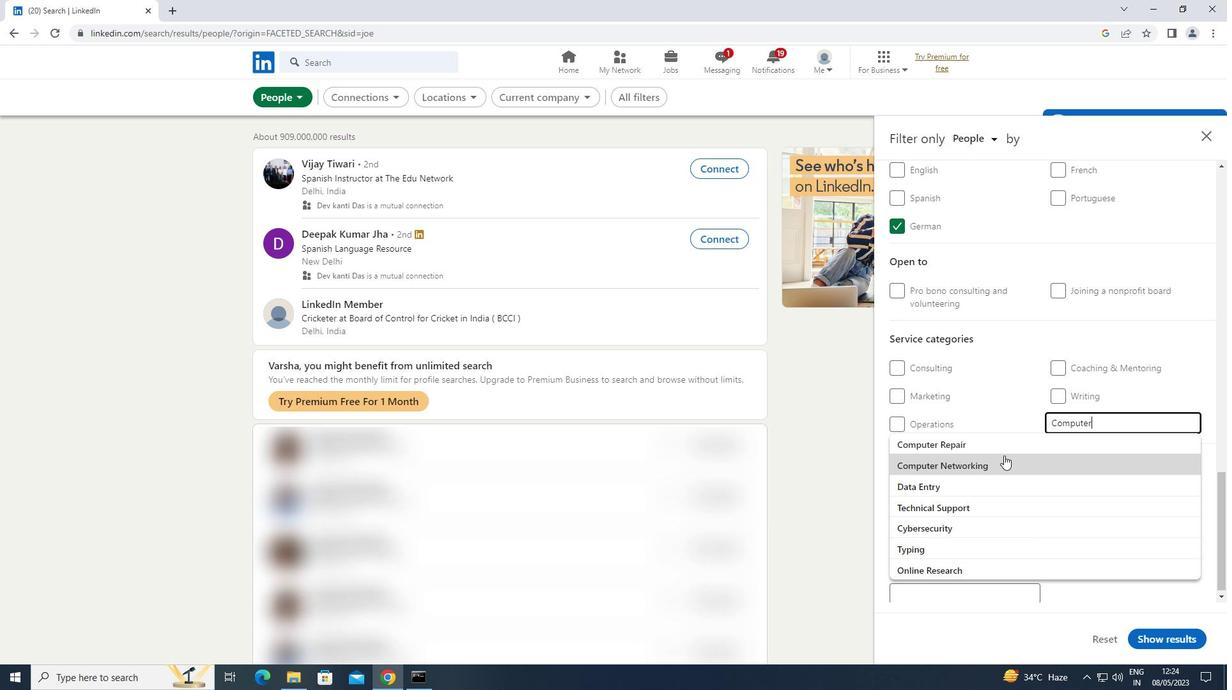
Action: Mouse pressed left at (995, 460)
Screenshot: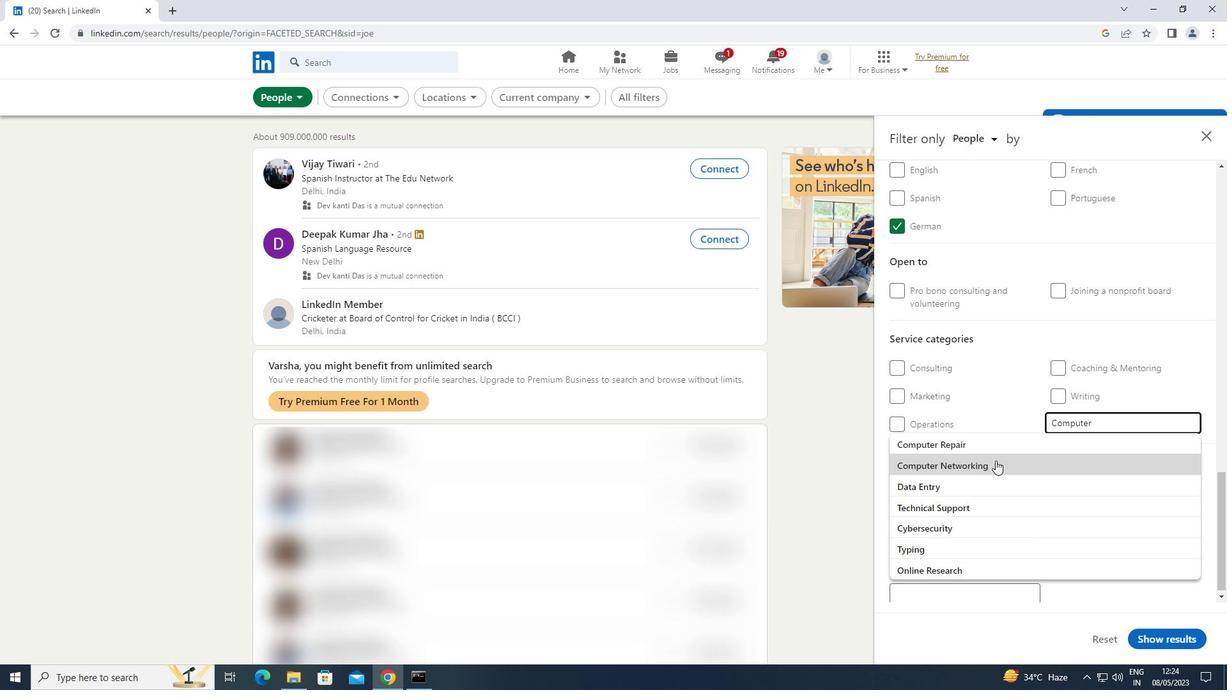 
Action: Mouse scrolled (995, 460) with delta (0, 0)
Screenshot: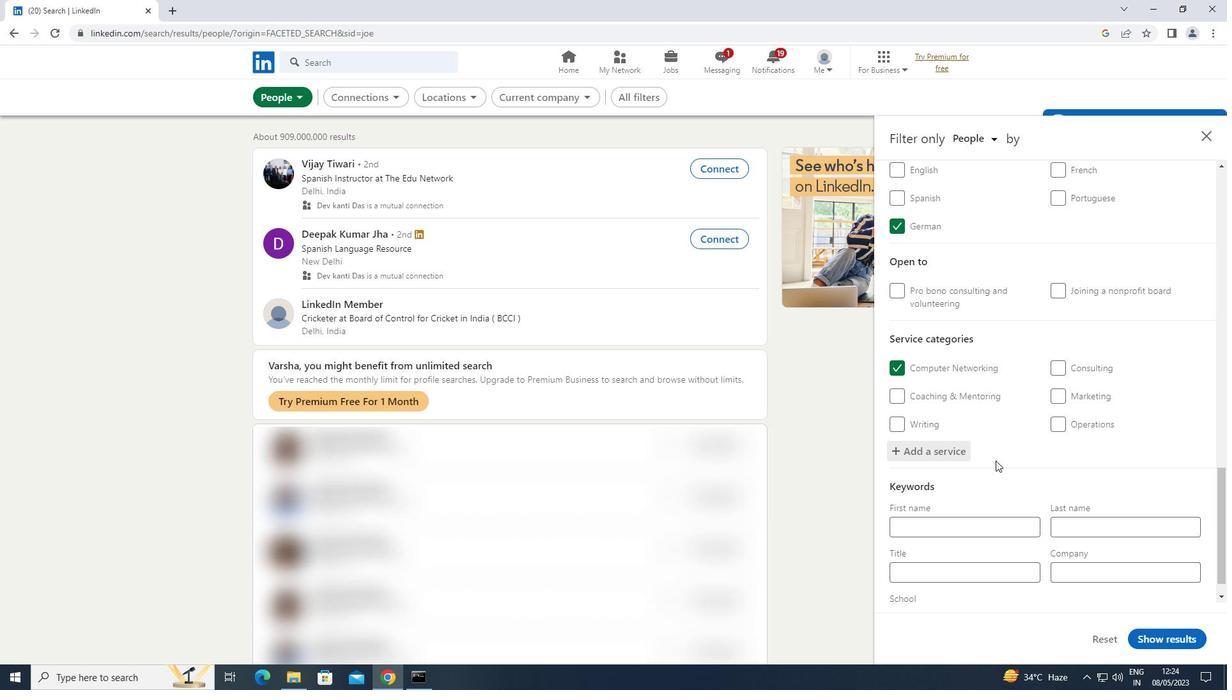 
Action: Mouse scrolled (995, 460) with delta (0, 0)
Screenshot: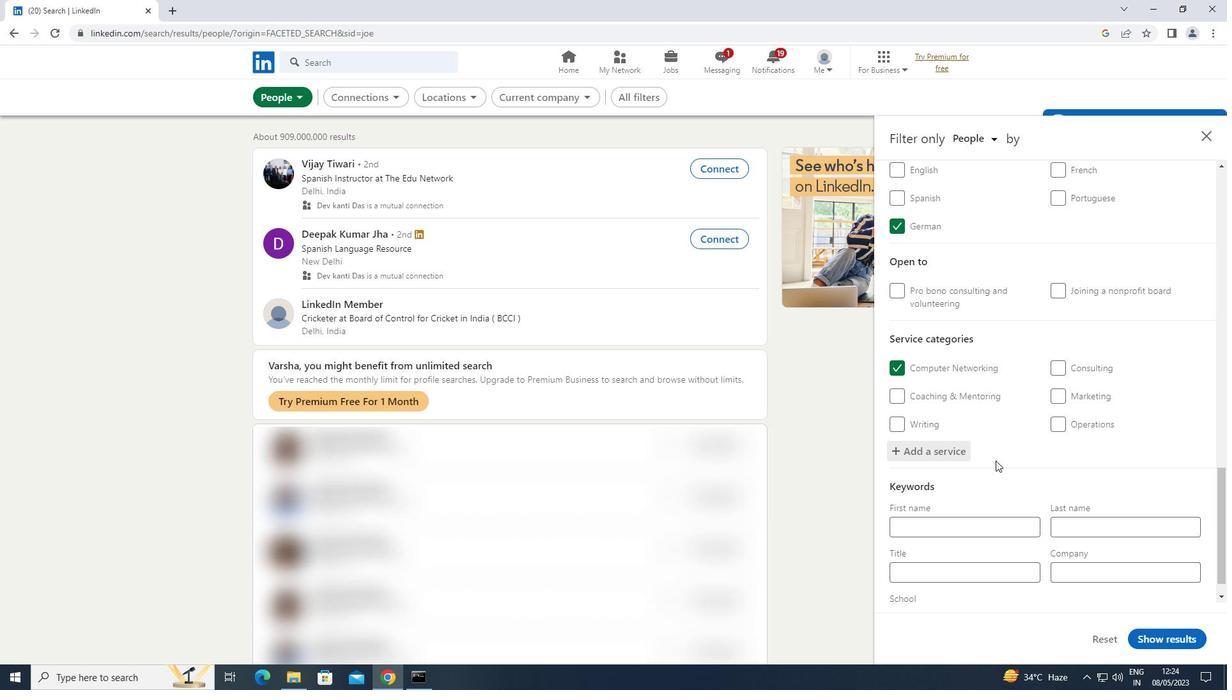 
Action: Mouse scrolled (995, 460) with delta (0, 0)
Screenshot: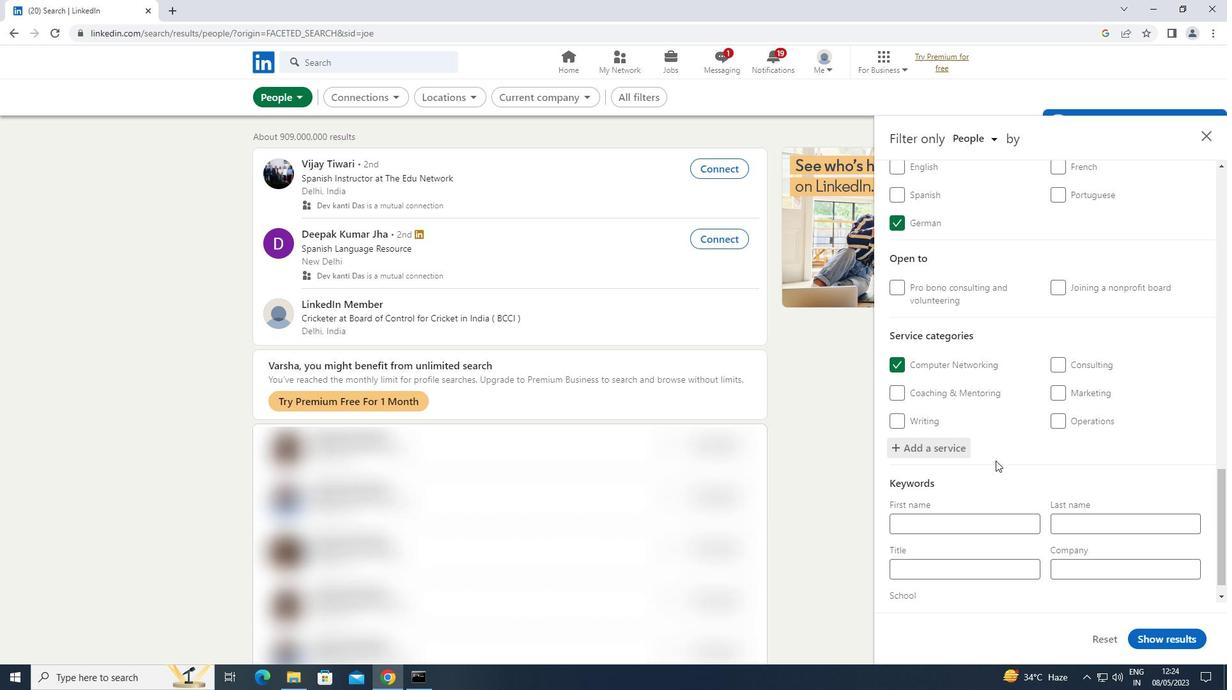 
Action: Mouse scrolled (995, 460) with delta (0, 0)
Screenshot: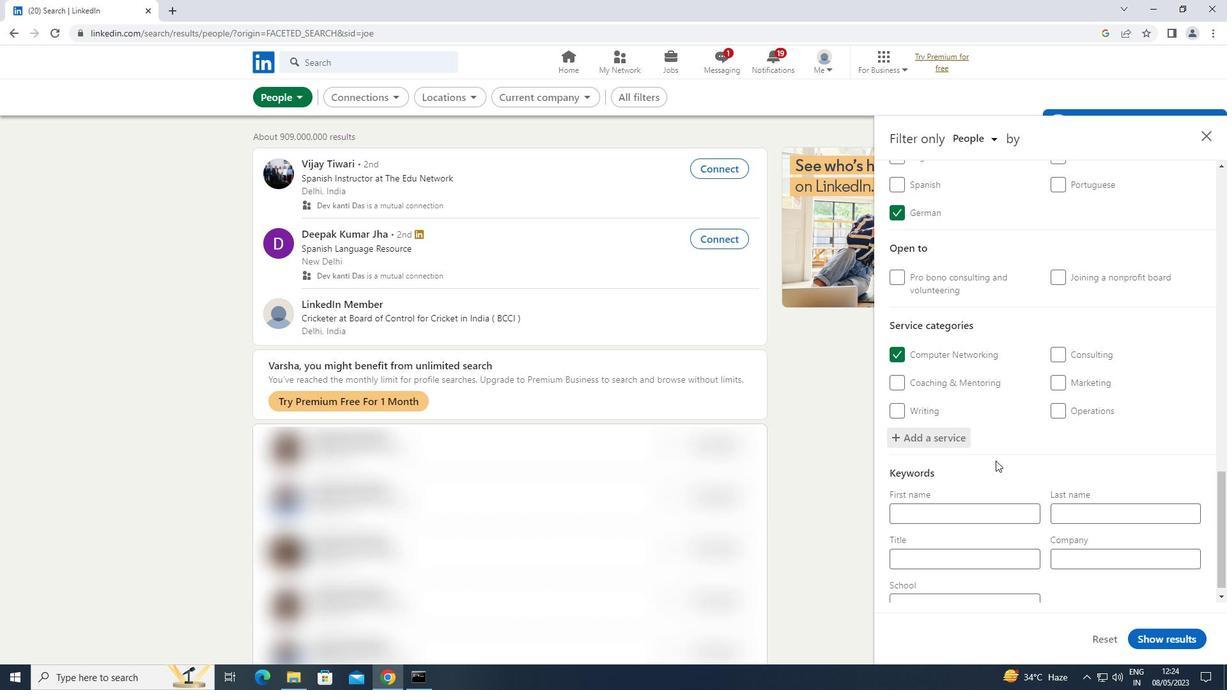 
Action: Mouse scrolled (995, 460) with delta (0, 0)
Screenshot: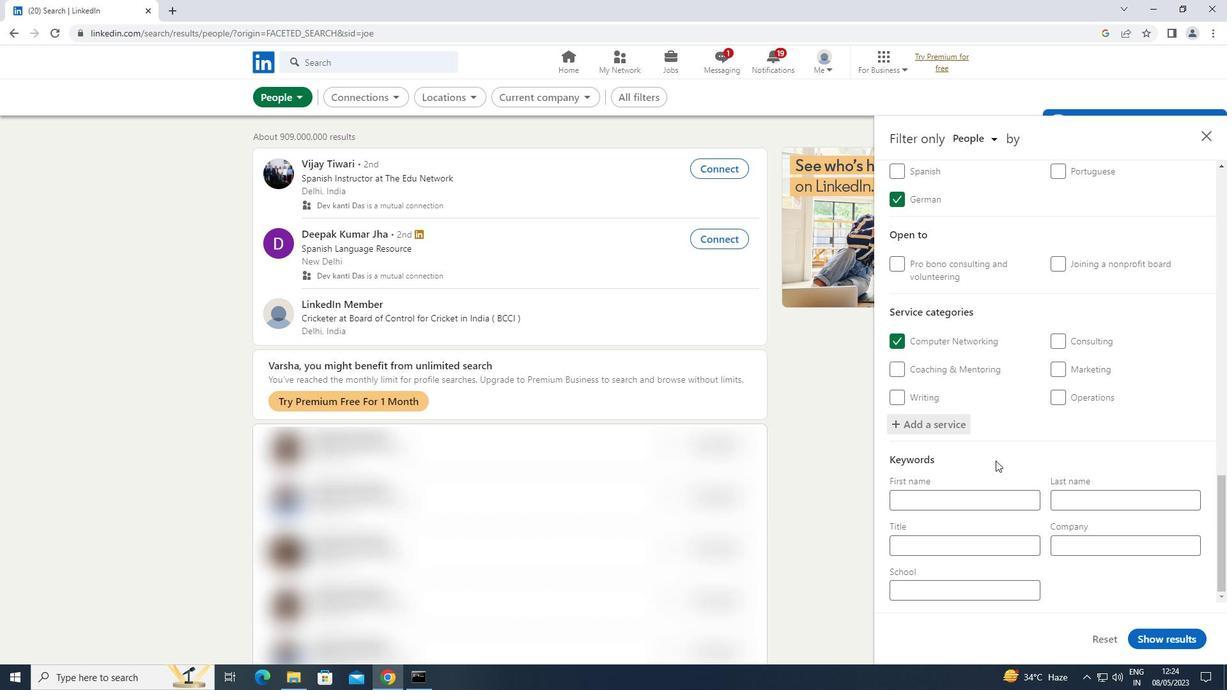 
Action: Mouse moved to (925, 538)
Screenshot: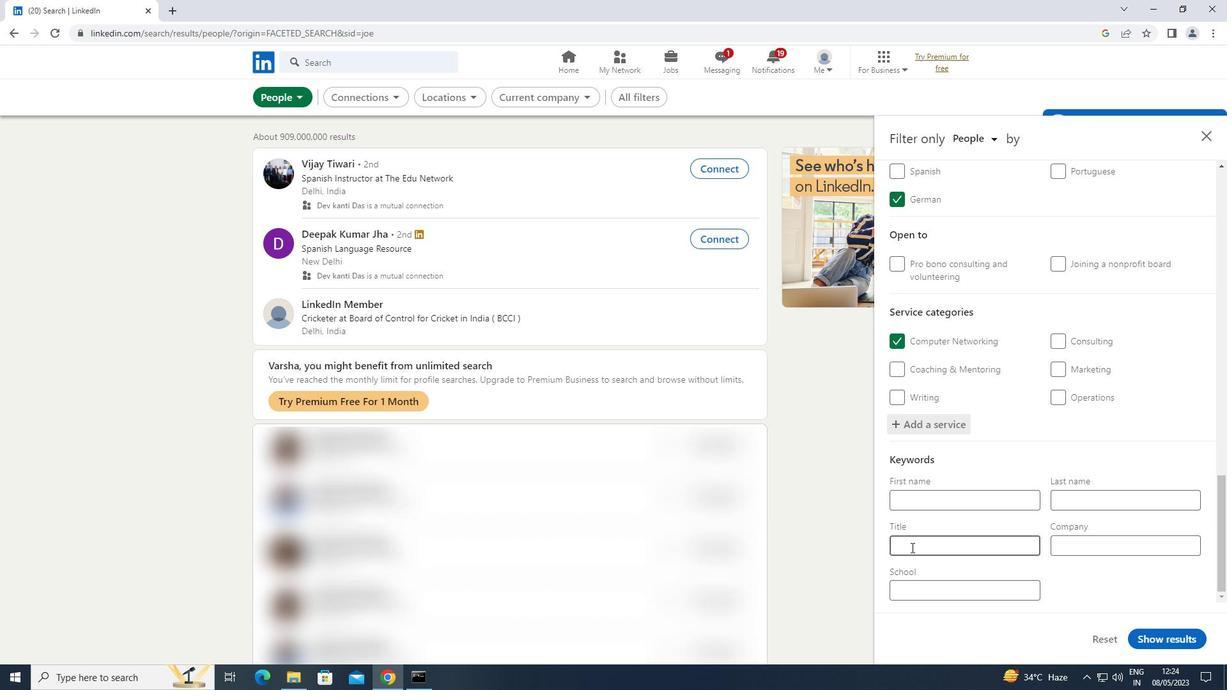 
Action: Mouse pressed left at (925, 538)
Screenshot: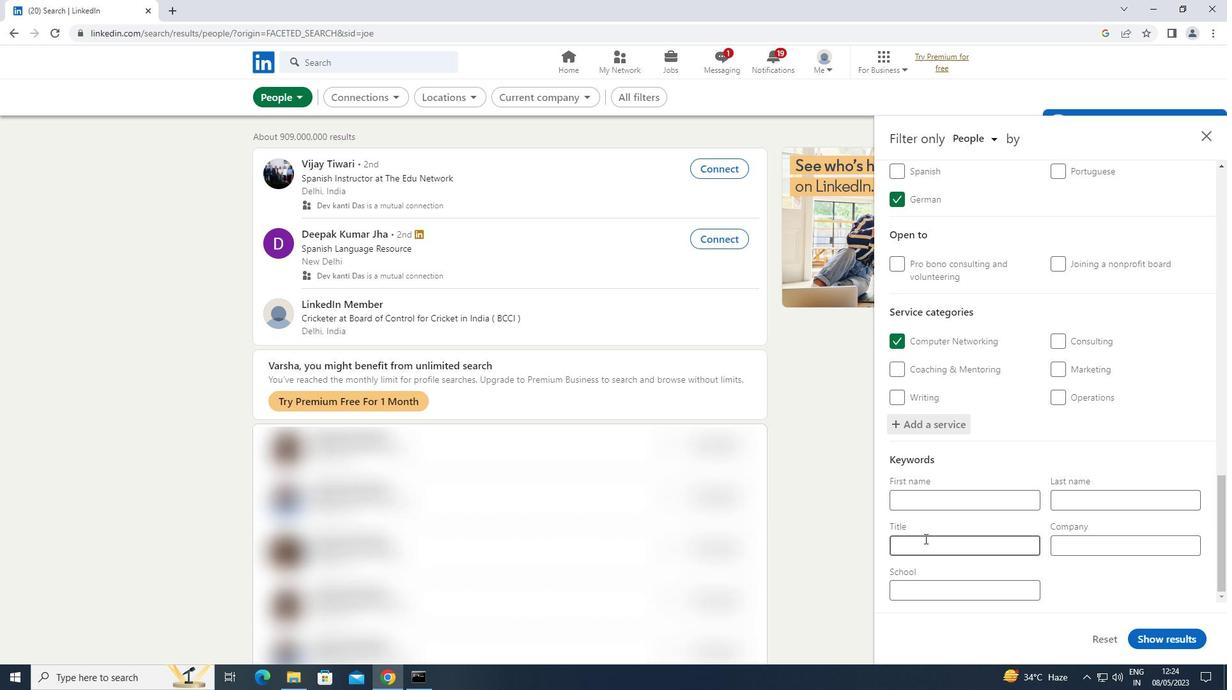 
Action: Key pressed <Key.shift>LINE<Key.space><Key.shift>COOK
Screenshot: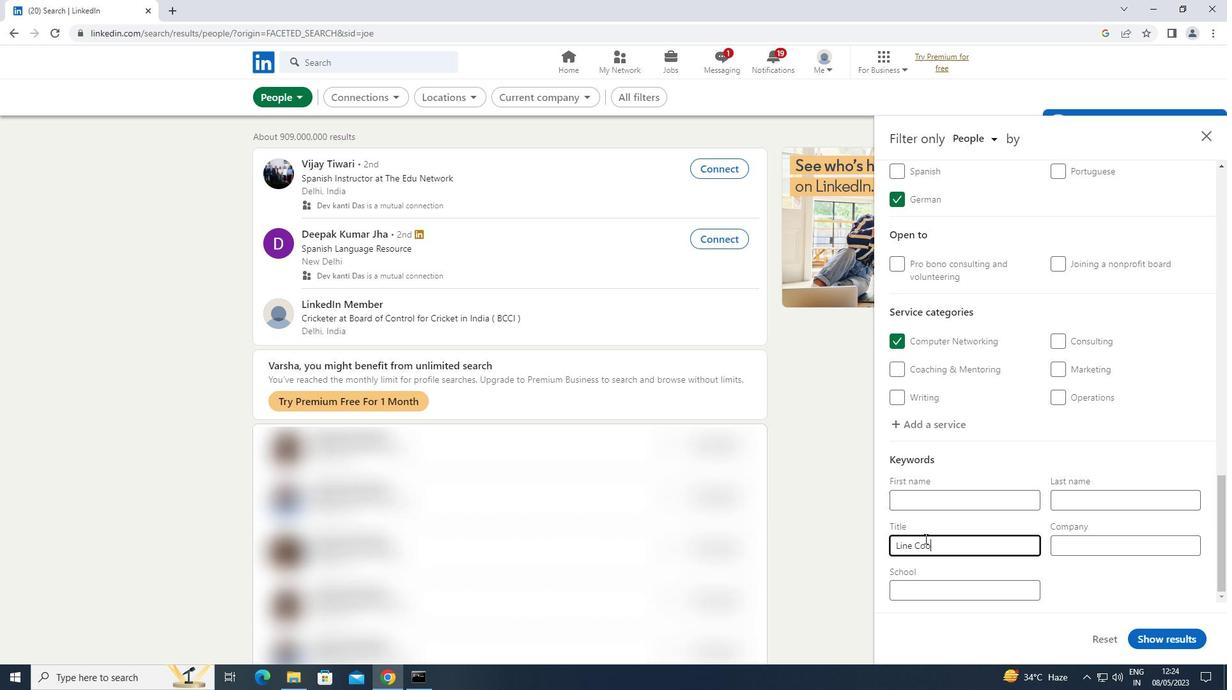 
Action: Mouse moved to (1183, 637)
Screenshot: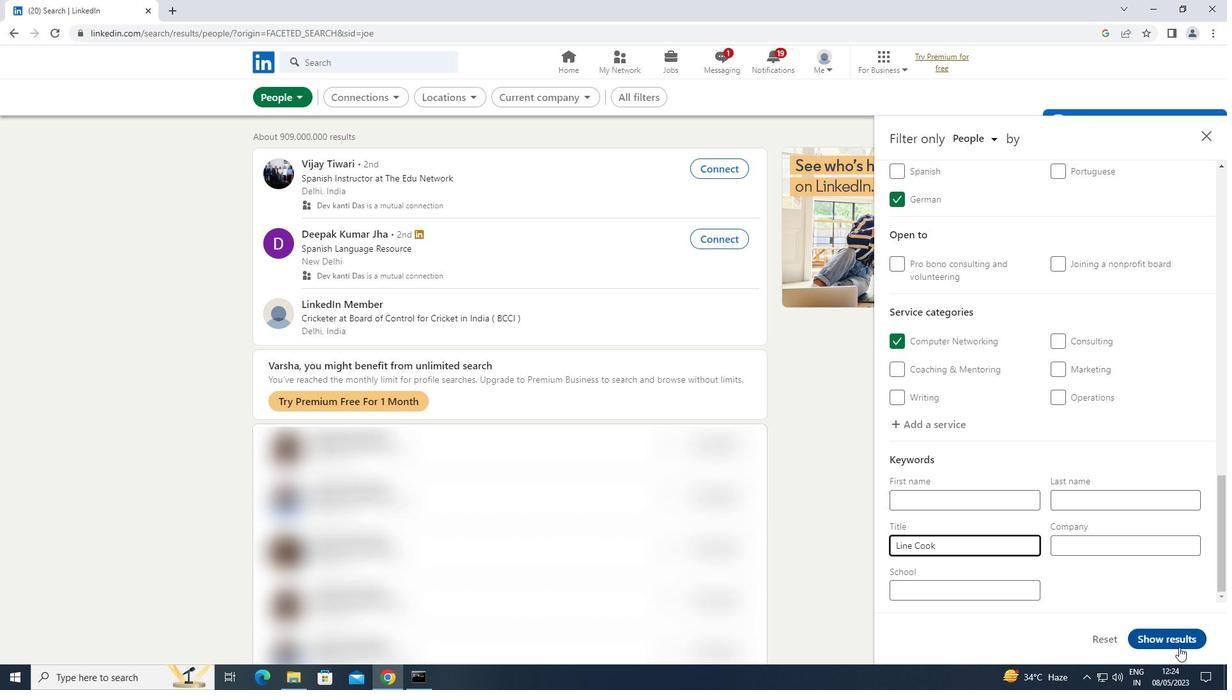 
Action: Mouse pressed left at (1183, 637)
Screenshot: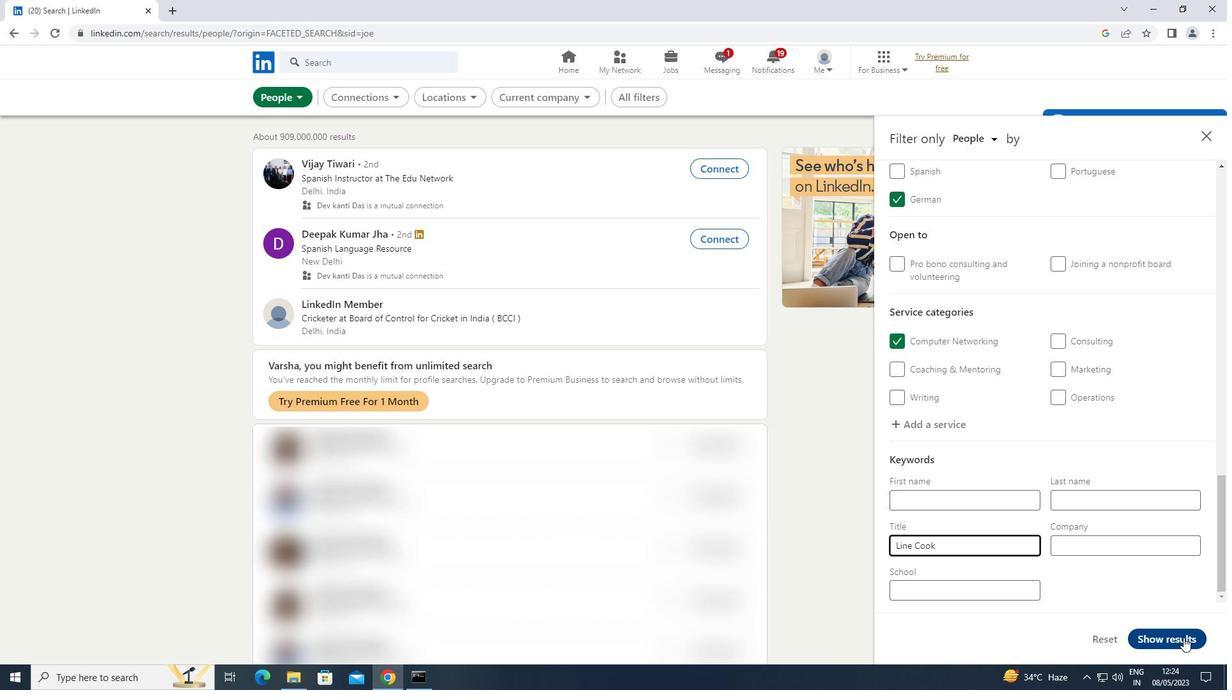 
